 Task: Look for space in Biny Selo, Azerbaijan from 1st June, 2023 to 9th June, 2023 for 4 adults in price range Rs.6000 to Rs.12000. Place can be entire place with 2 bedrooms having 2 beds and 2 bathrooms. Property type can be house, flat, guest house. Amenities needed are: air conditioning. Booking option can be shelf check-in. Required host language is English.
Action: Mouse moved to (459, 131)
Screenshot: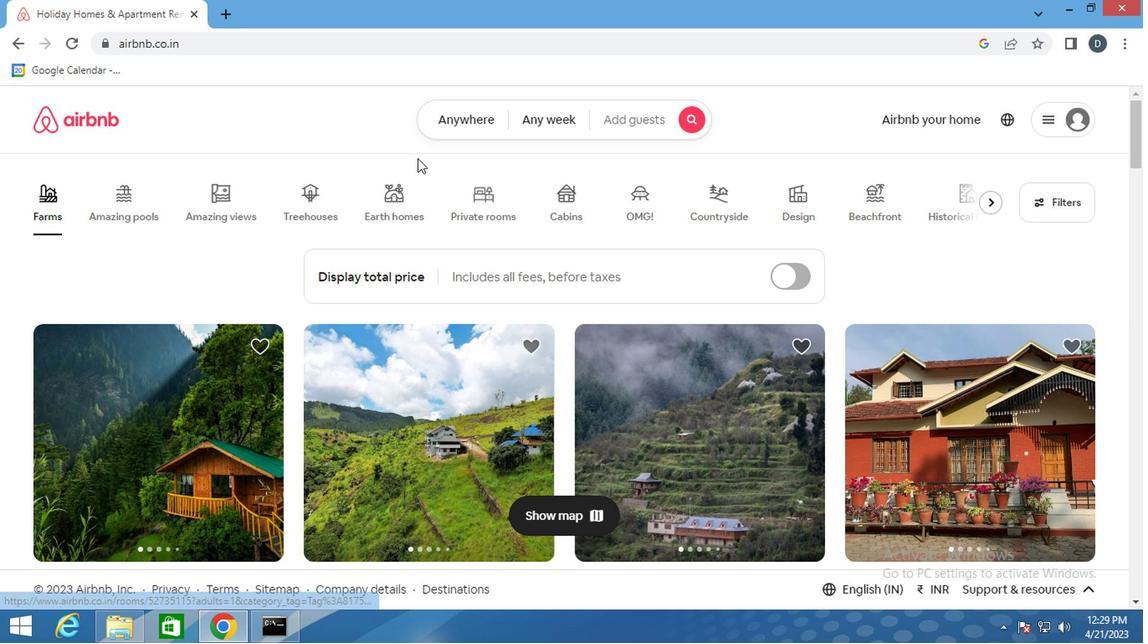 
Action: Mouse pressed left at (459, 131)
Screenshot: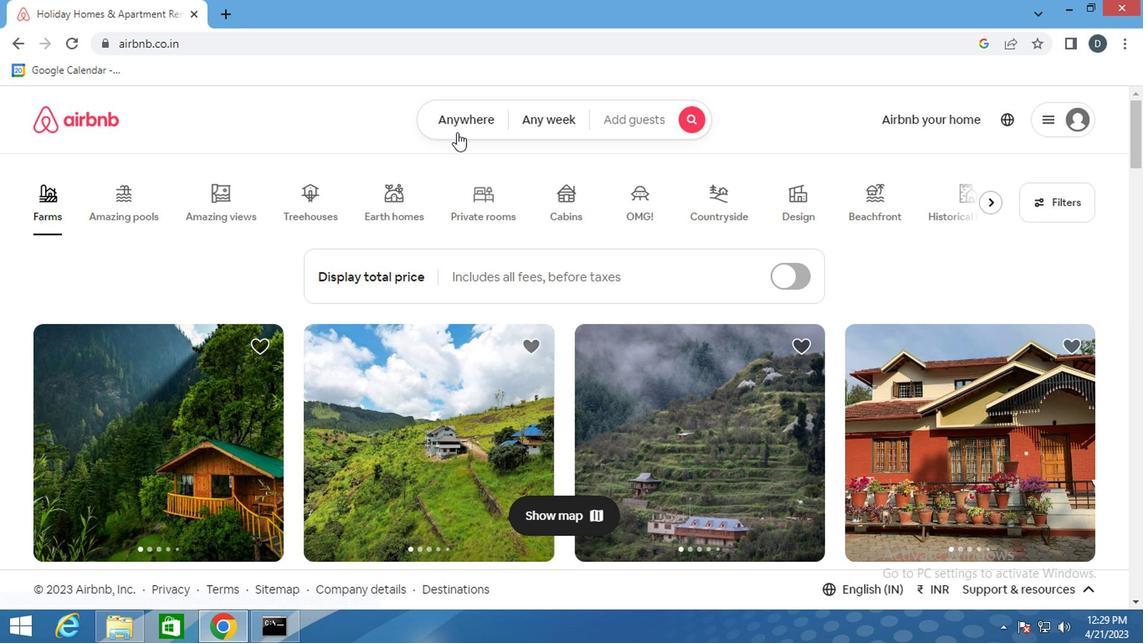 
Action: Mouse moved to (397, 188)
Screenshot: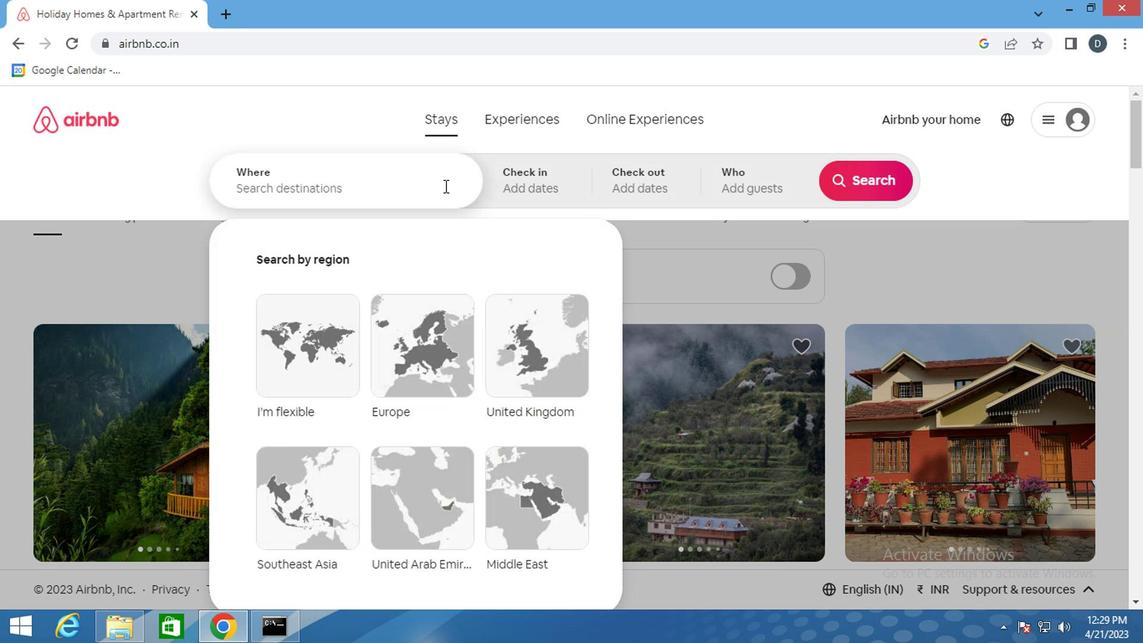 
Action: Mouse pressed left at (397, 188)
Screenshot: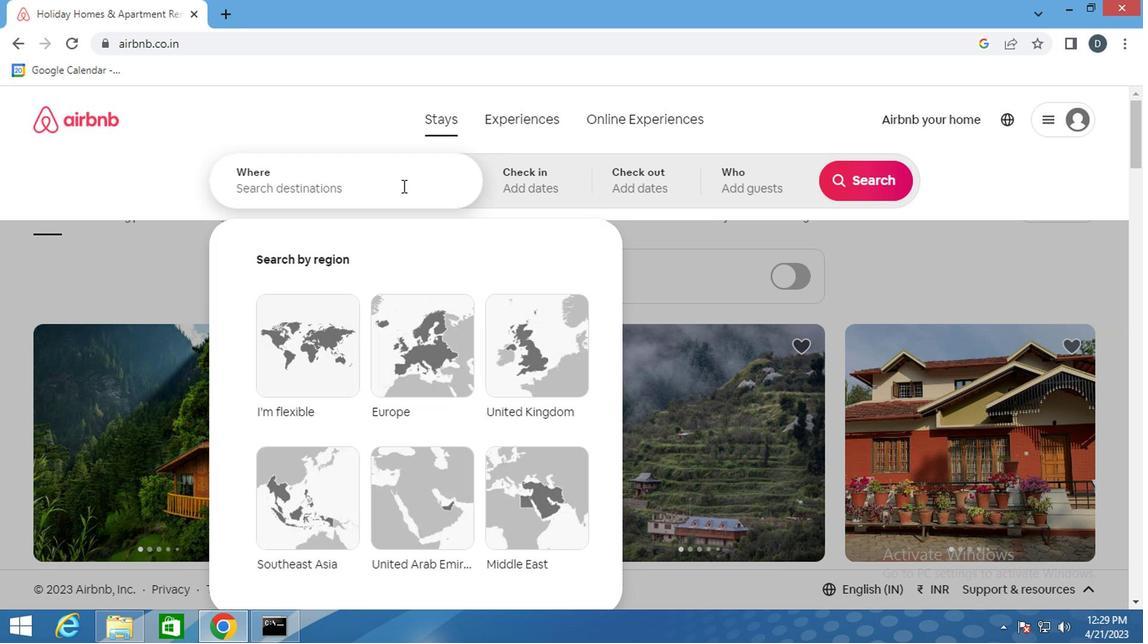 
Action: Key pressed <Key.shift>BINY,<Key.shift>S<Key.backspace><Key.backspace><Key.space>S<Key.backspace><Key.shift>SELO,<Key.down><Key.enter>
Screenshot: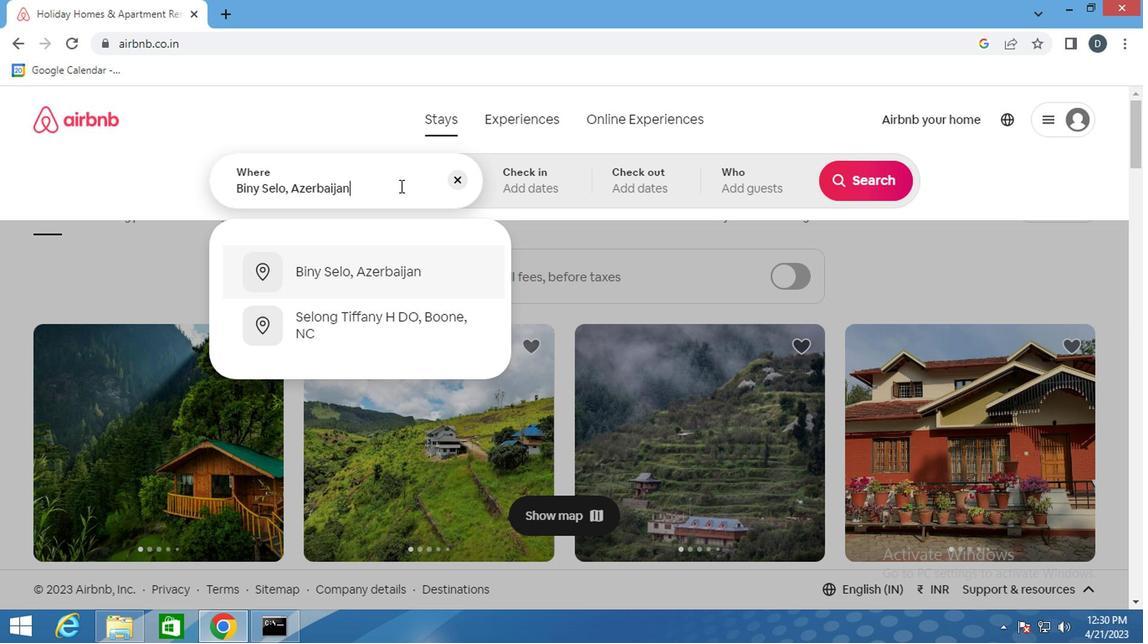 
Action: Mouse moved to (853, 316)
Screenshot: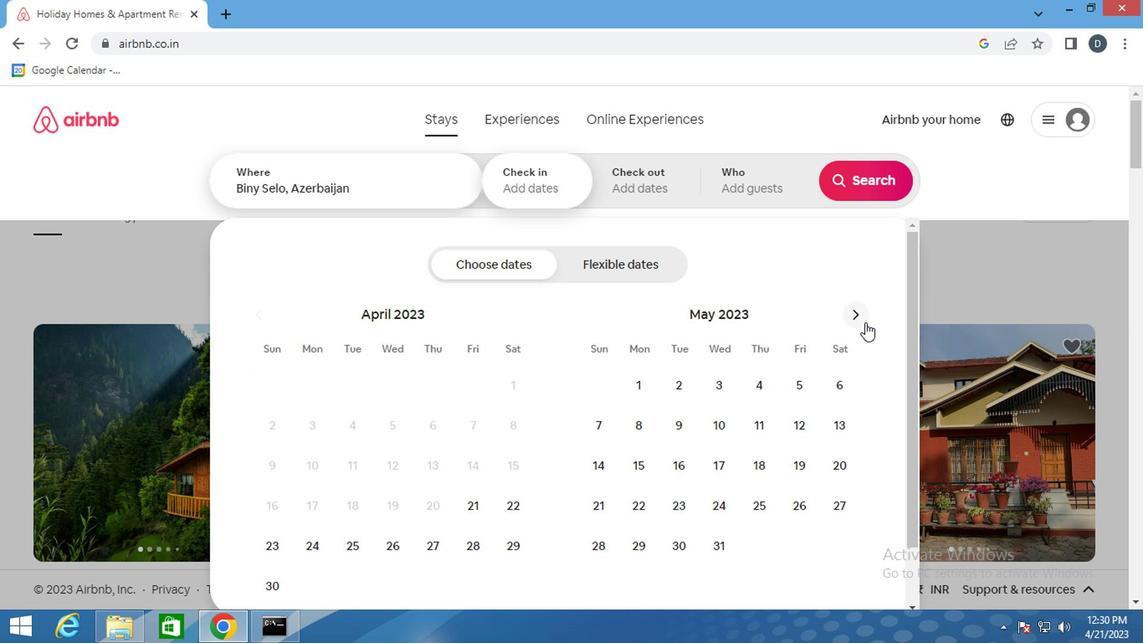 
Action: Mouse pressed left at (853, 316)
Screenshot: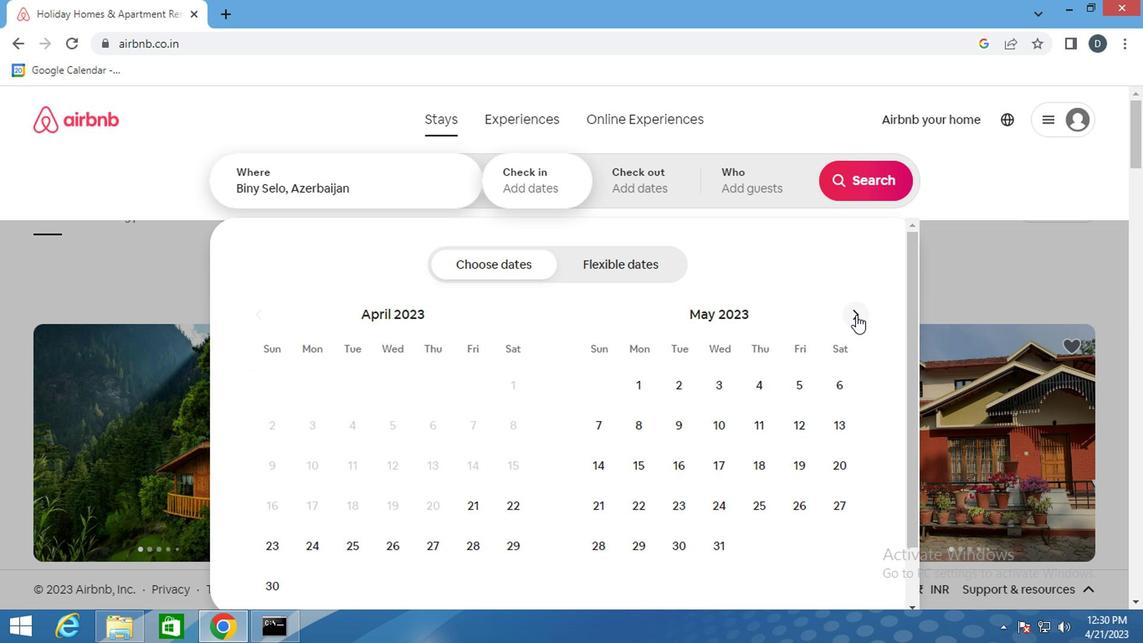 
Action: Mouse moved to (747, 384)
Screenshot: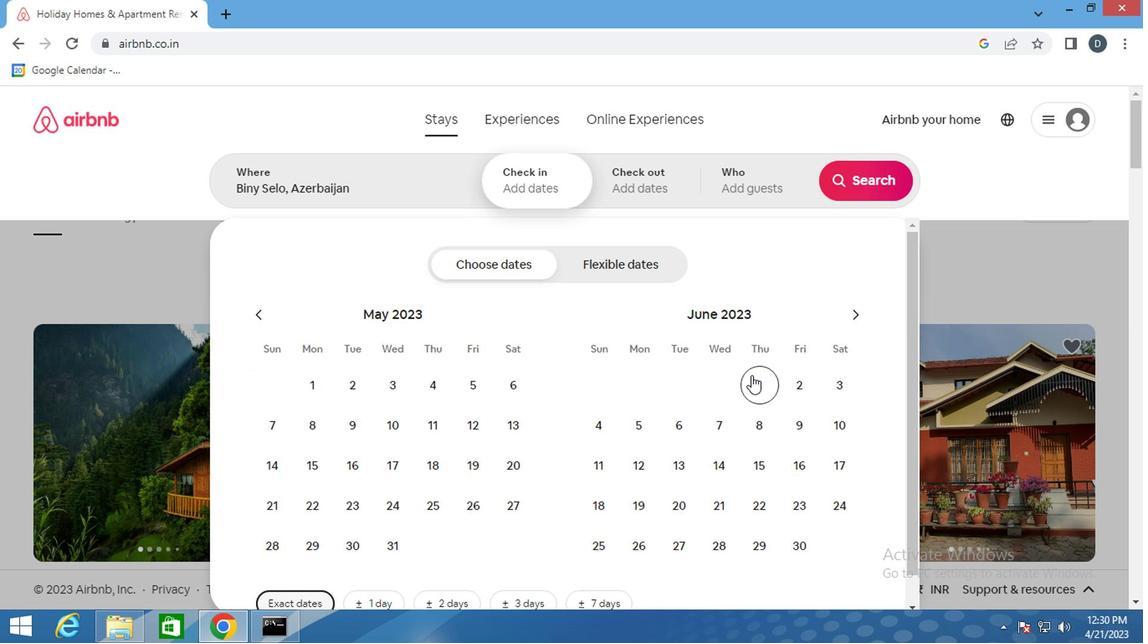 
Action: Mouse pressed left at (747, 384)
Screenshot: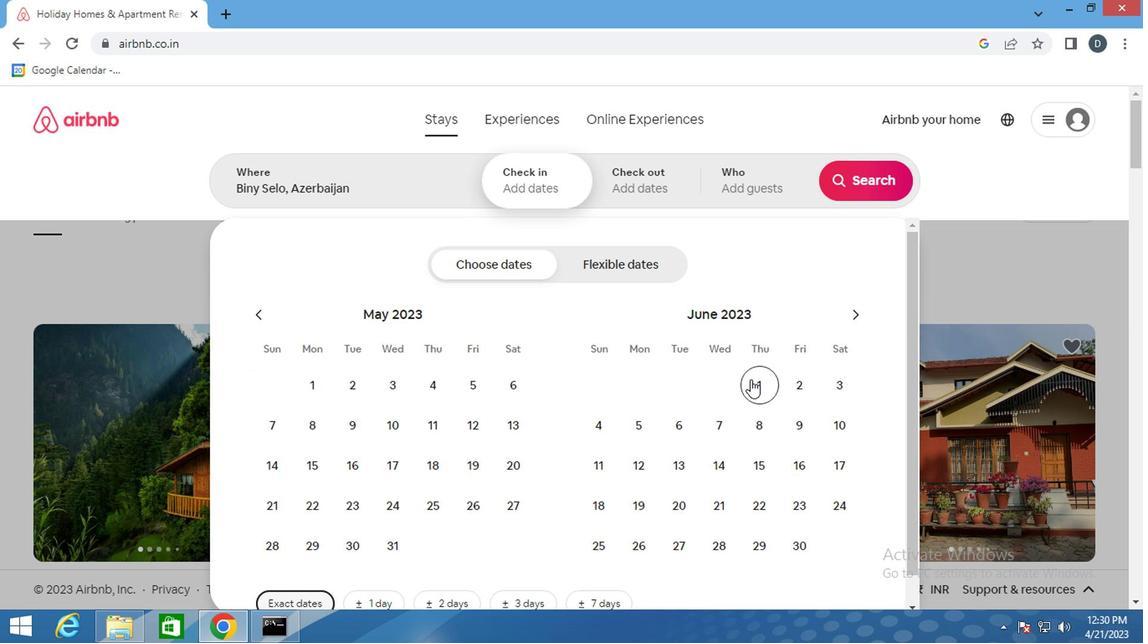 
Action: Mouse moved to (803, 429)
Screenshot: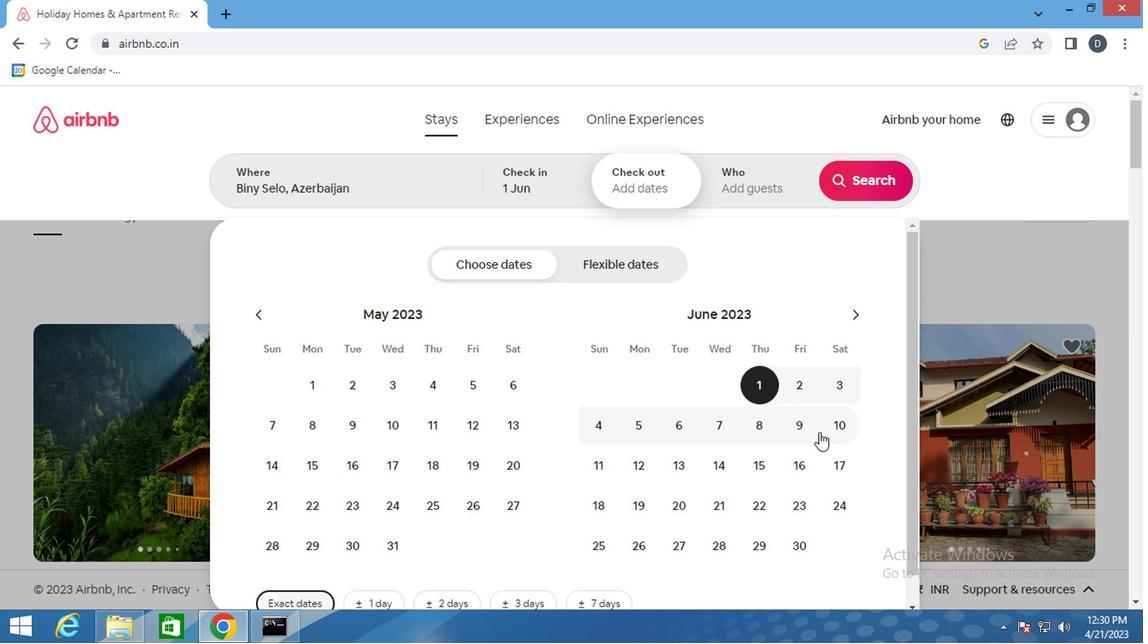 
Action: Mouse pressed left at (803, 429)
Screenshot: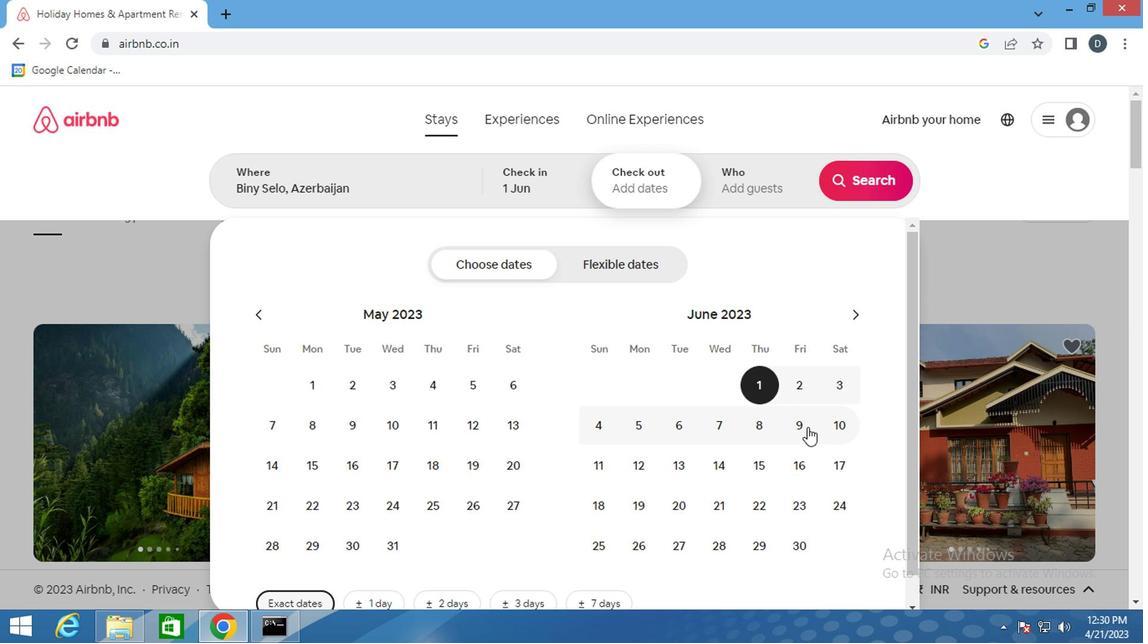 
Action: Mouse moved to (751, 166)
Screenshot: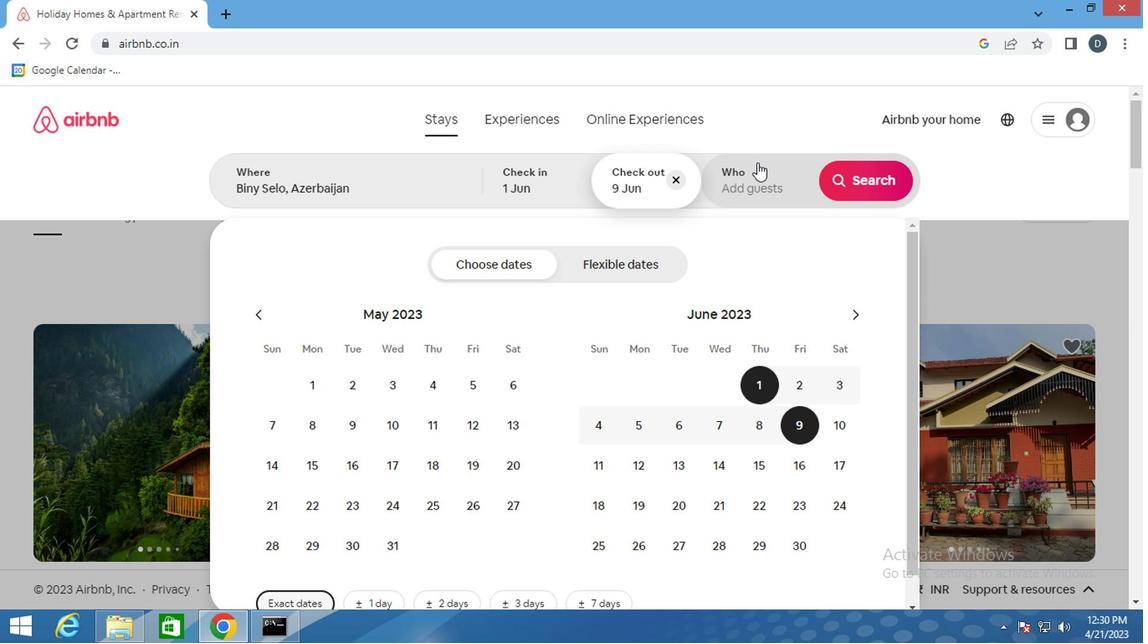 
Action: Mouse pressed left at (751, 166)
Screenshot: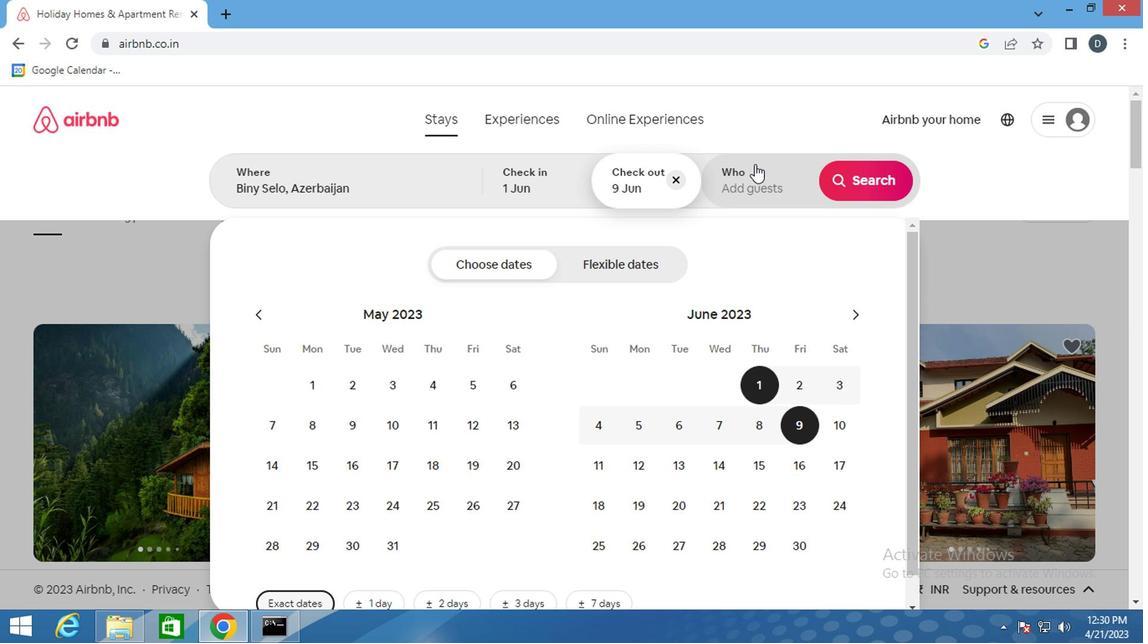 
Action: Mouse moved to (866, 268)
Screenshot: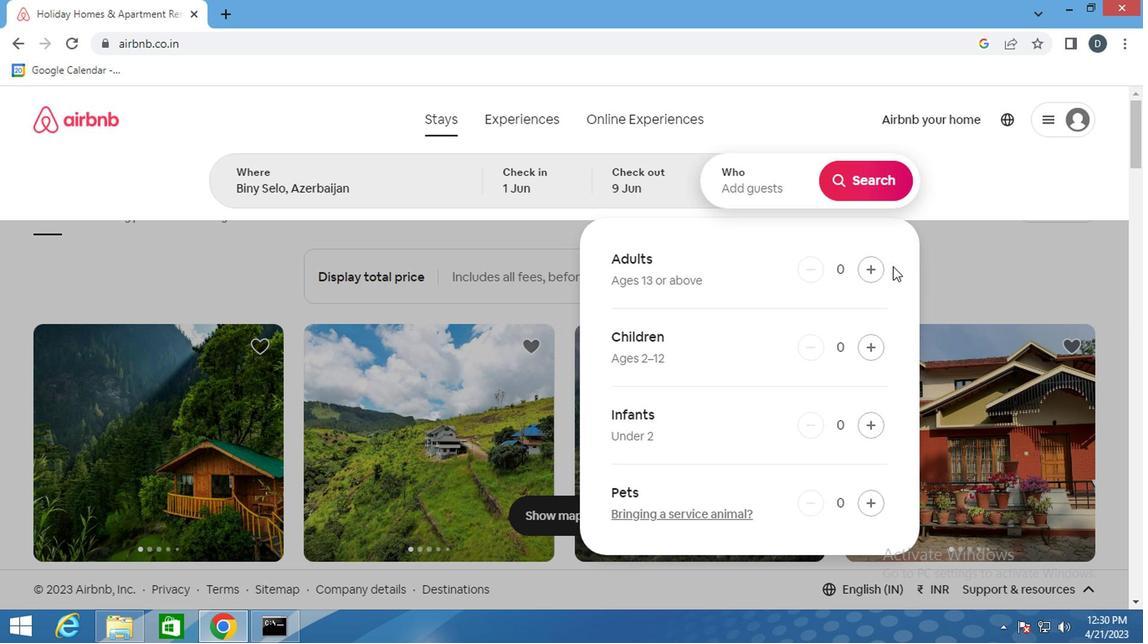 
Action: Mouse pressed left at (866, 268)
Screenshot: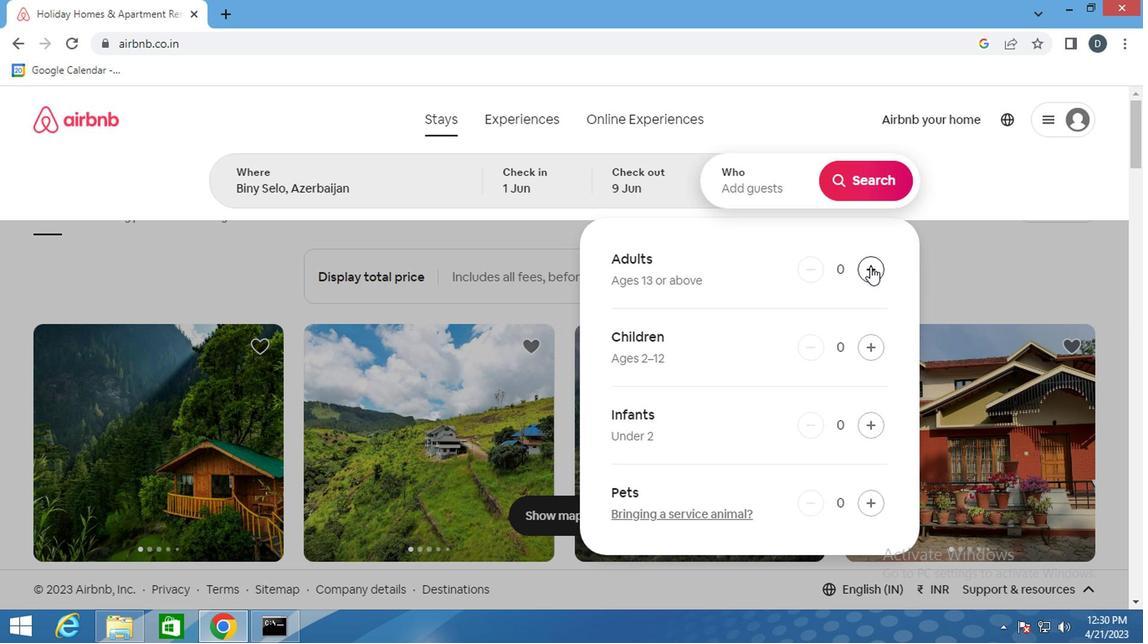 
Action: Mouse pressed left at (866, 268)
Screenshot: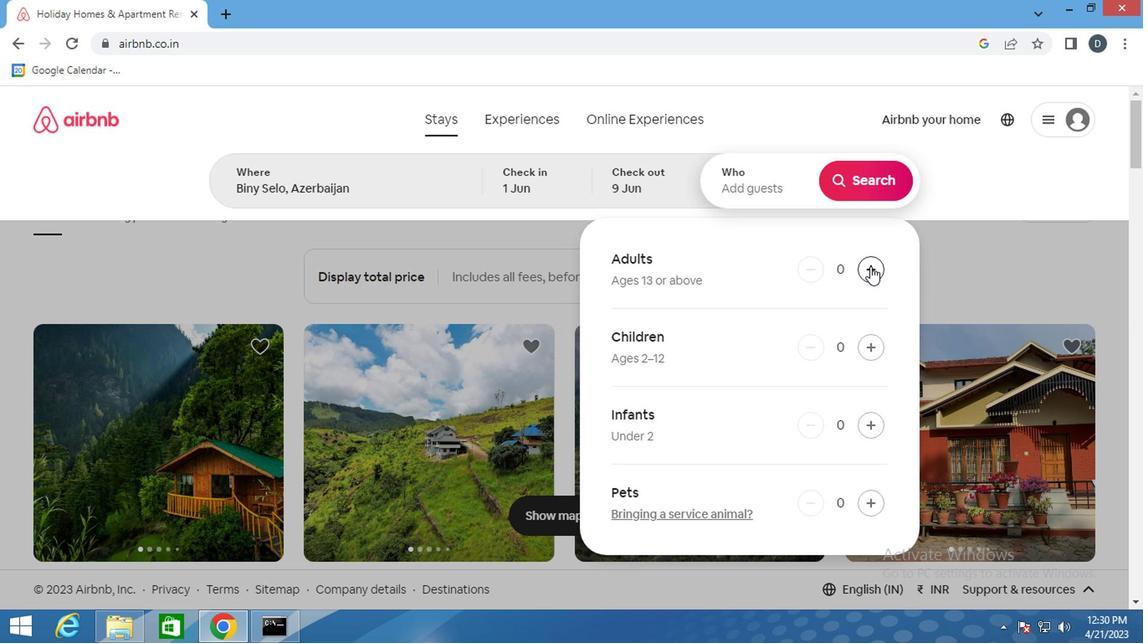 
Action: Mouse pressed left at (866, 268)
Screenshot: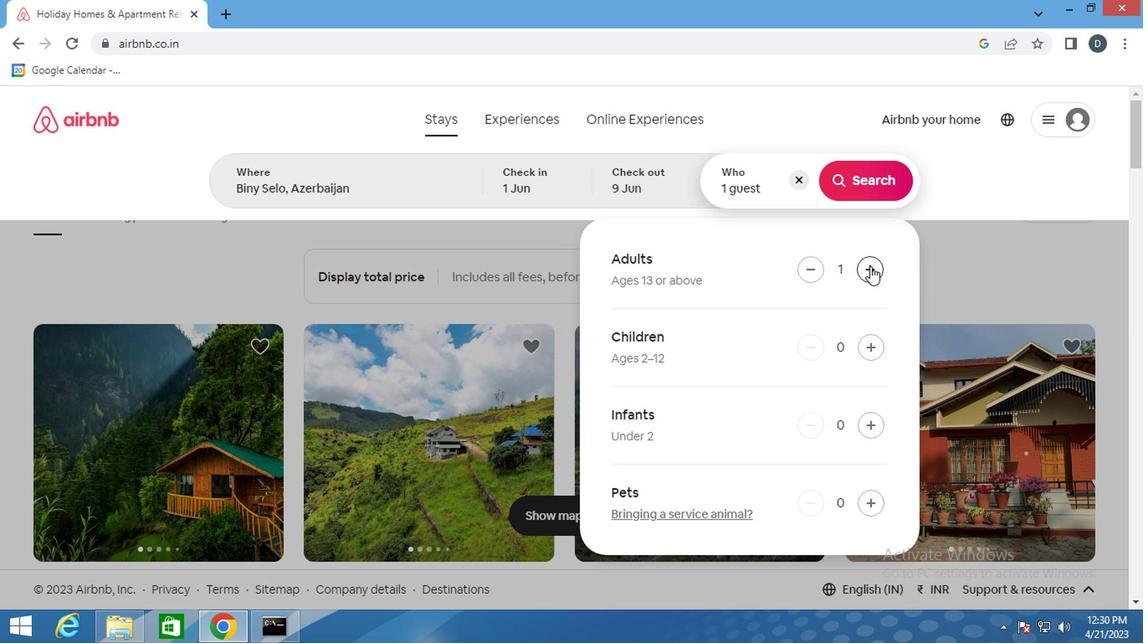 
Action: Mouse pressed left at (866, 268)
Screenshot: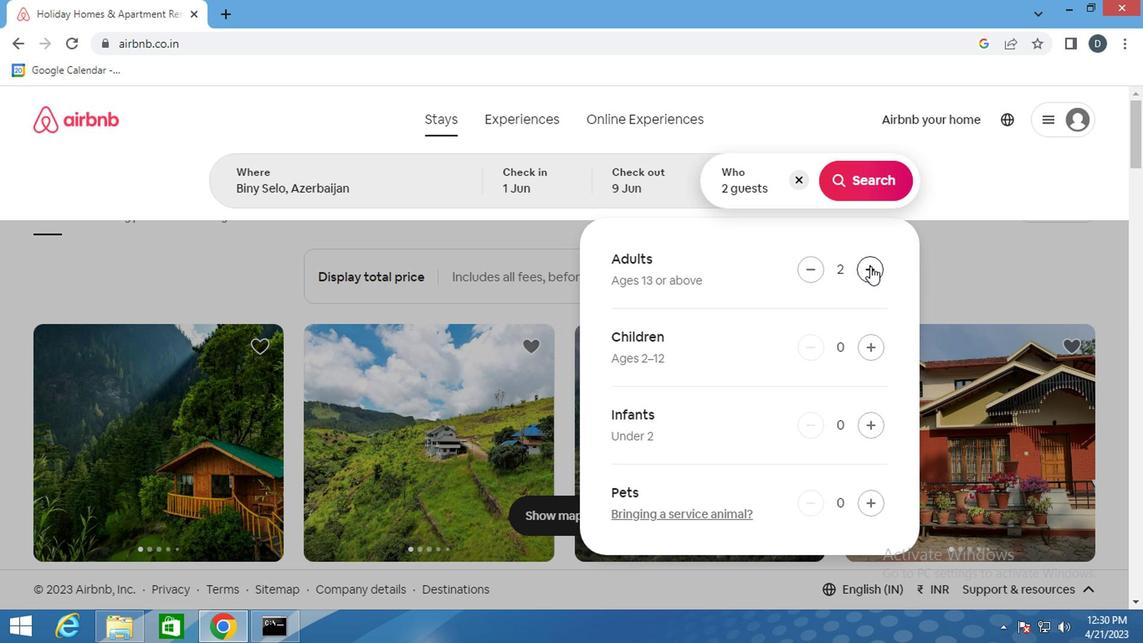 
Action: Mouse moved to (862, 191)
Screenshot: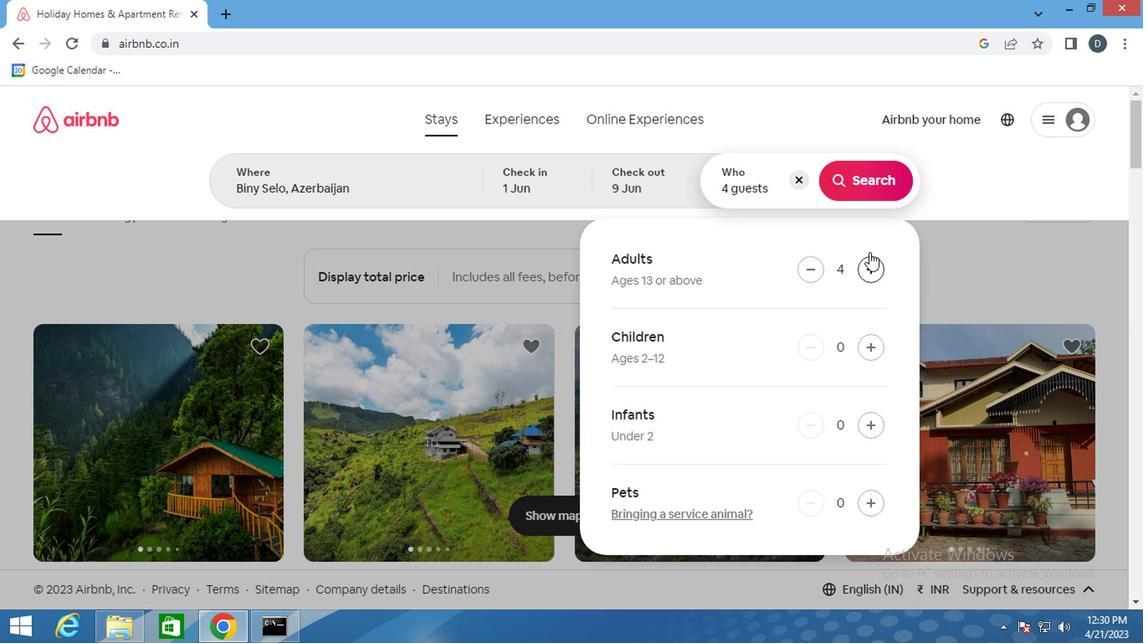 
Action: Mouse pressed left at (862, 191)
Screenshot: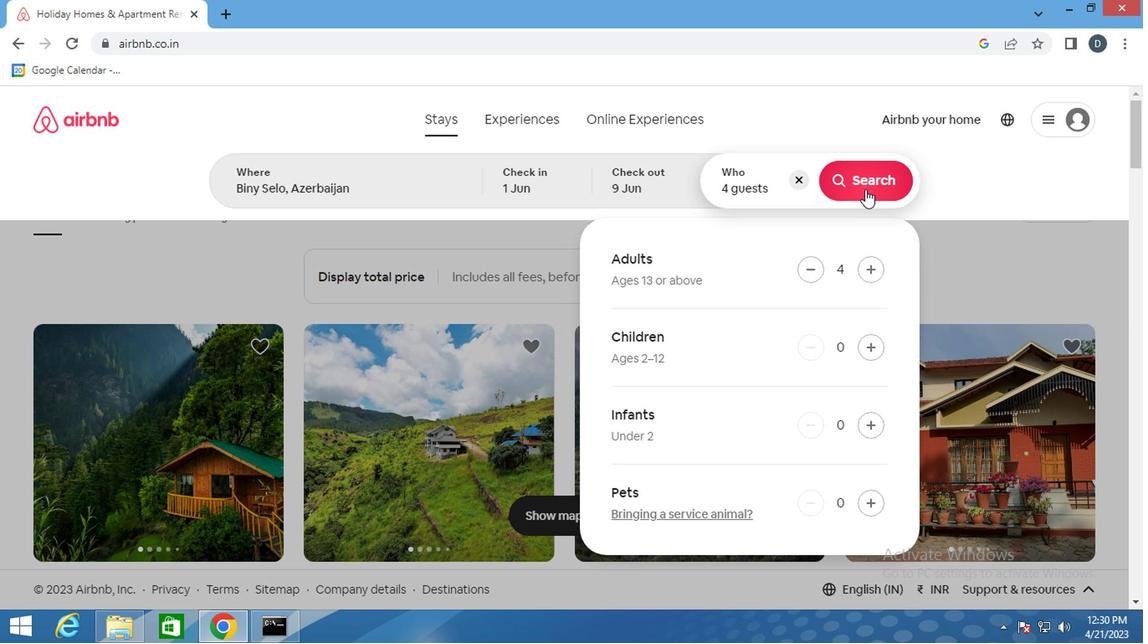 
Action: Mouse moved to (1063, 188)
Screenshot: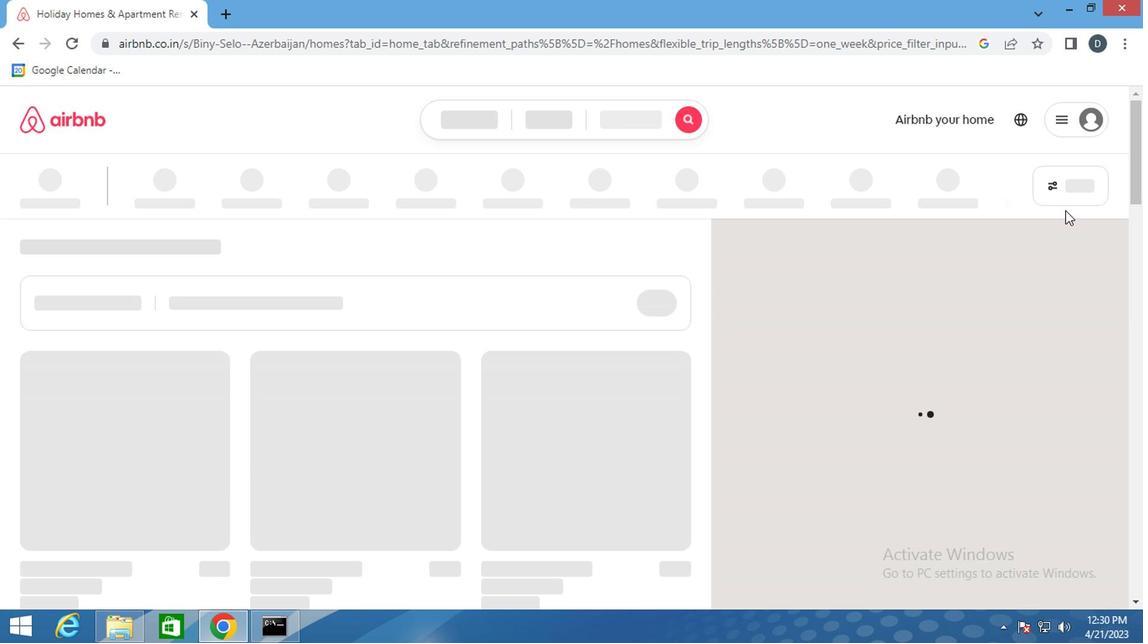 
Action: Mouse pressed left at (1063, 188)
Screenshot: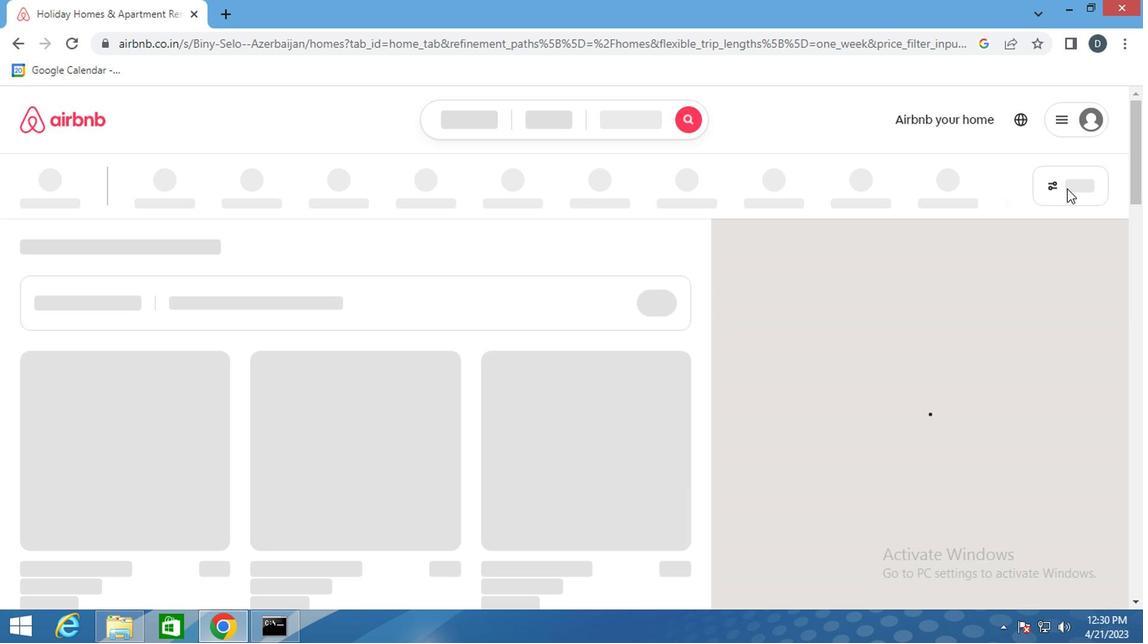
Action: Mouse moved to (1063, 183)
Screenshot: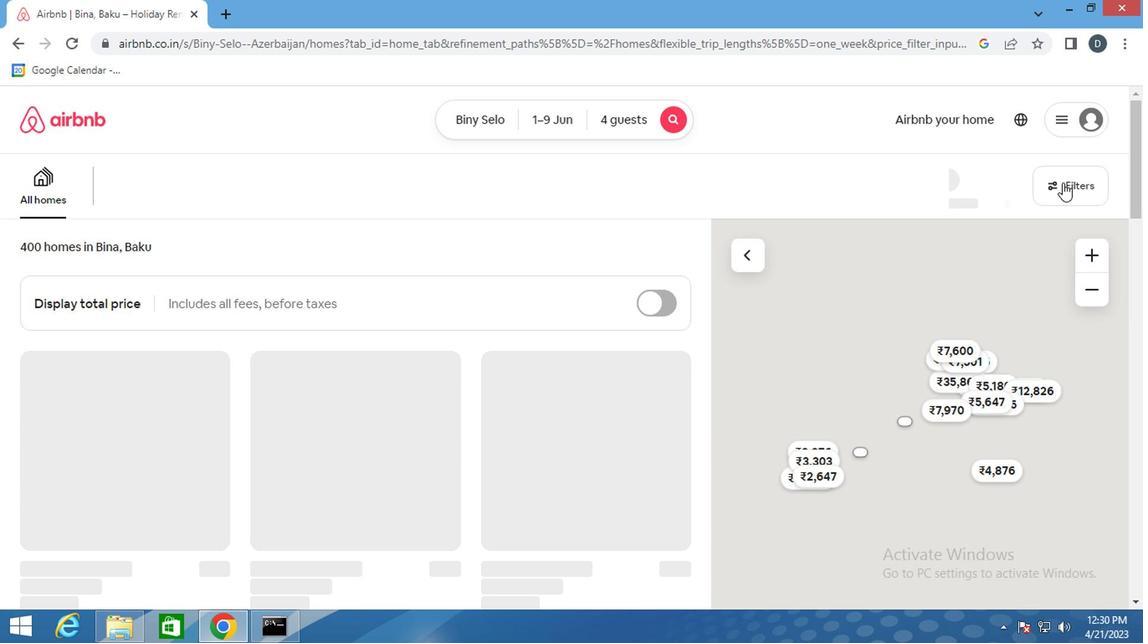 
Action: Mouse pressed left at (1063, 183)
Screenshot: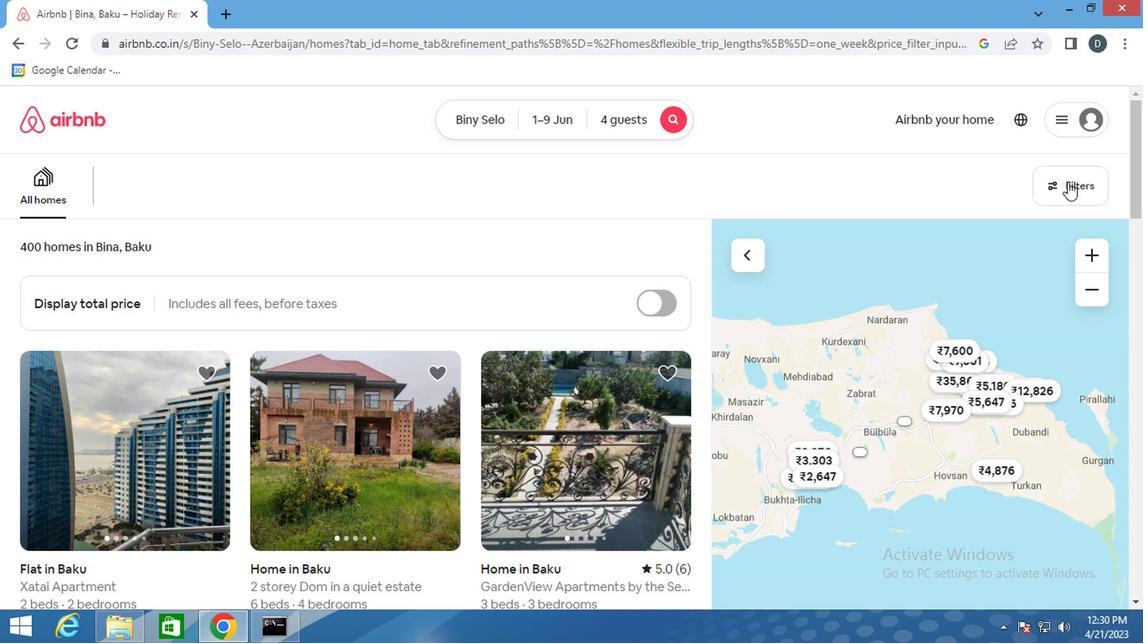 
Action: Mouse moved to (361, 388)
Screenshot: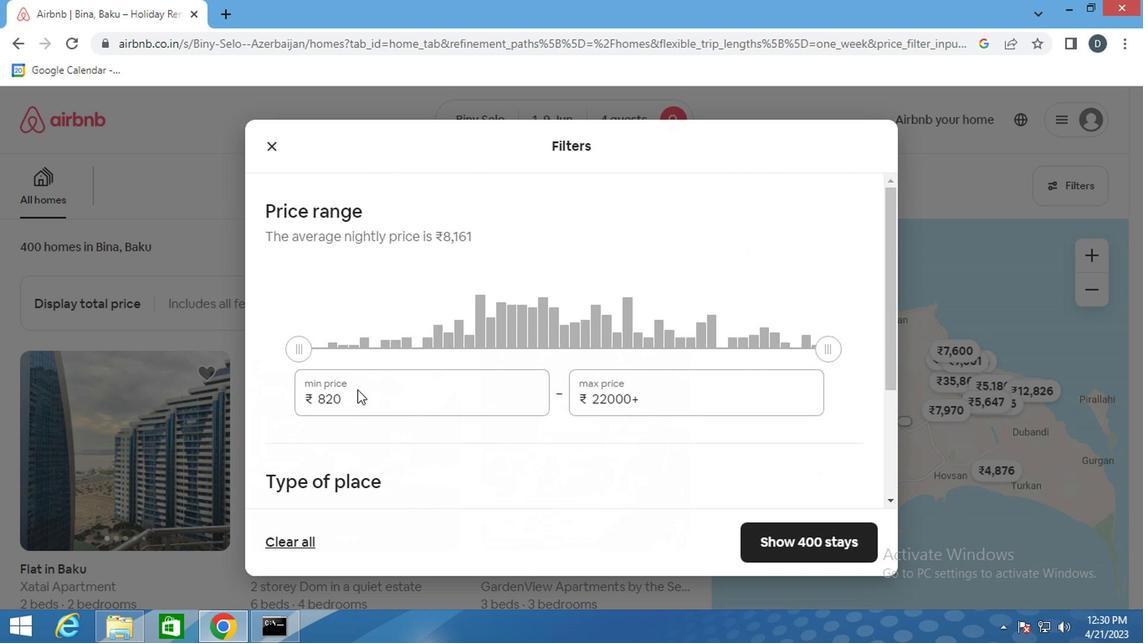 
Action: Mouse pressed left at (361, 388)
Screenshot: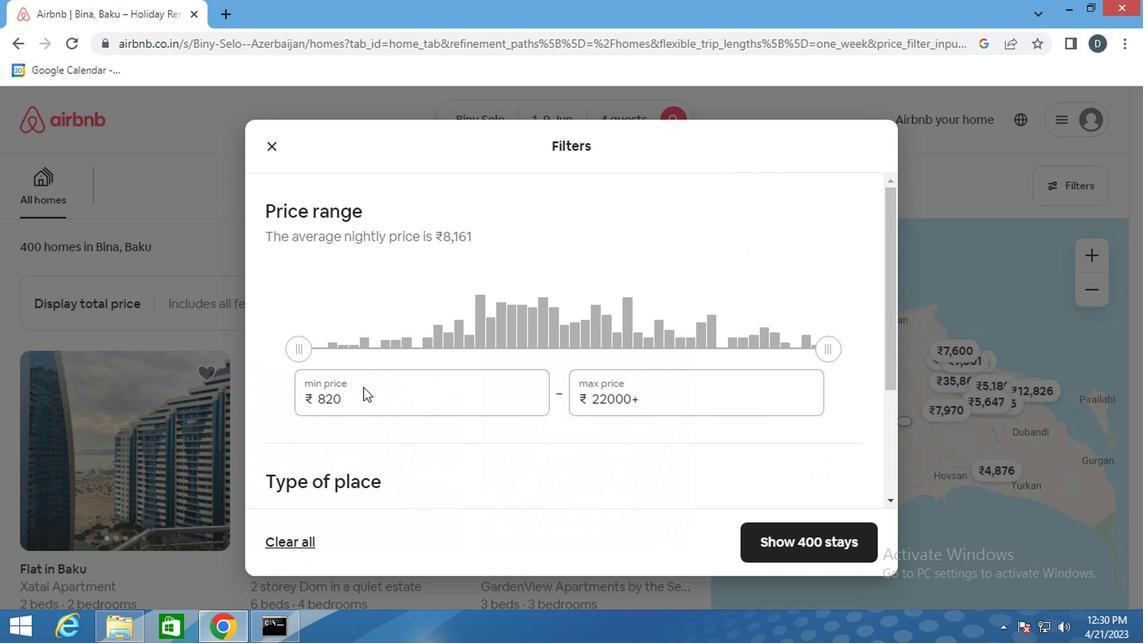 
Action: Mouse moved to (362, 405)
Screenshot: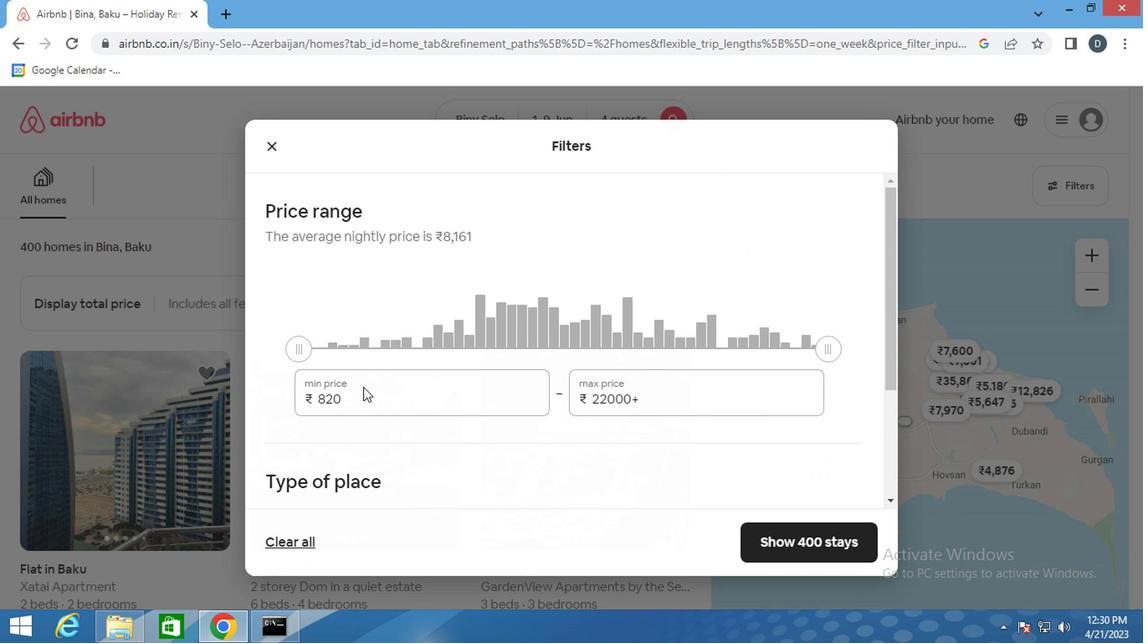 
Action: Mouse pressed left at (362, 405)
Screenshot: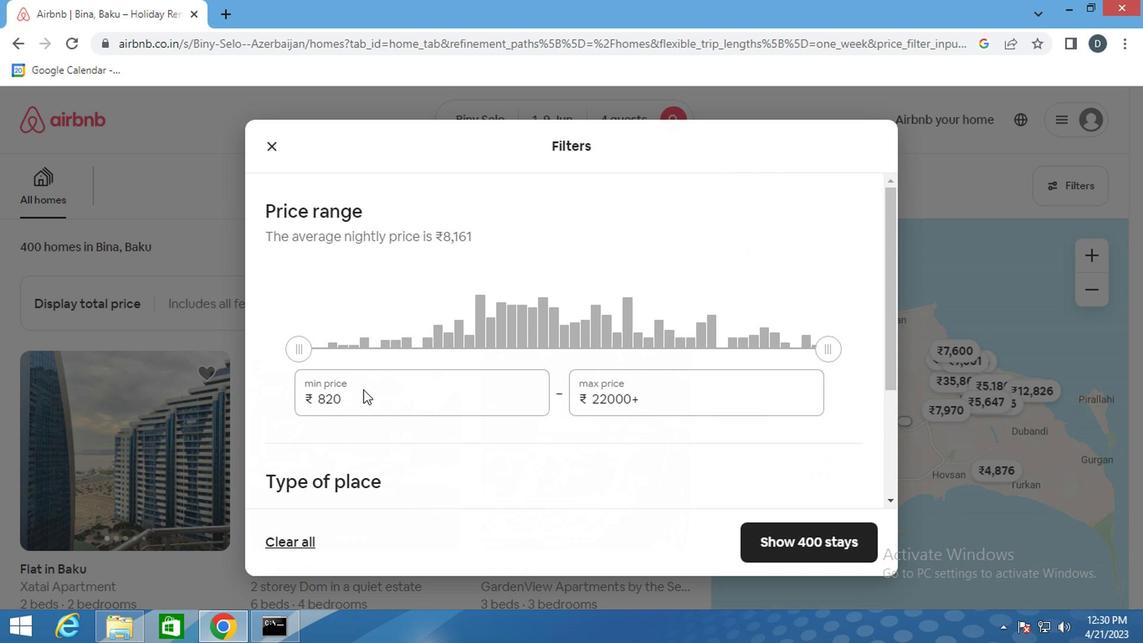 
Action: Mouse pressed left at (362, 405)
Screenshot: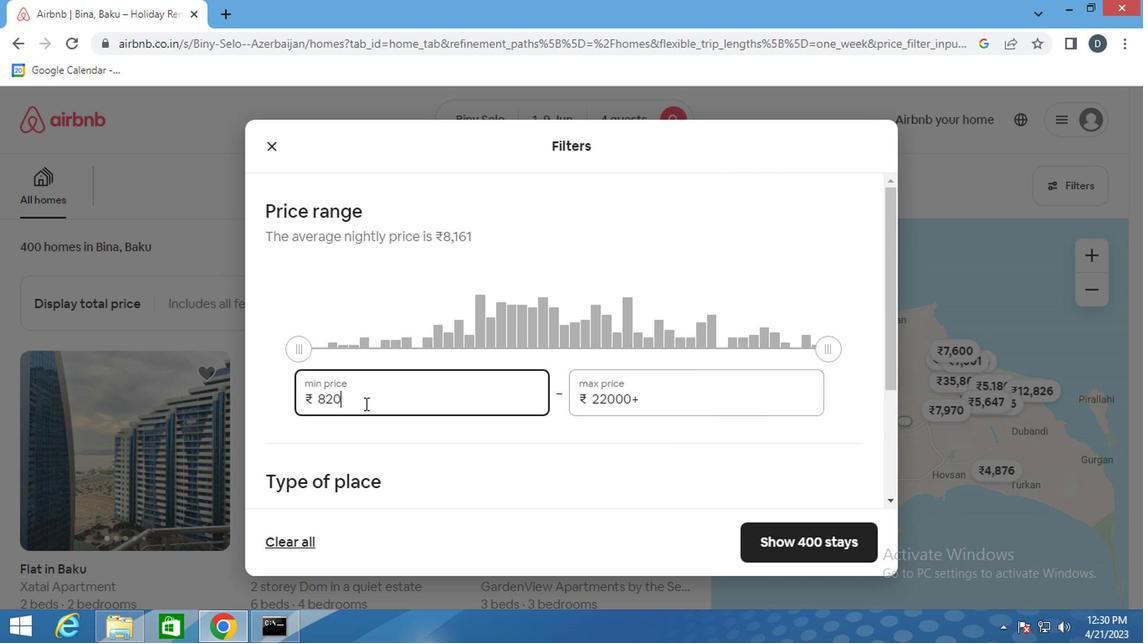 
Action: Key pressed 6000
Screenshot: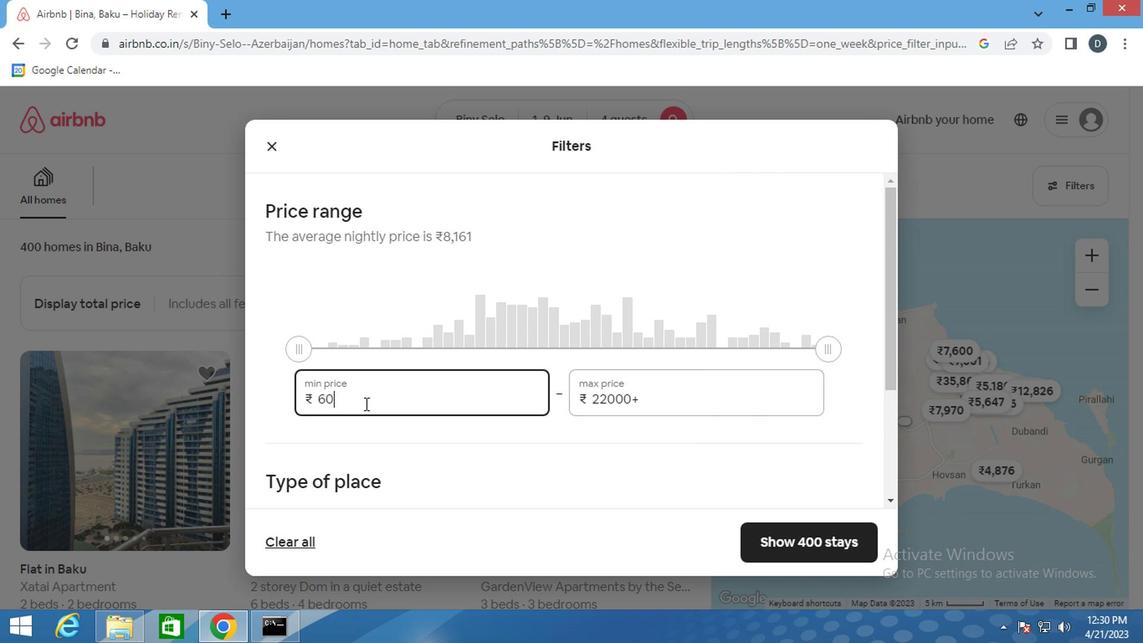 
Action: Mouse moved to (656, 394)
Screenshot: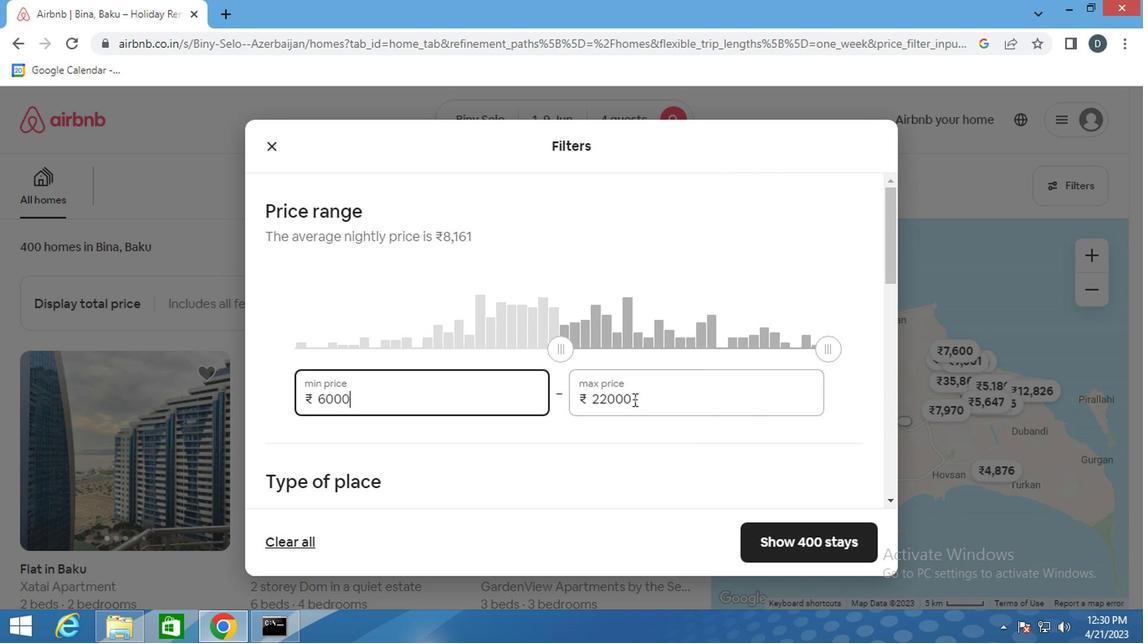 
Action: Key pressed <Key.tab>ctrl+Actrl+12000
Screenshot: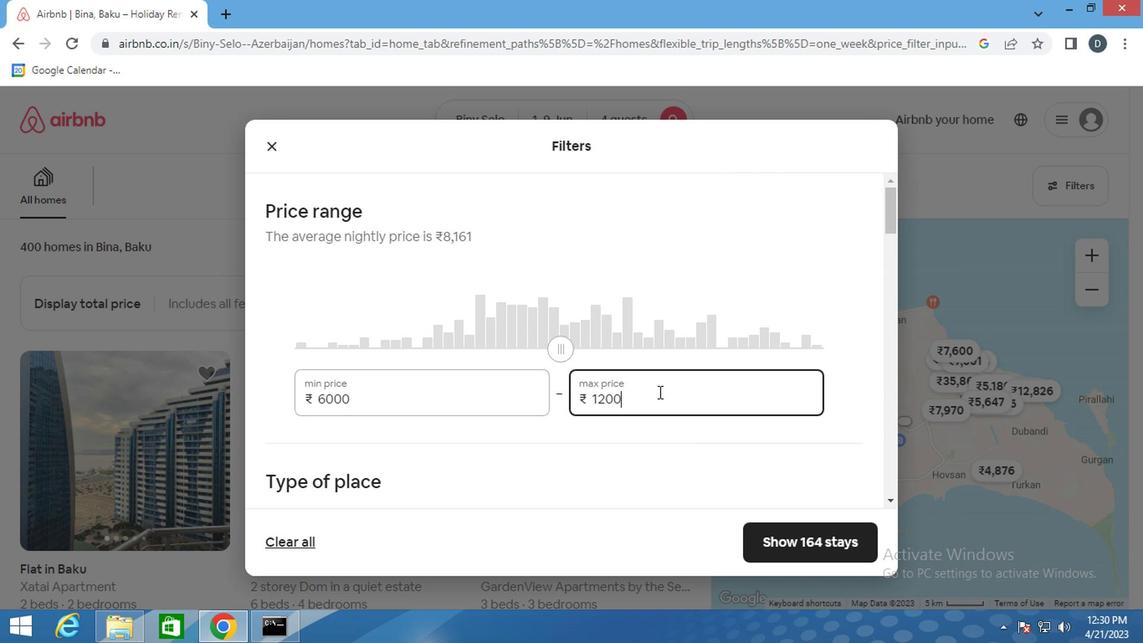 
Action: Mouse moved to (666, 444)
Screenshot: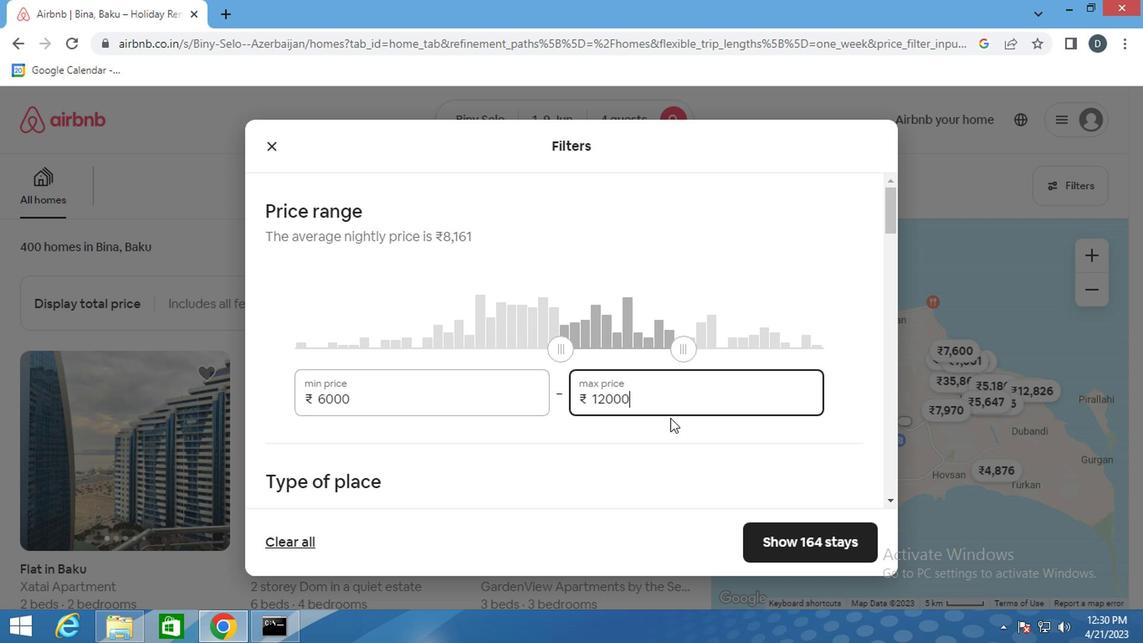 
Action: Mouse scrolled (666, 443) with delta (0, 0)
Screenshot: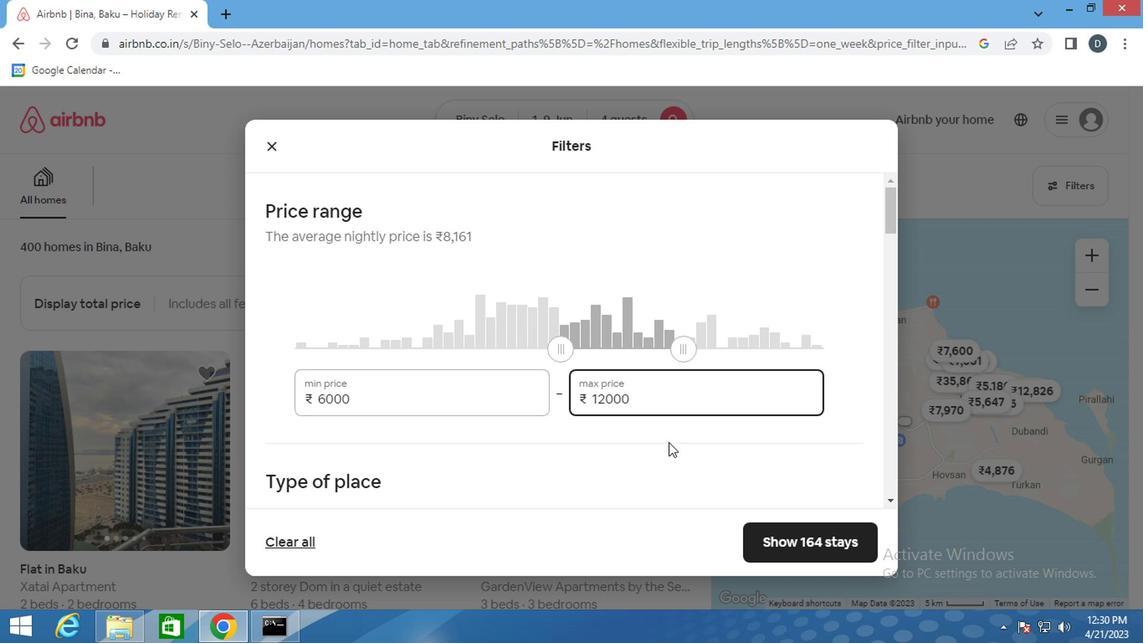 
Action: Mouse scrolled (666, 443) with delta (0, 0)
Screenshot: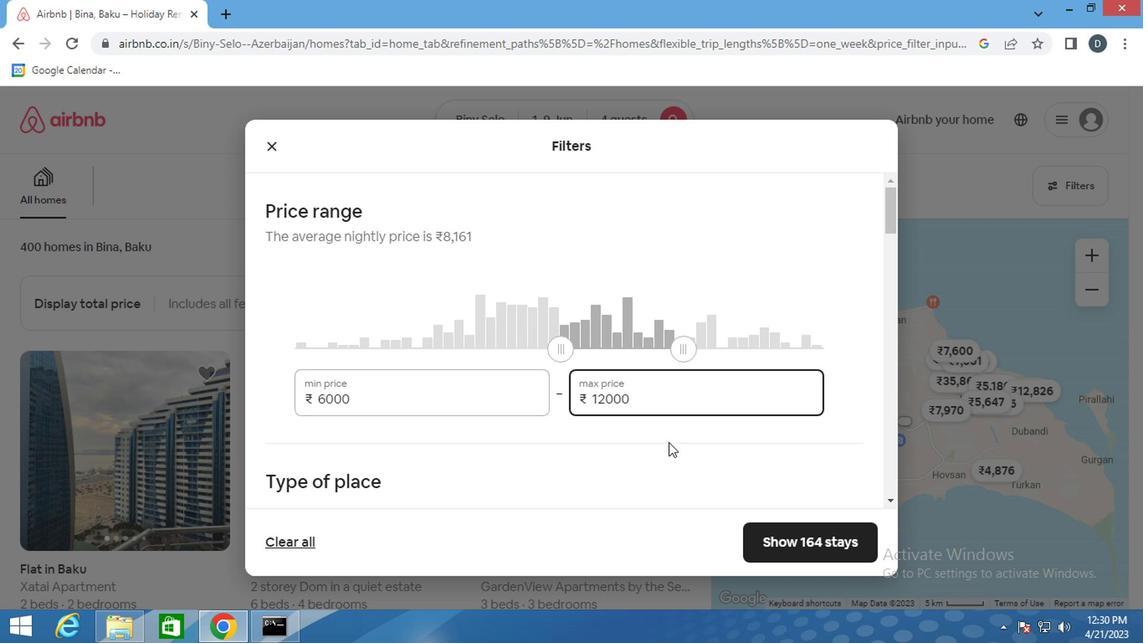 
Action: Mouse scrolled (666, 443) with delta (0, 0)
Screenshot: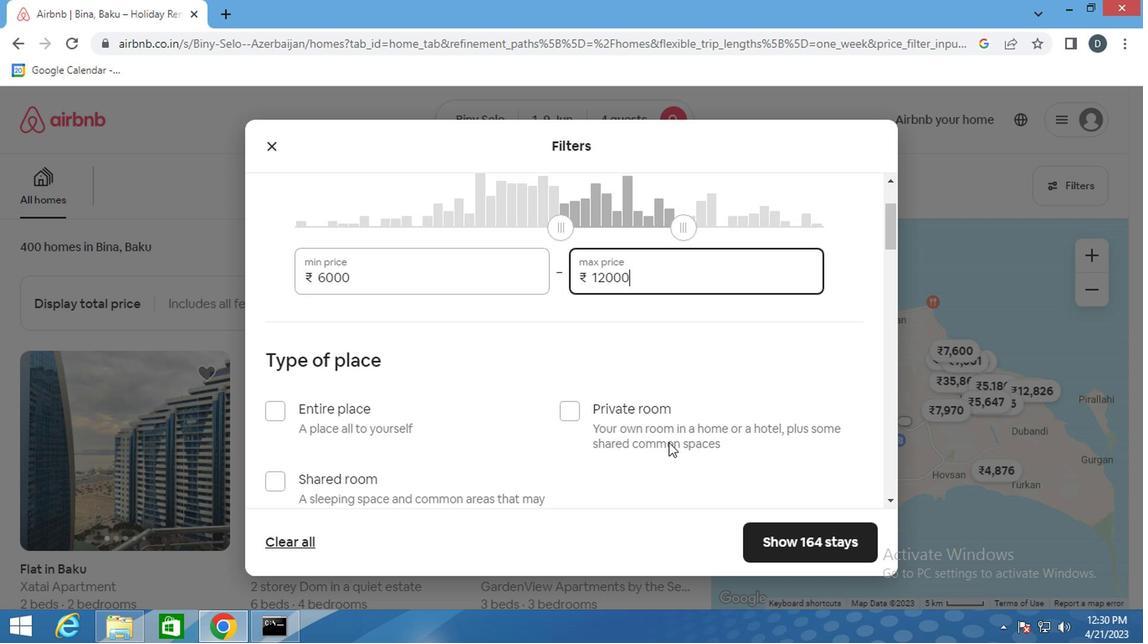 
Action: Mouse moved to (398, 291)
Screenshot: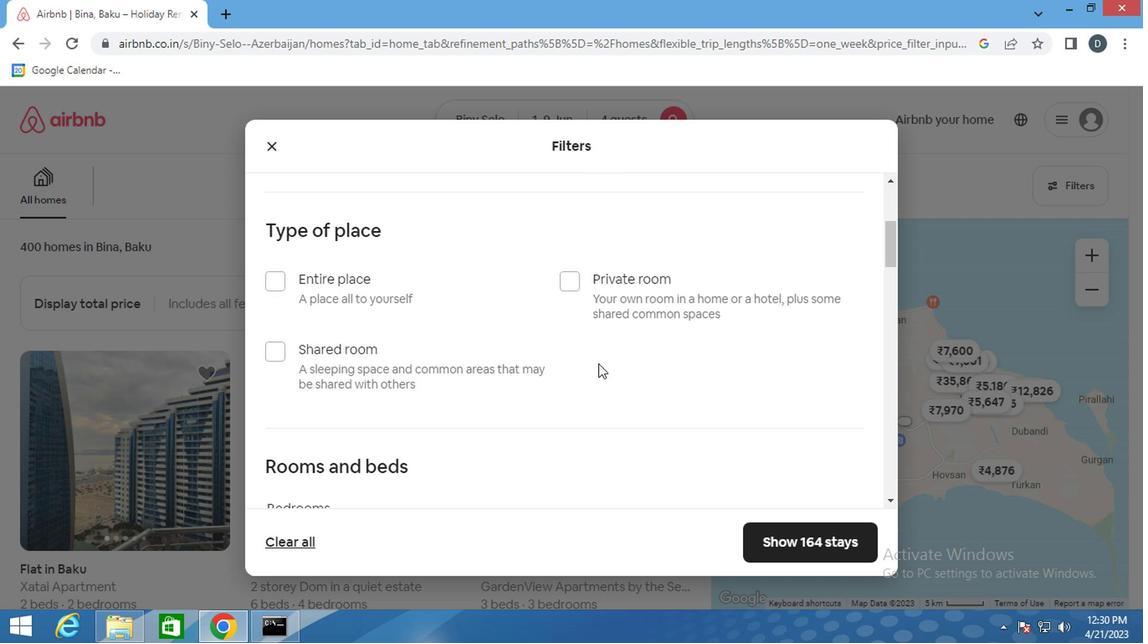 
Action: Mouse pressed left at (398, 291)
Screenshot: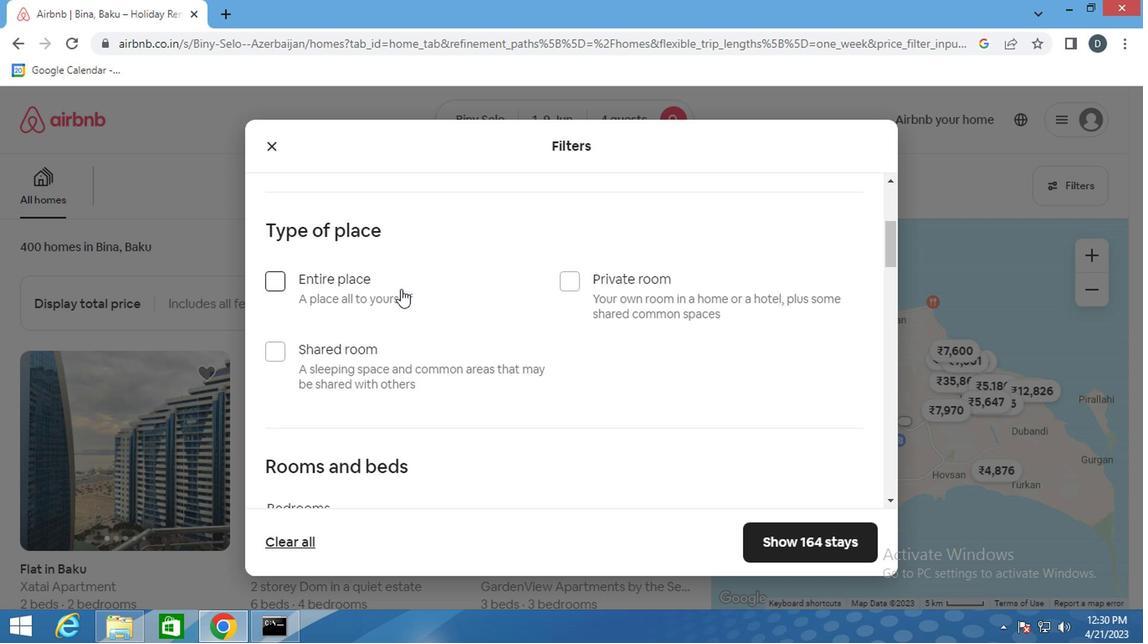 
Action: Mouse moved to (609, 342)
Screenshot: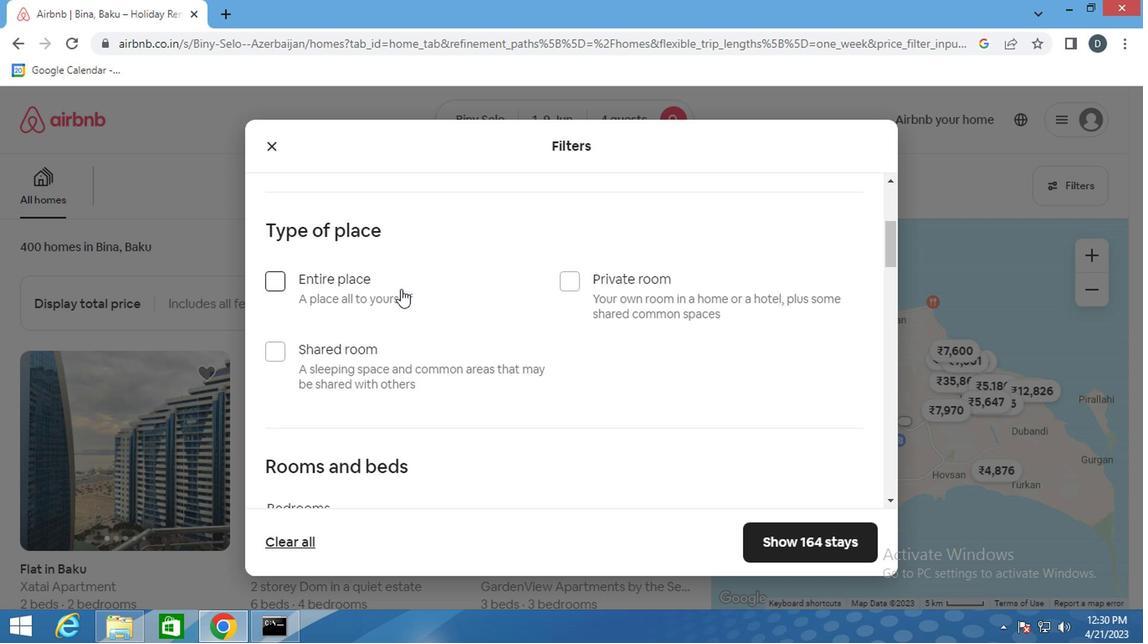
Action: Mouse scrolled (609, 341) with delta (0, -1)
Screenshot: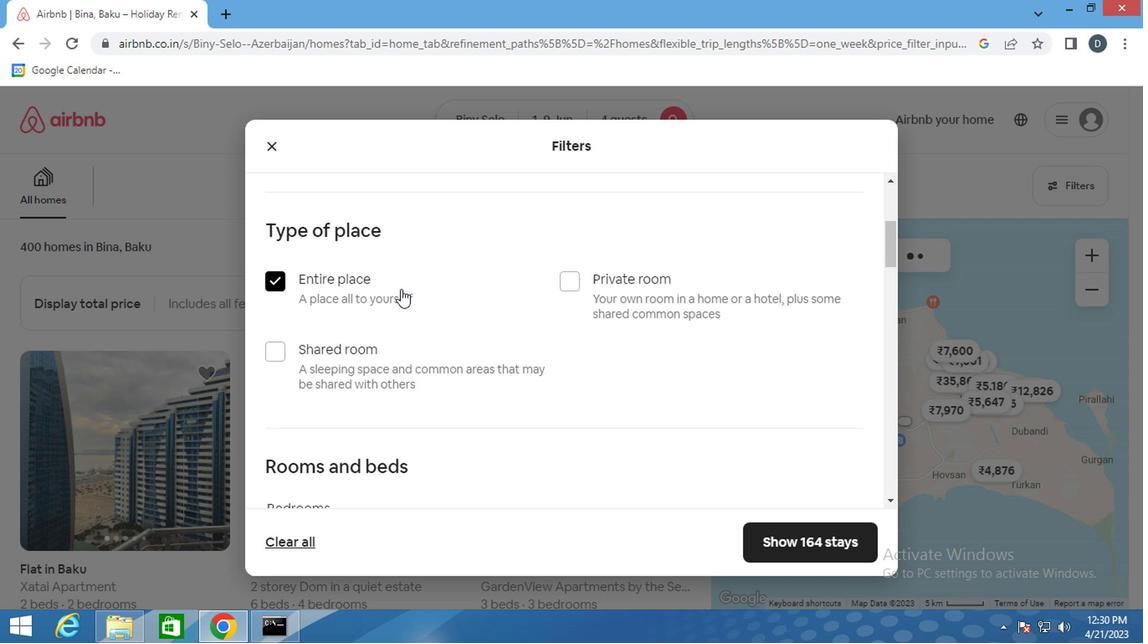 
Action: Mouse scrolled (609, 341) with delta (0, -1)
Screenshot: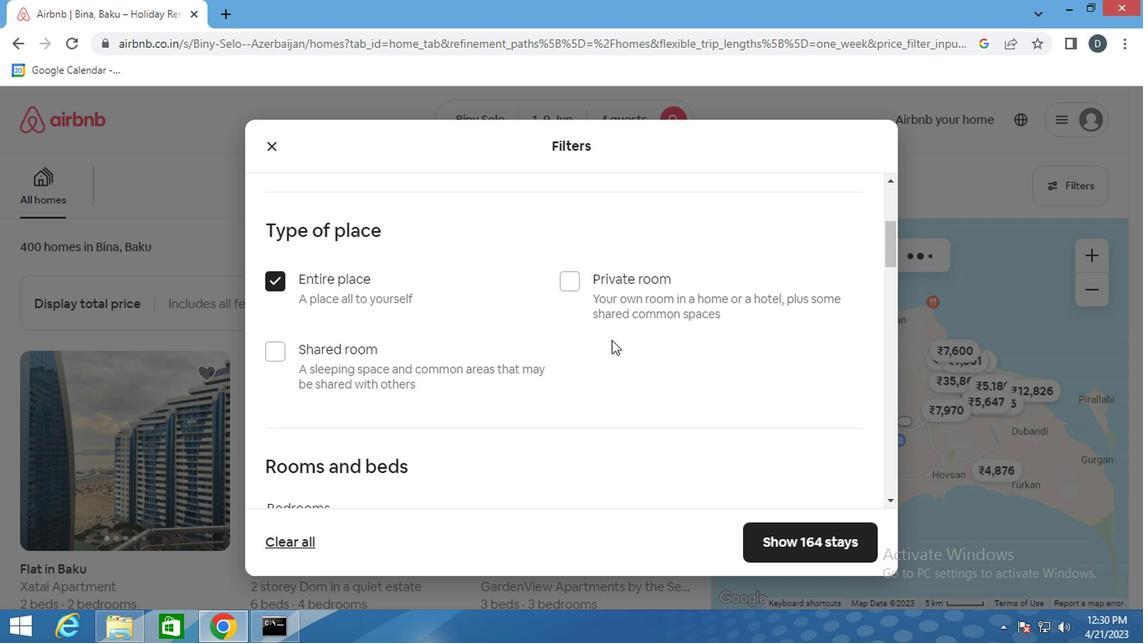 
Action: Mouse scrolled (609, 341) with delta (0, -1)
Screenshot: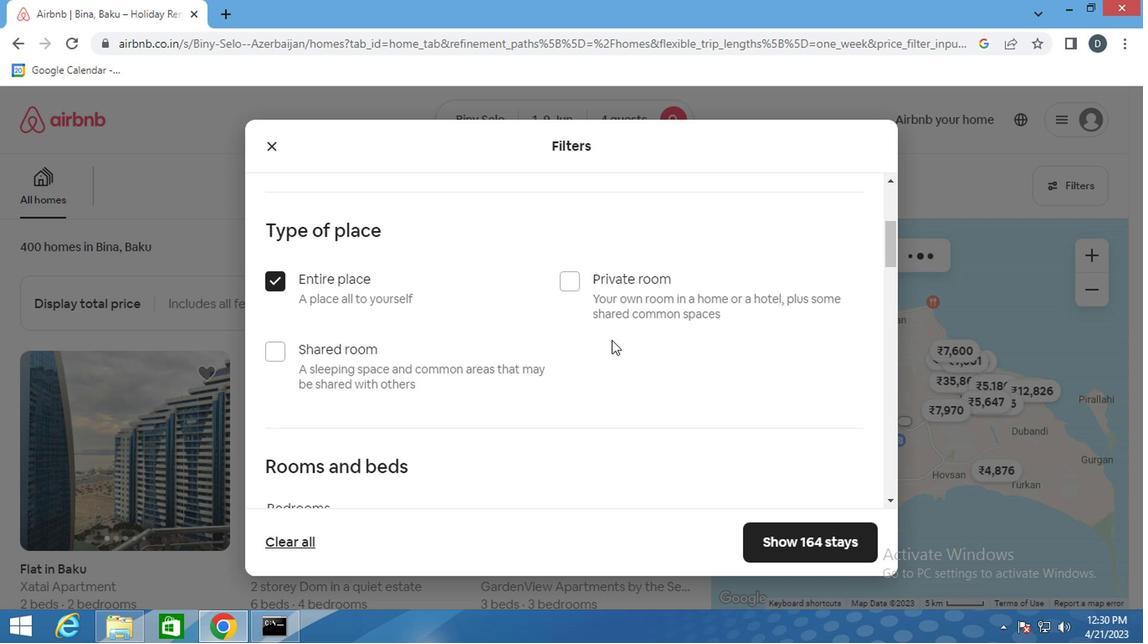 
Action: Mouse moved to (400, 307)
Screenshot: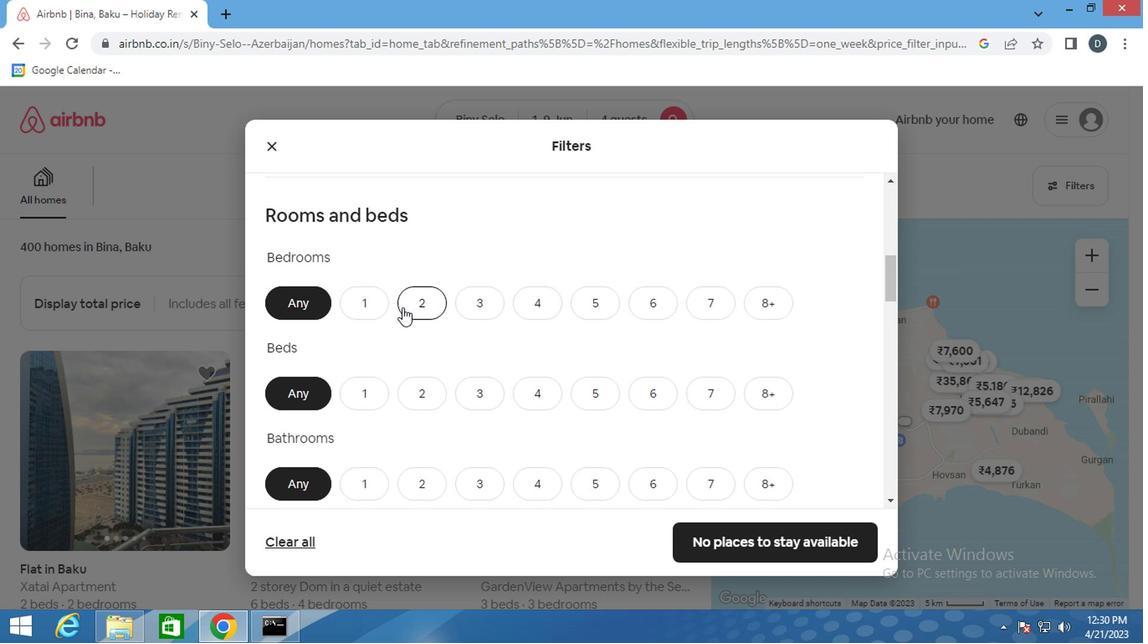 
Action: Mouse pressed left at (400, 307)
Screenshot: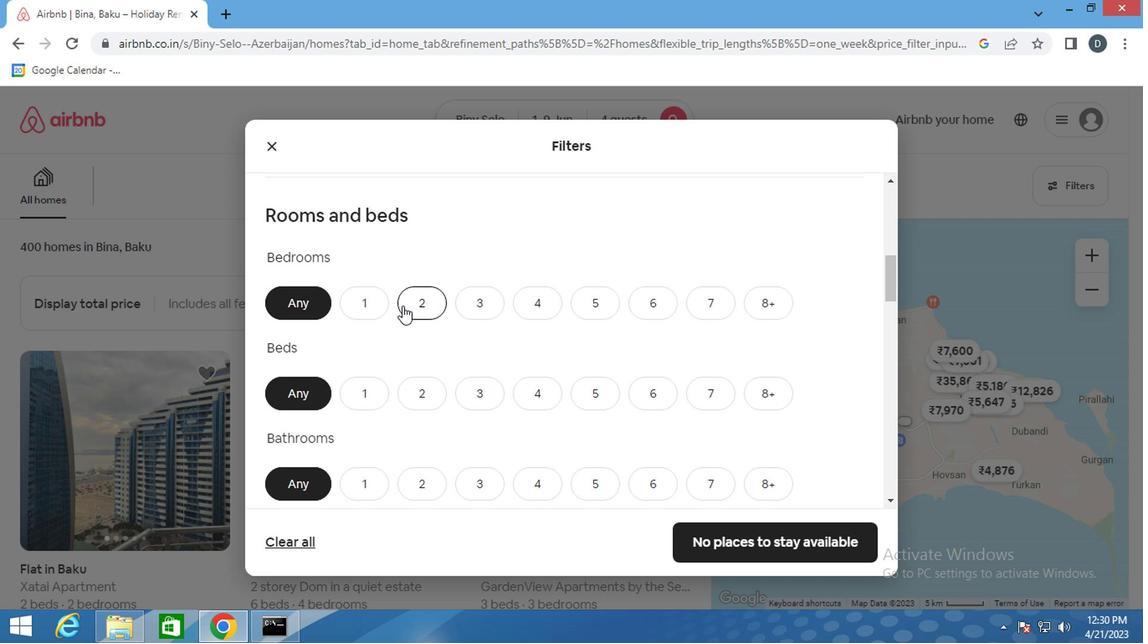 
Action: Mouse moved to (419, 389)
Screenshot: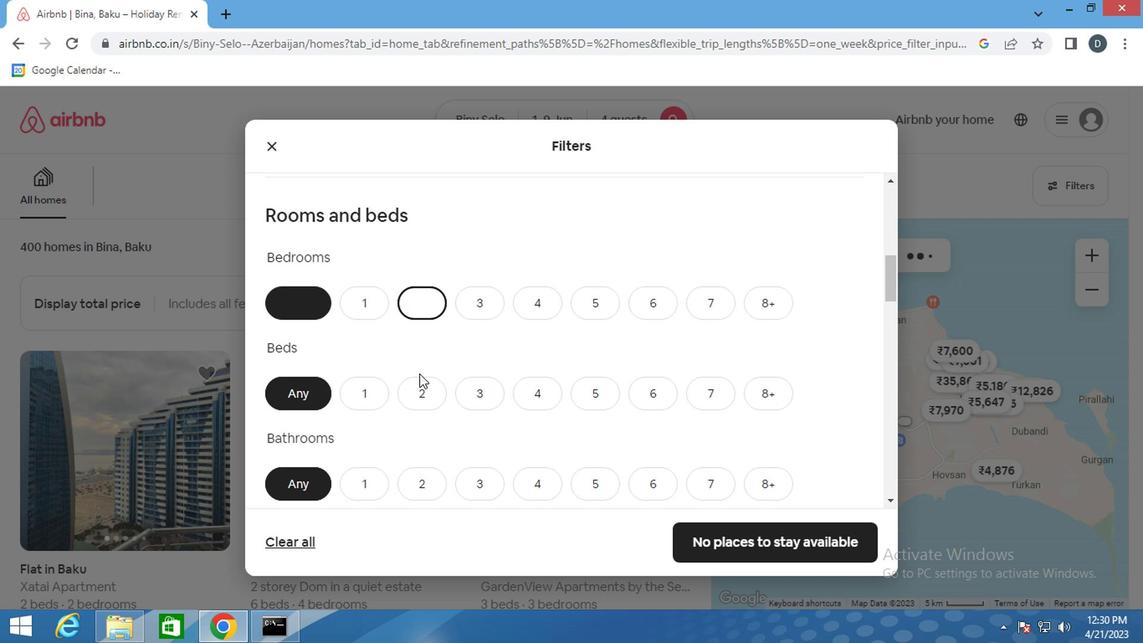 
Action: Mouse pressed left at (419, 389)
Screenshot: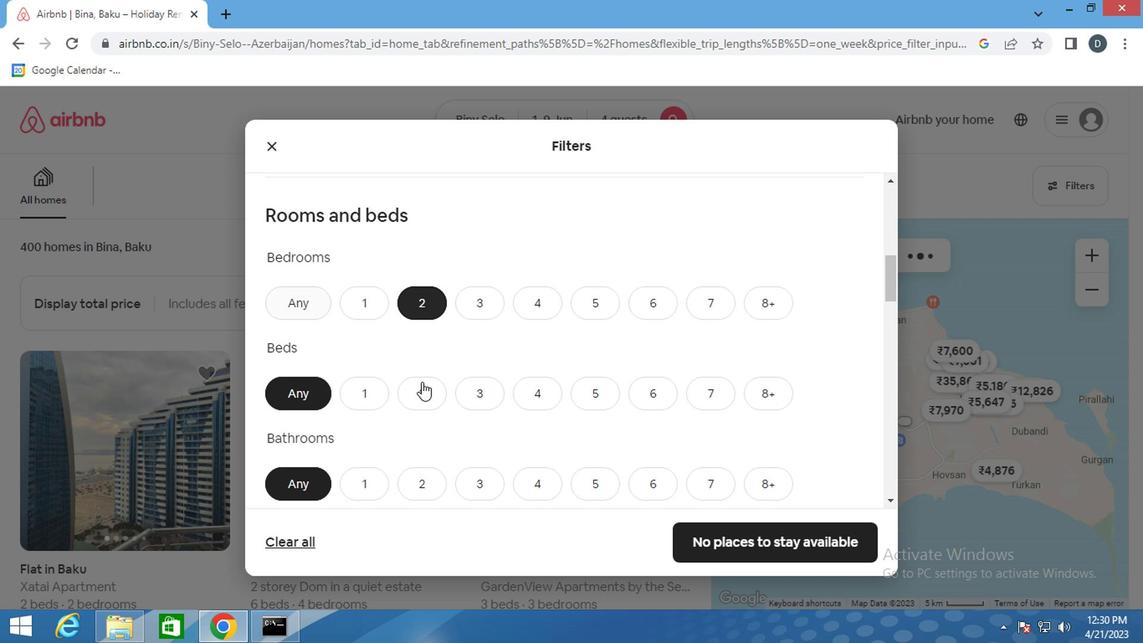 
Action: Mouse moved to (422, 479)
Screenshot: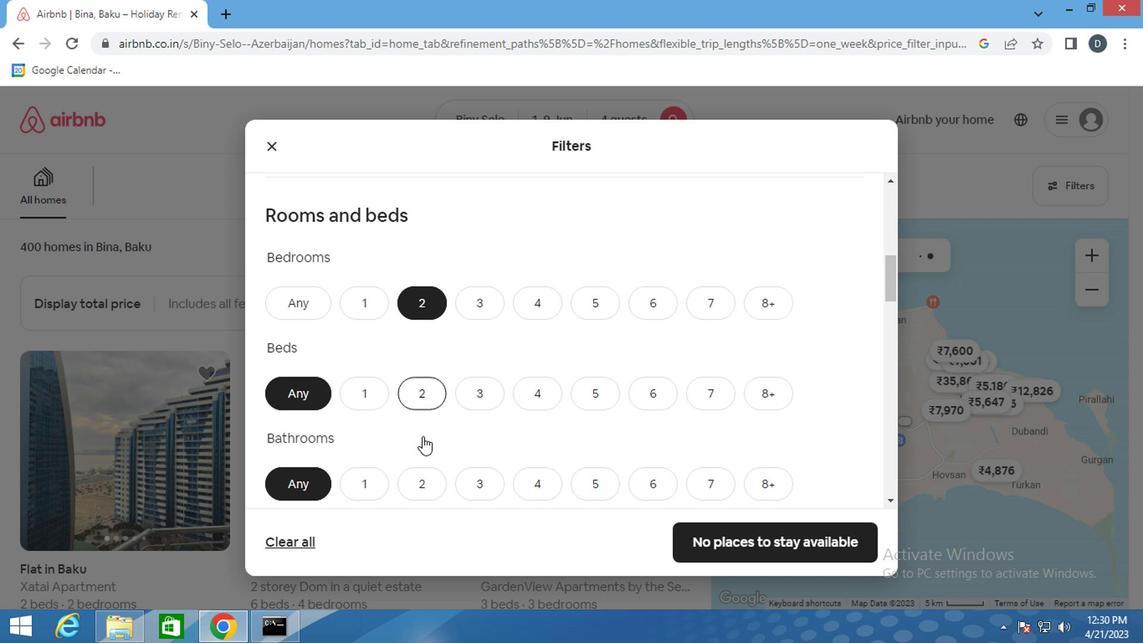 
Action: Mouse pressed left at (422, 479)
Screenshot: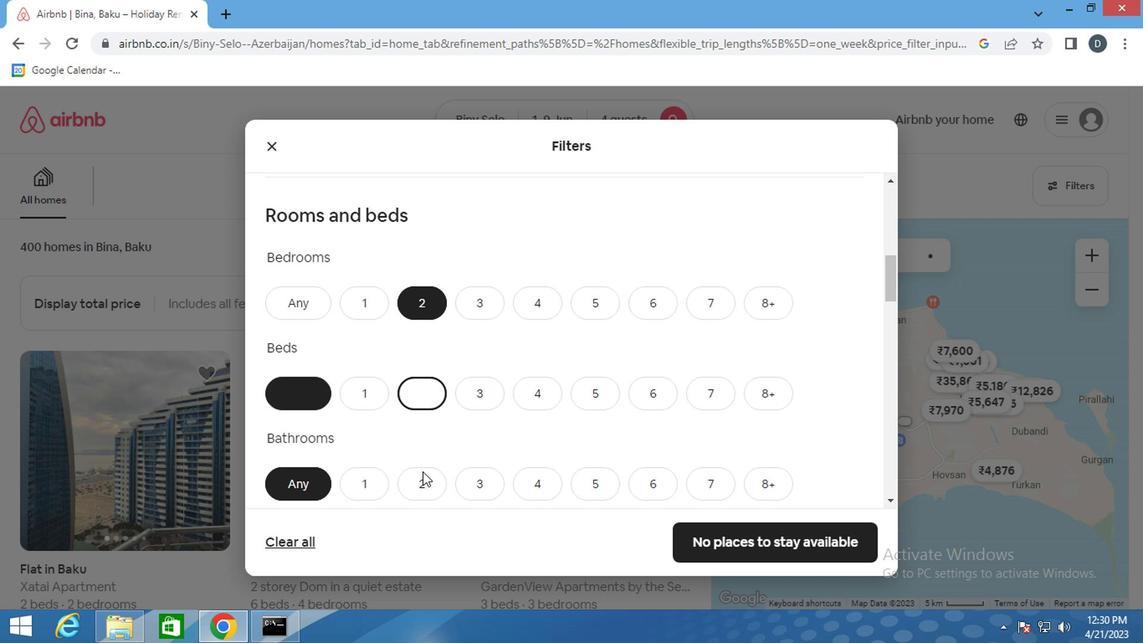 
Action: Mouse moved to (488, 447)
Screenshot: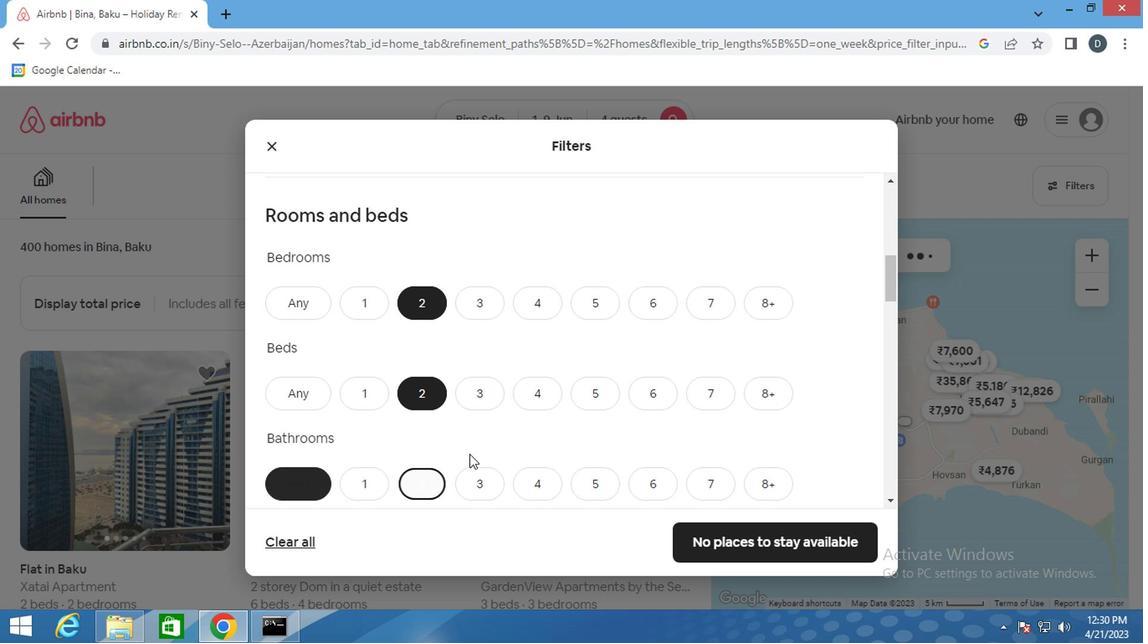 
Action: Mouse scrolled (488, 446) with delta (0, -1)
Screenshot: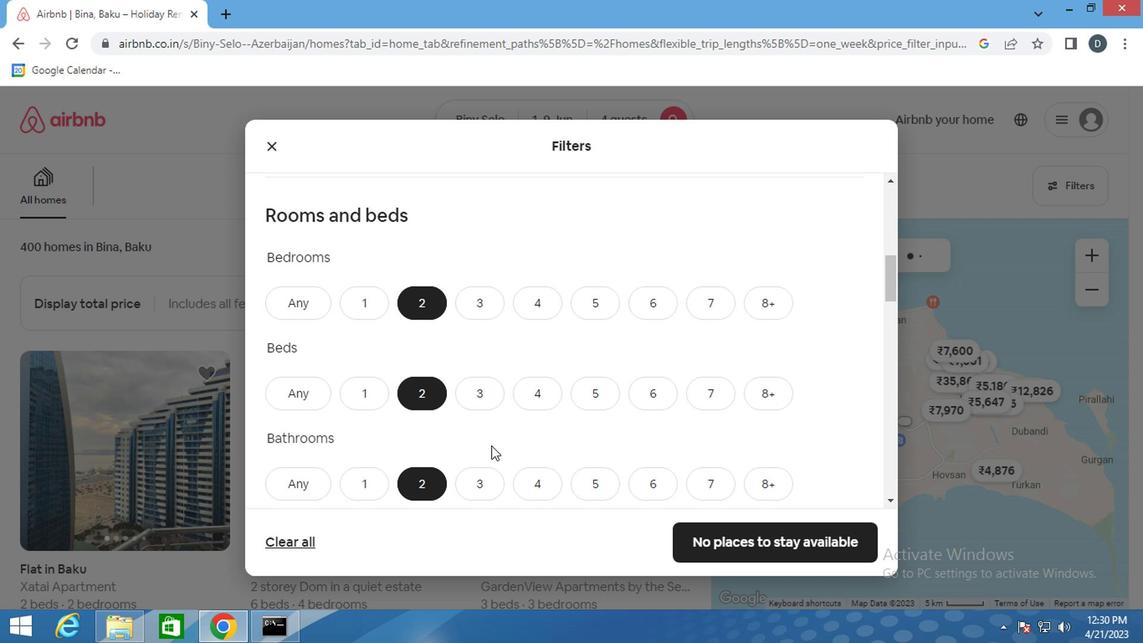 
Action: Mouse scrolled (488, 446) with delta (0, -1)
Screenshot: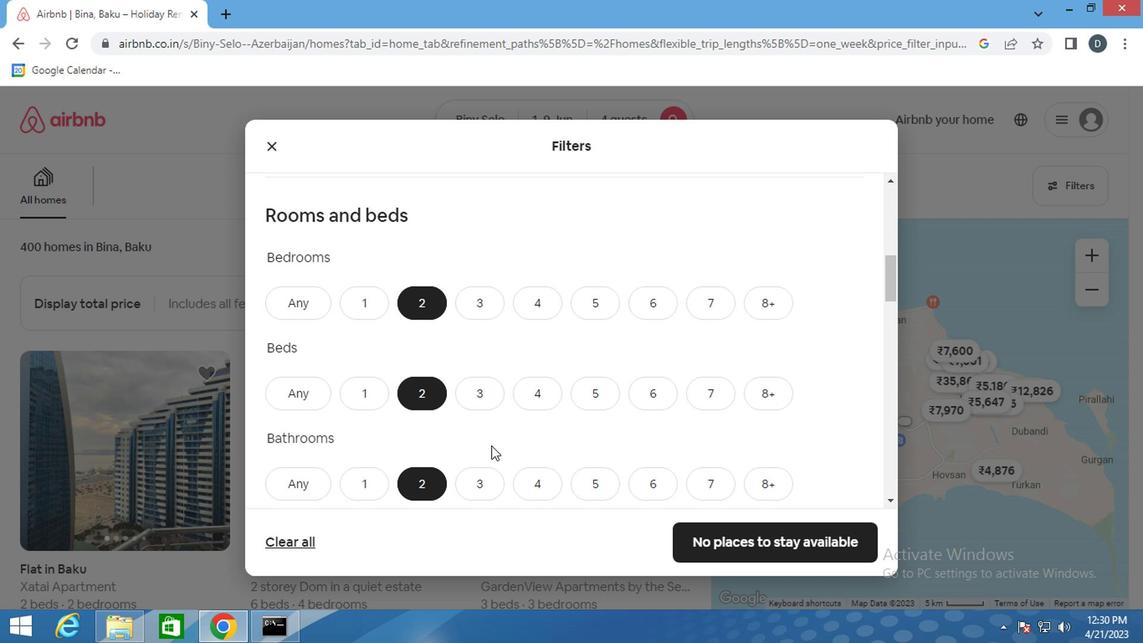 
Action: Mouse scrolled (488, 446) with delta (0, -1)
Screenshot: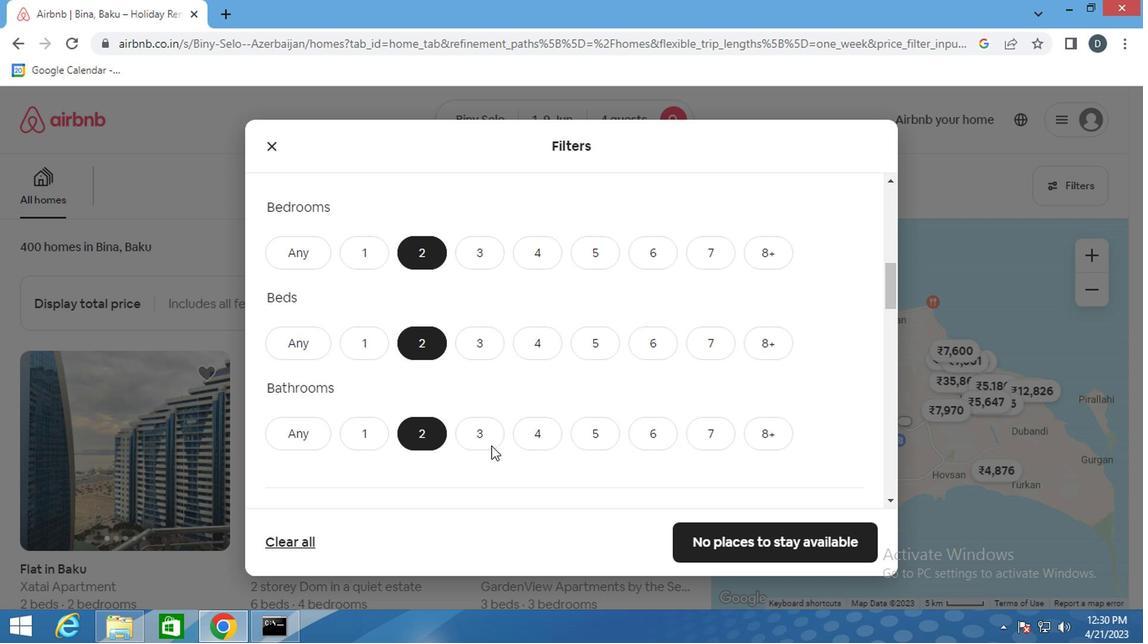 
Action: Mouse scrolled (488, 446) with delta (0, -1)
Screenshot: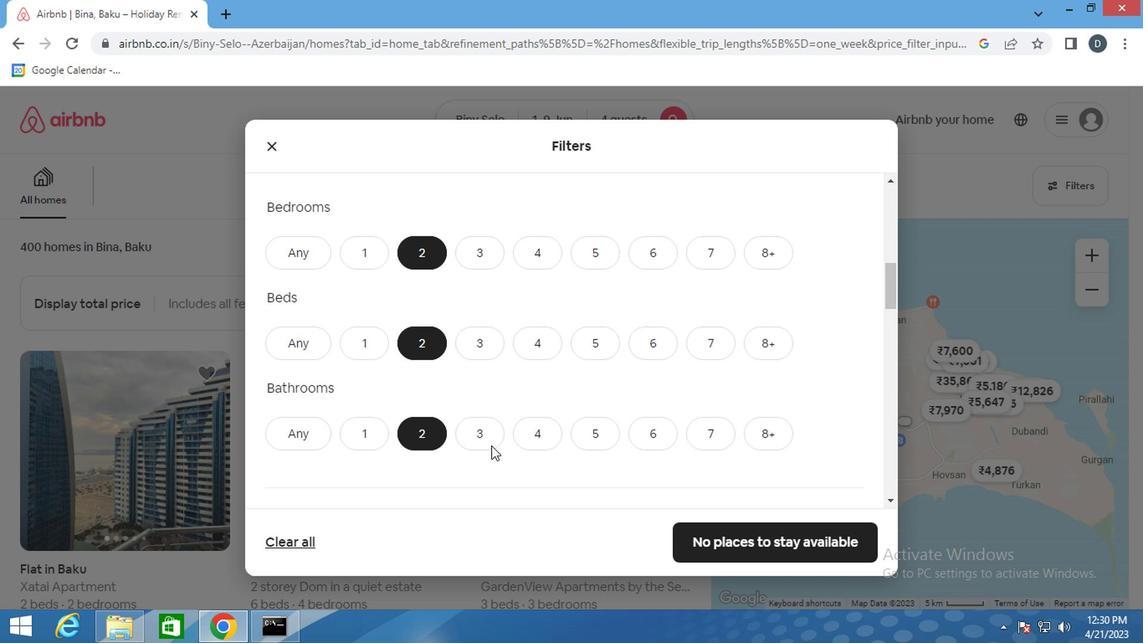 
Action: Mouse moved to (350, 333)
Screenshot: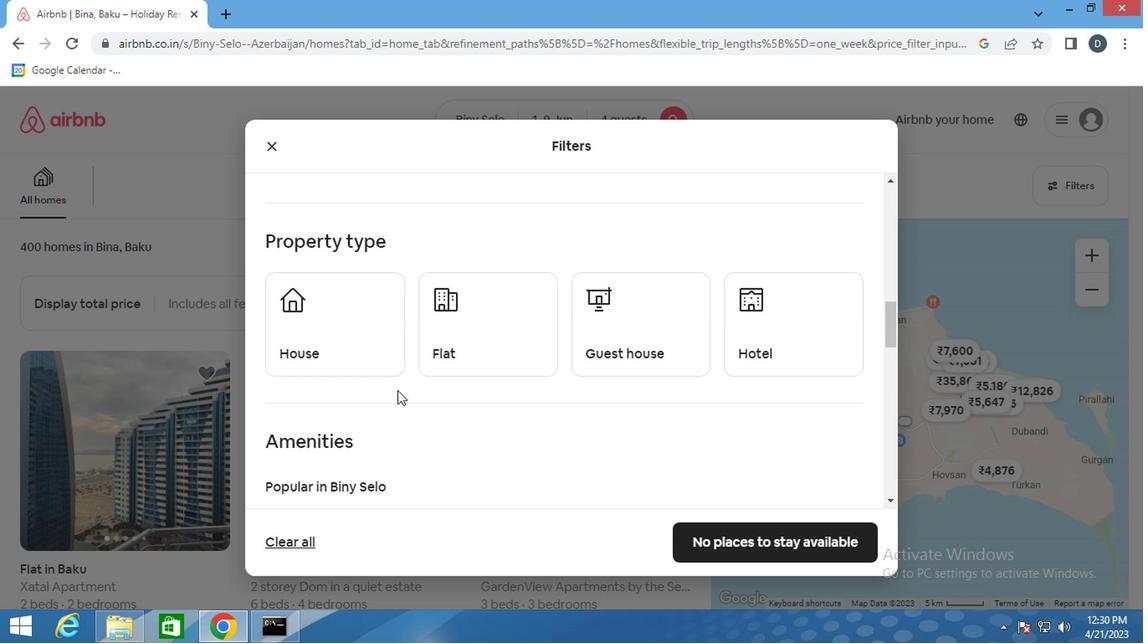
Action: Mouse pressed left at (350, 333)
Screenshot: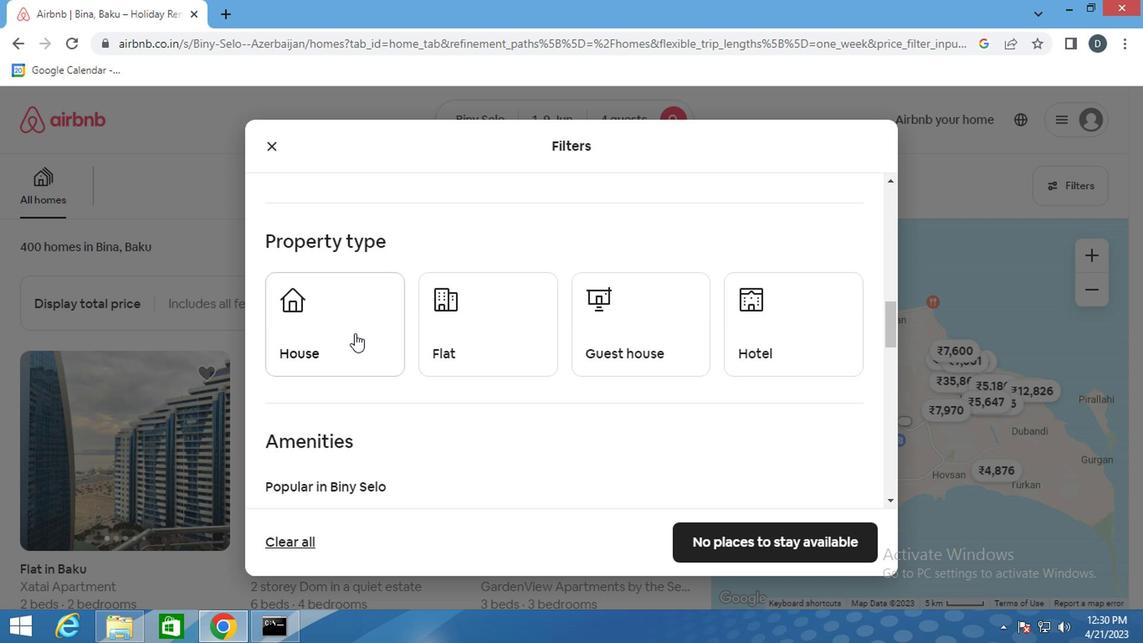 
Action: Mouse moved to (529, 342)
Screenshot: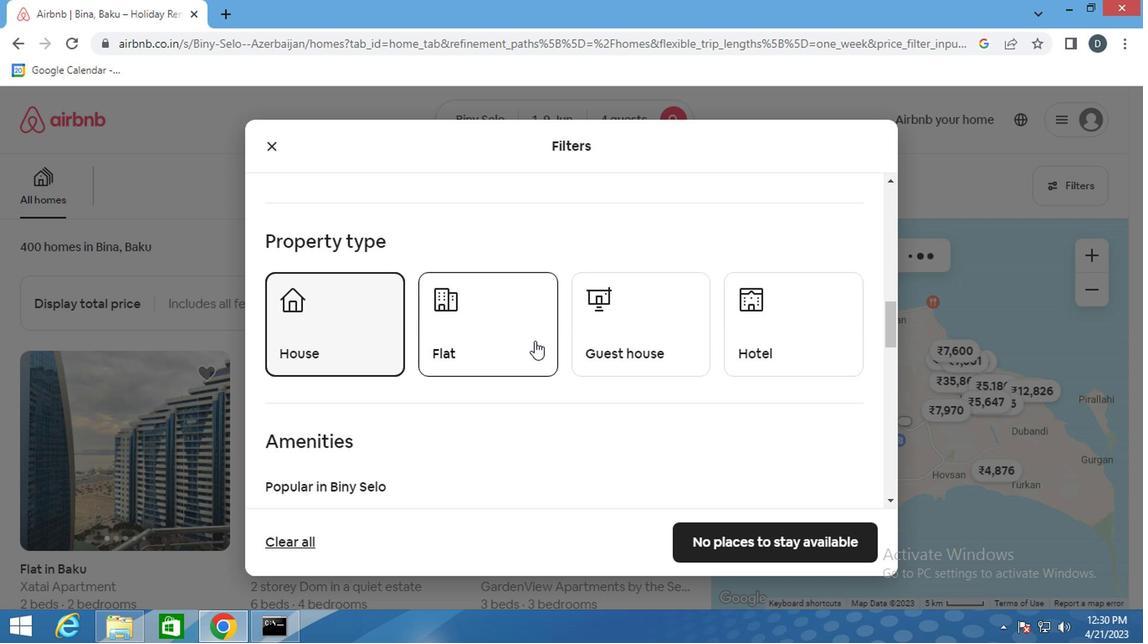 
Action: Mouse pressed left at (529, 342)
Screenshot: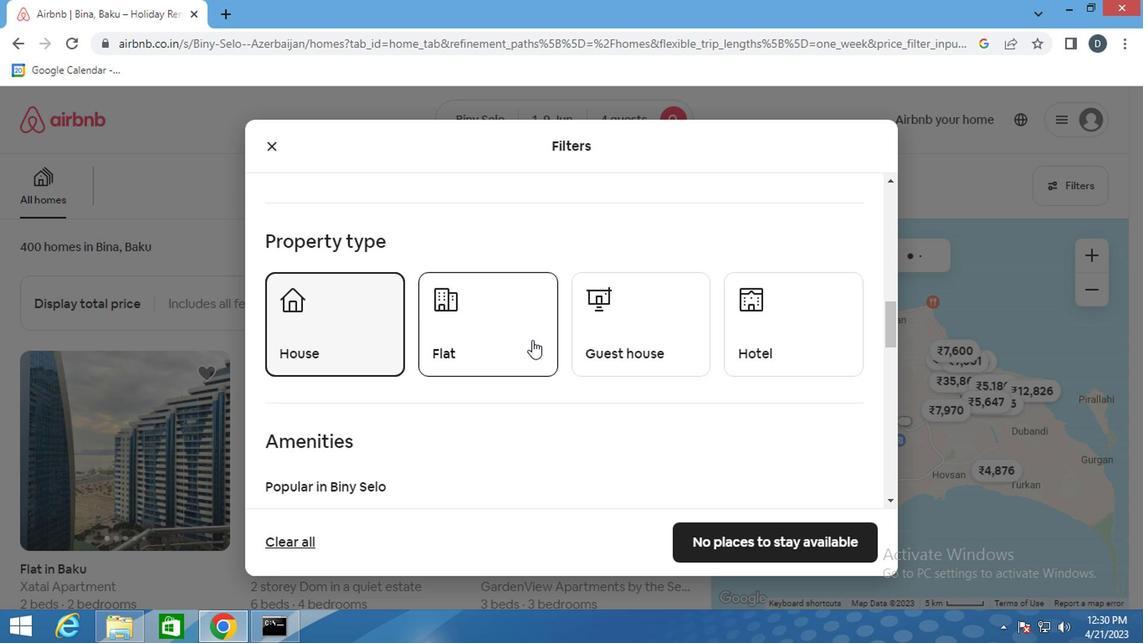 
Action: Mouse moved to (646, 338)
Screenshot: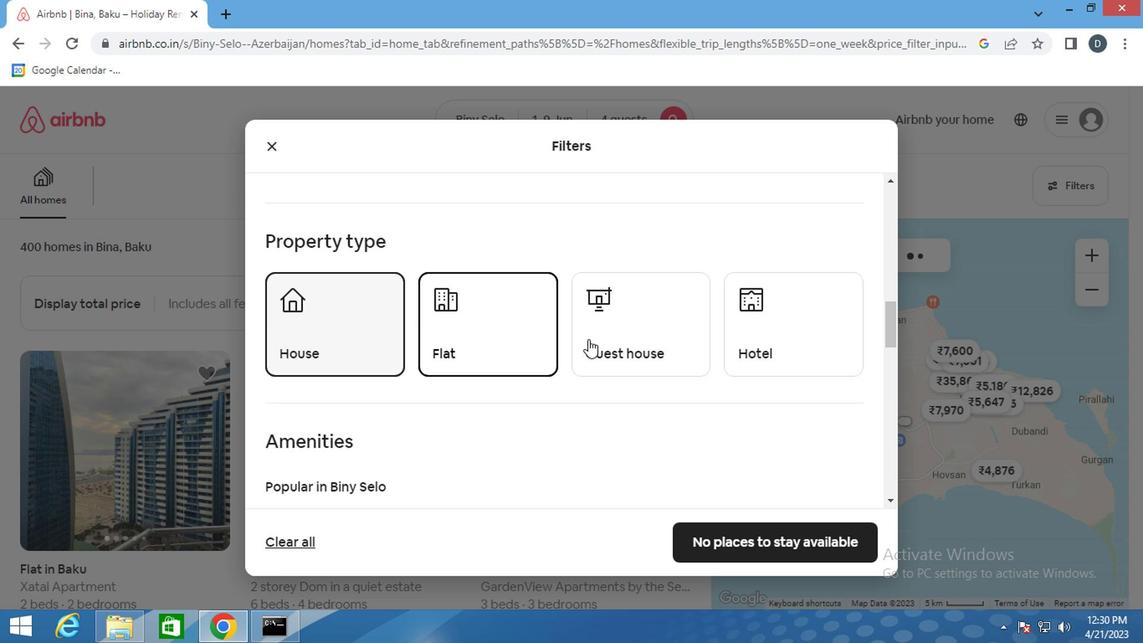 
Action: Mouse pressed left at (646, 338)
Screenshot: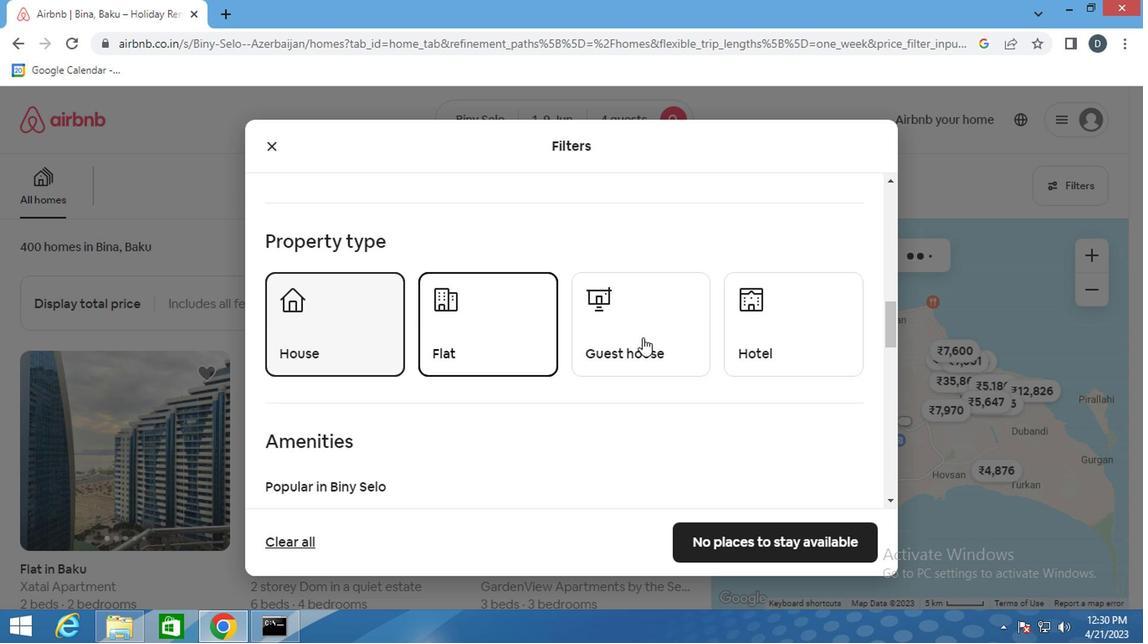 
Action: Mouse moved to (660, 402)
Screenshot: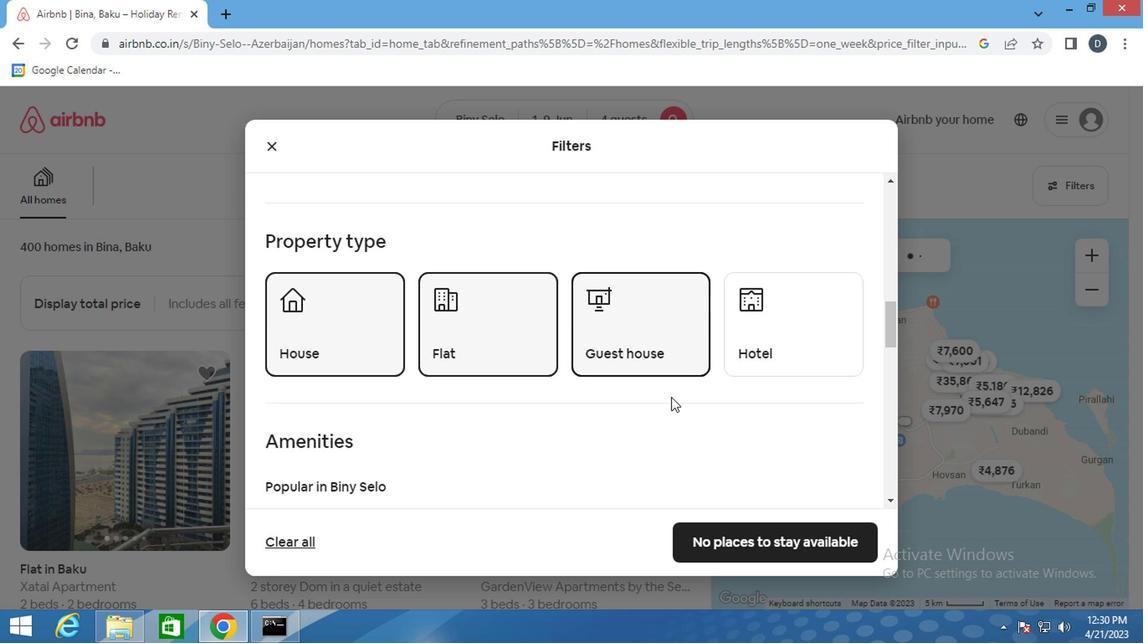 
Action: Mouse scrolled (660, 401) with delta (0, -1)
Screenshot: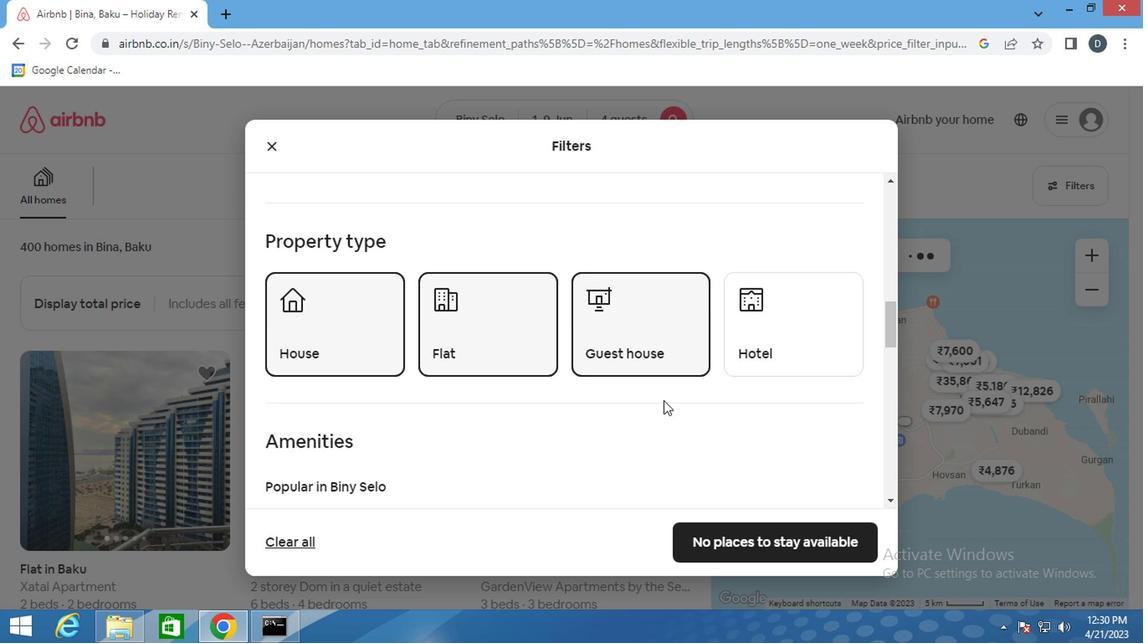 
Action: Mouse scrolled (660, 401) with delta (0, -1)
Screenshot: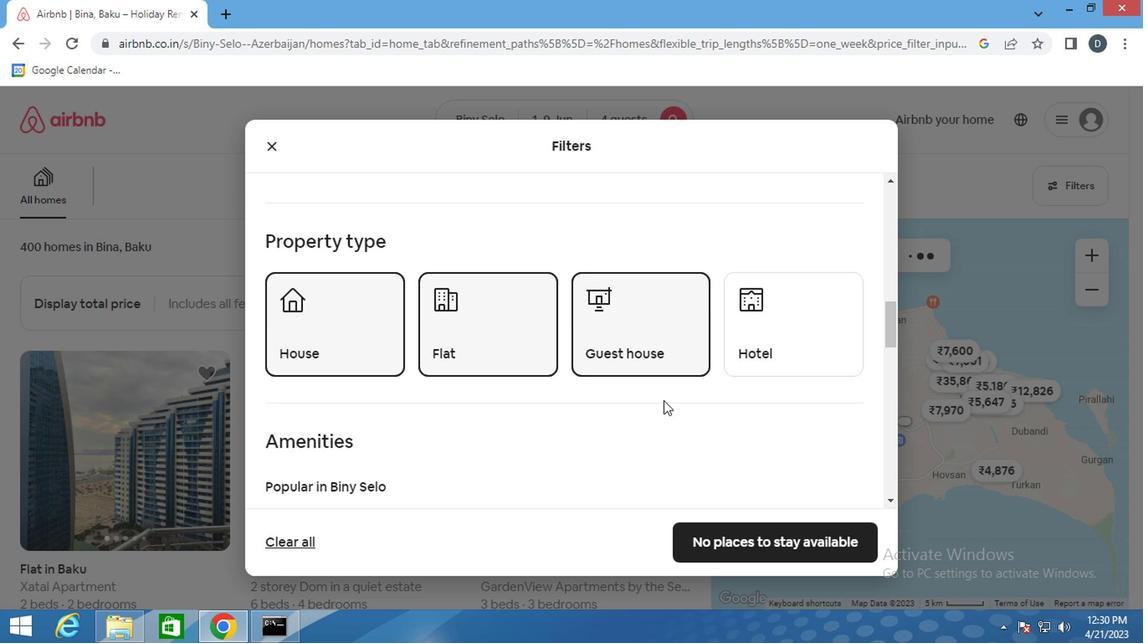 
Action: Mouse scrolled (660, 401) with delta (0, -1)
Screenshot: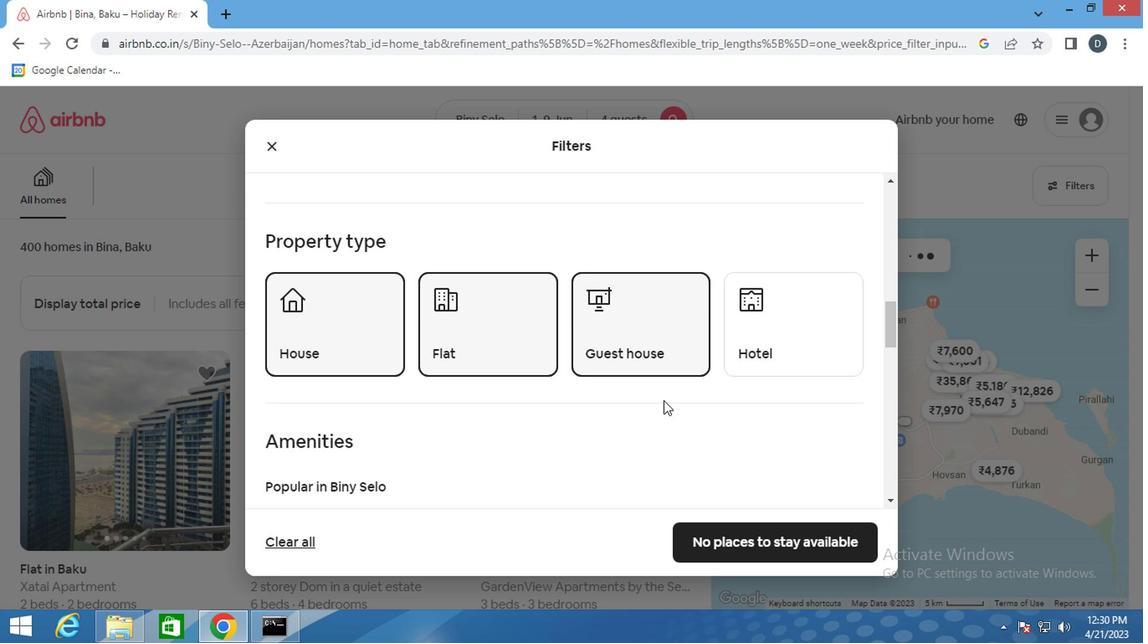 
Action: Mouse moved to (299, 394)
Screenshot: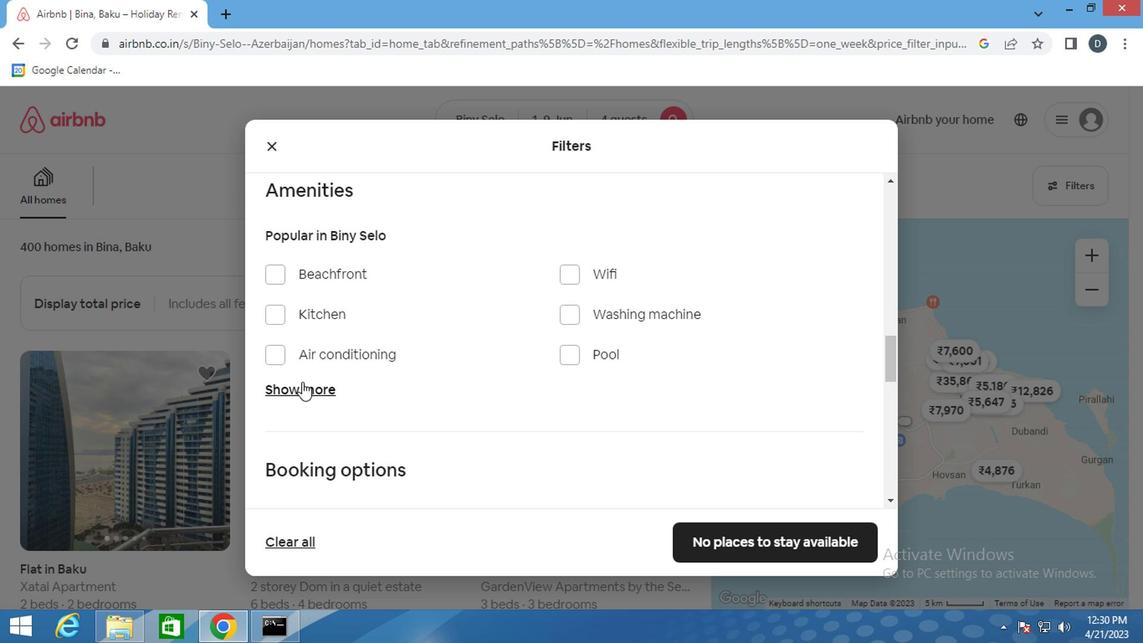 
Action: Mouse pressed left at (299, 394)
Screenshot: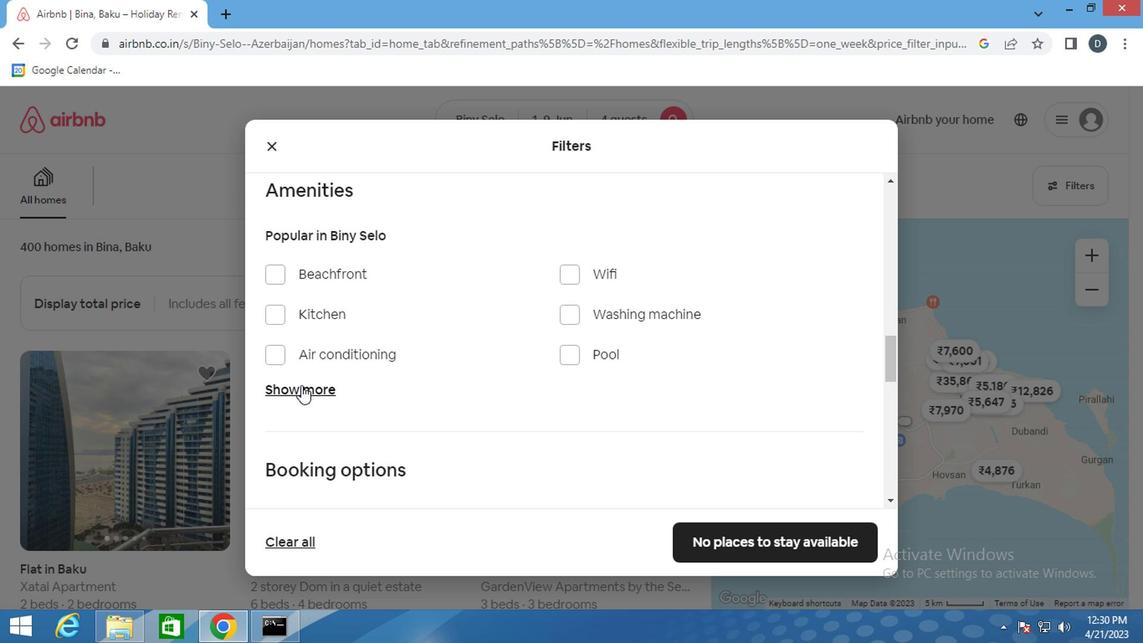 
Action: Mouse moved to (322, 359)
Screenshot: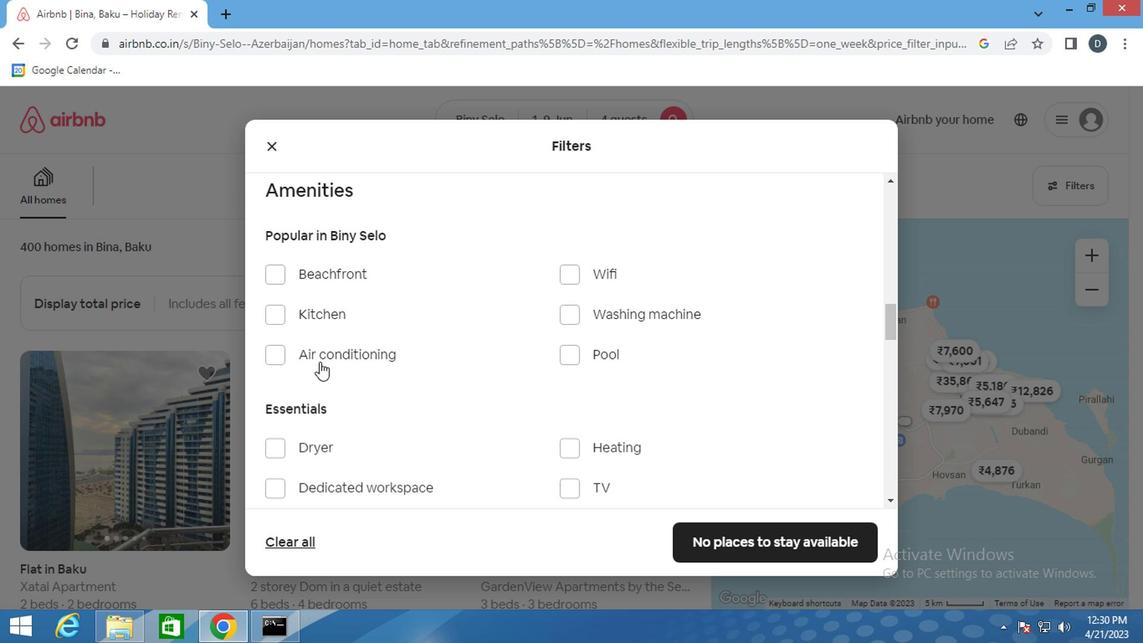 
Action: Mouse pressed left at (322, 359)
Screenshot: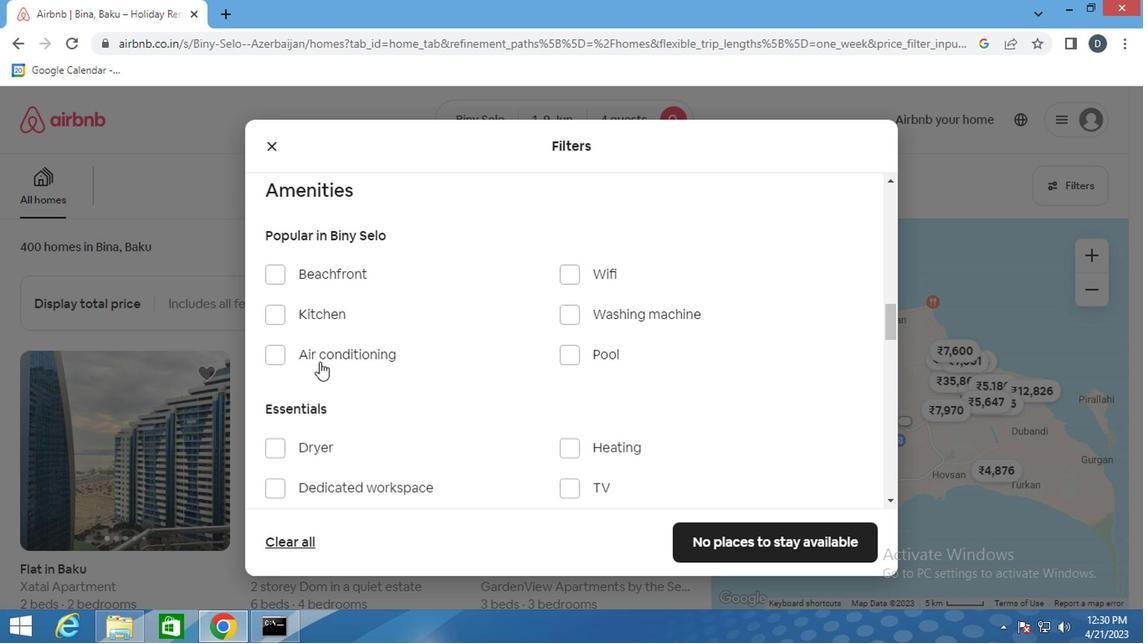 
Action: Mouse moved to (632, 397)
Screenshot: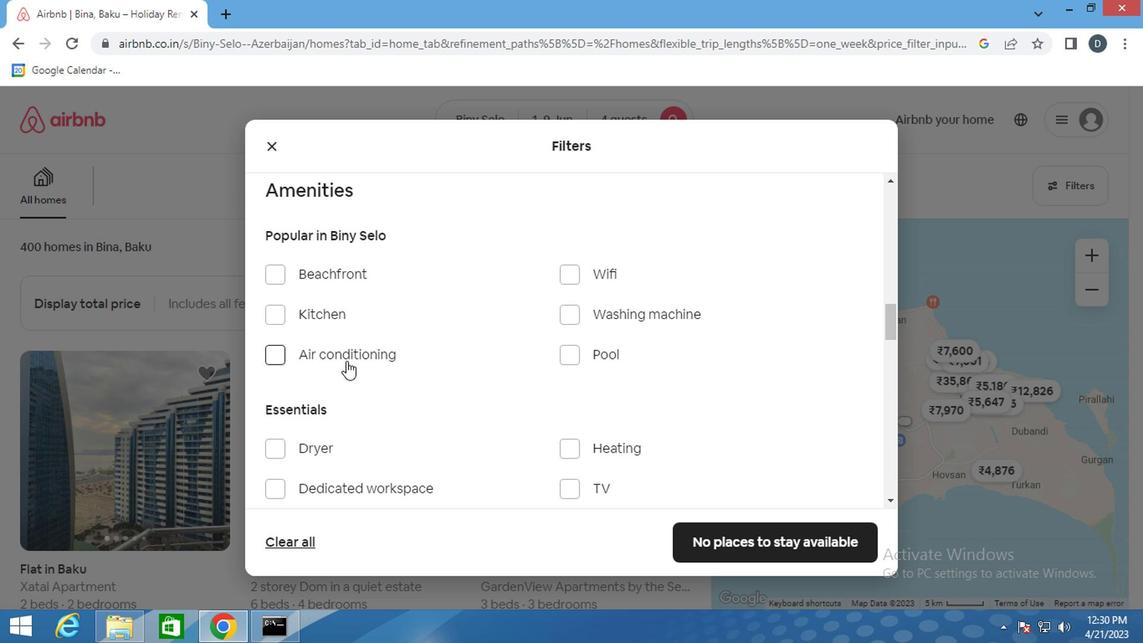 
Action: Mouse scrolled (632, 396) with delta (0, 0)
Screenshot: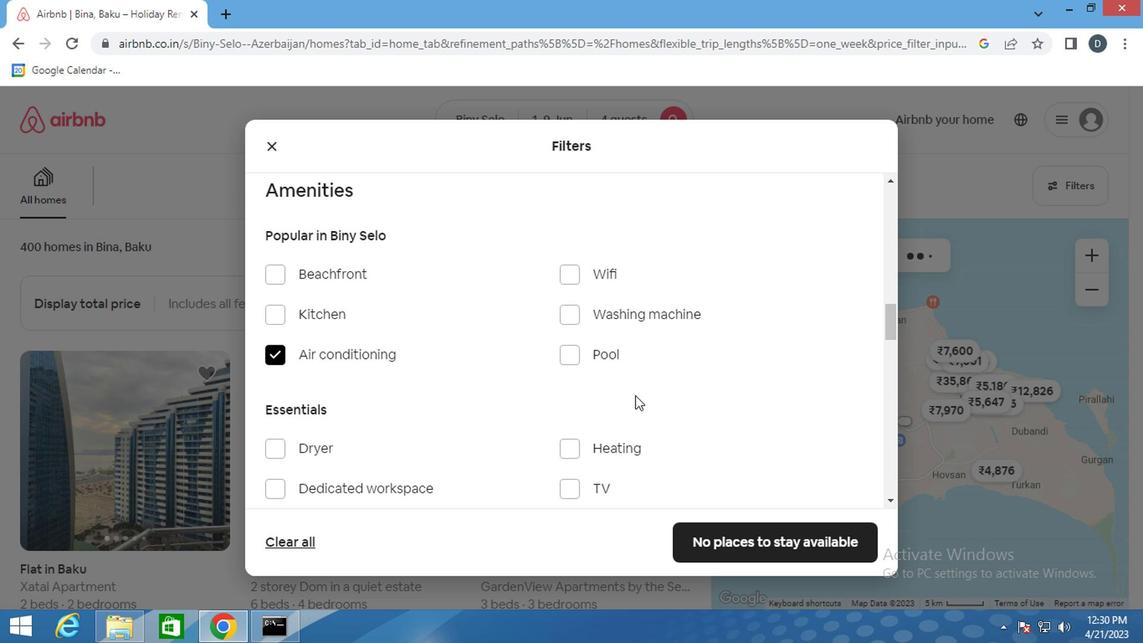 
Action: Mouse scrolled (632, 396) with delta (0, 0)
Screenshot: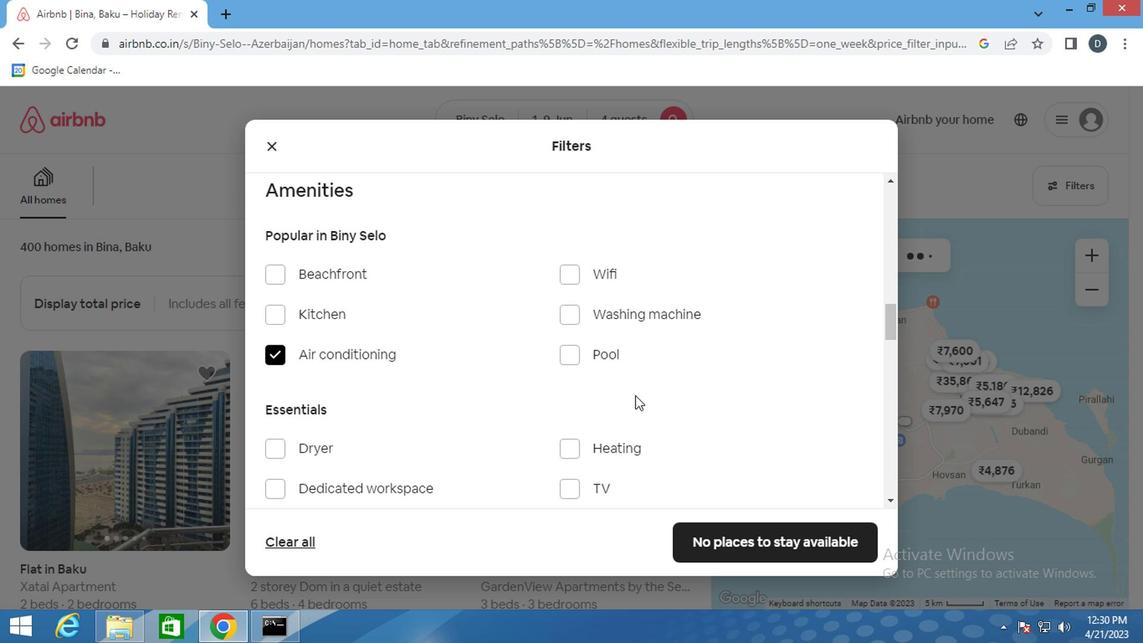 
Action: Mouse scrolled (632, 396) with delta (0, 0)
Screenshot: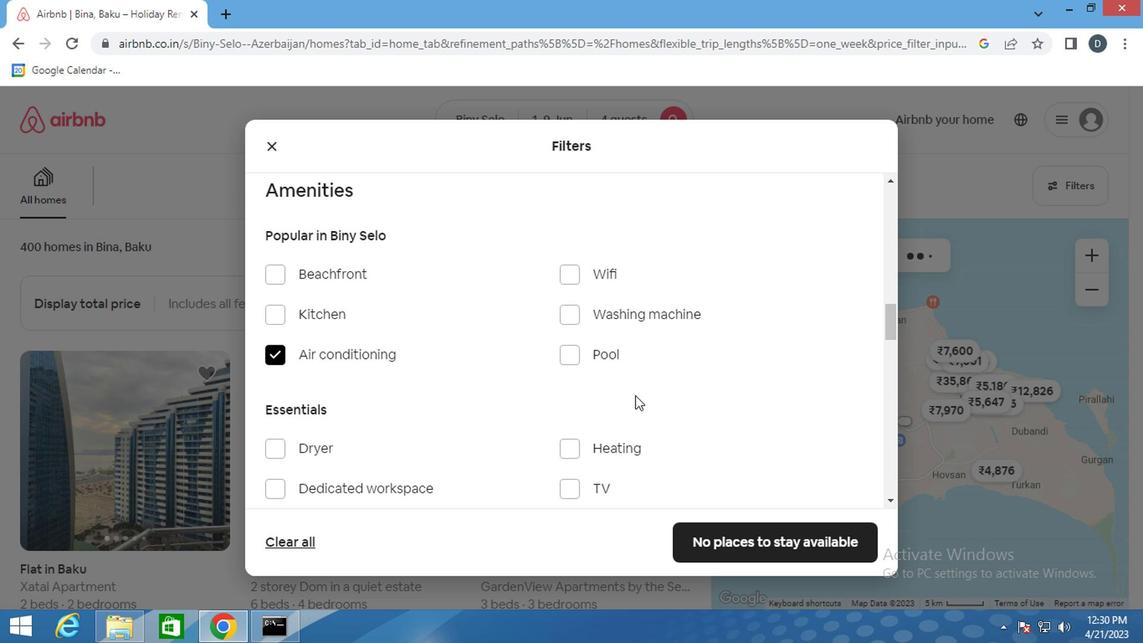 
Action: Mouse scrolled (632, 396) with delta (0, 0)
Screenshot: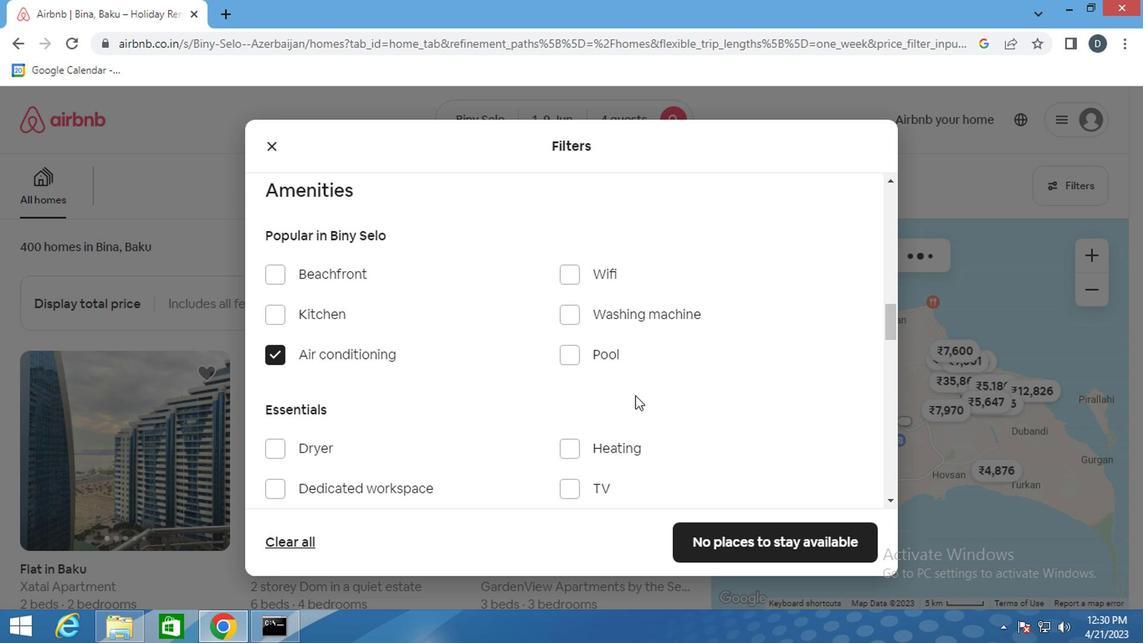 
Action: Mouse scrolled (632, 396) with delta (0, 0)
Screenshot: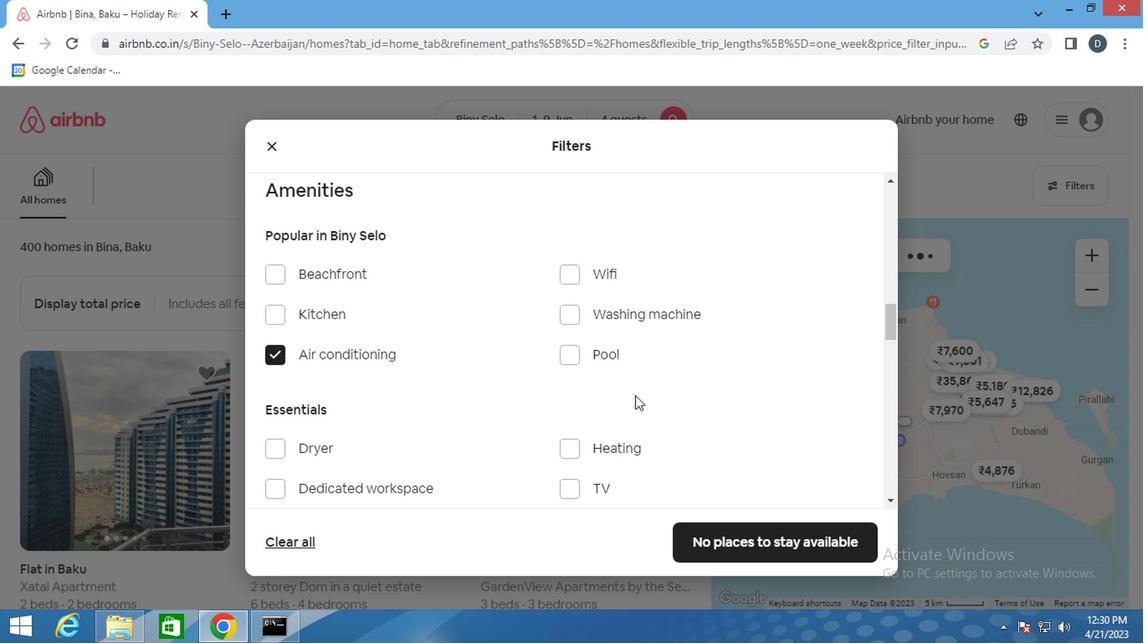 
Action: Mouse scrolled (632, 396) with delta (0, 0)
Screenshot: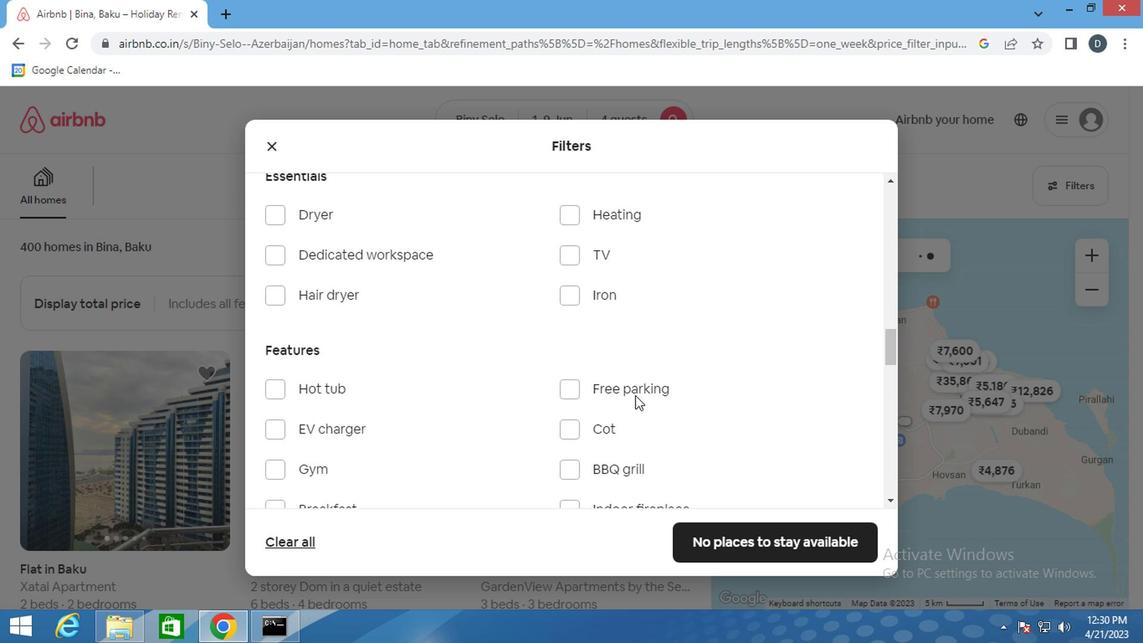 
Action: Mouse scrolled (632, 396) with delta (0, 0)
Screenshot: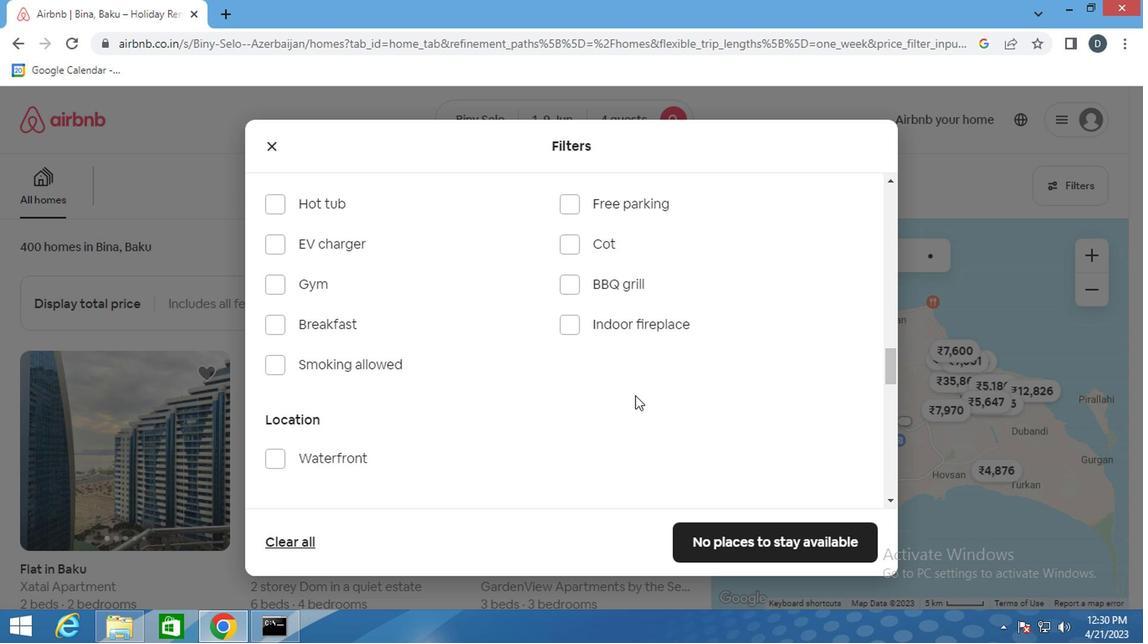 
Action: Mouse scrolled (632, 396) with delta (0, 0)
Screenshot: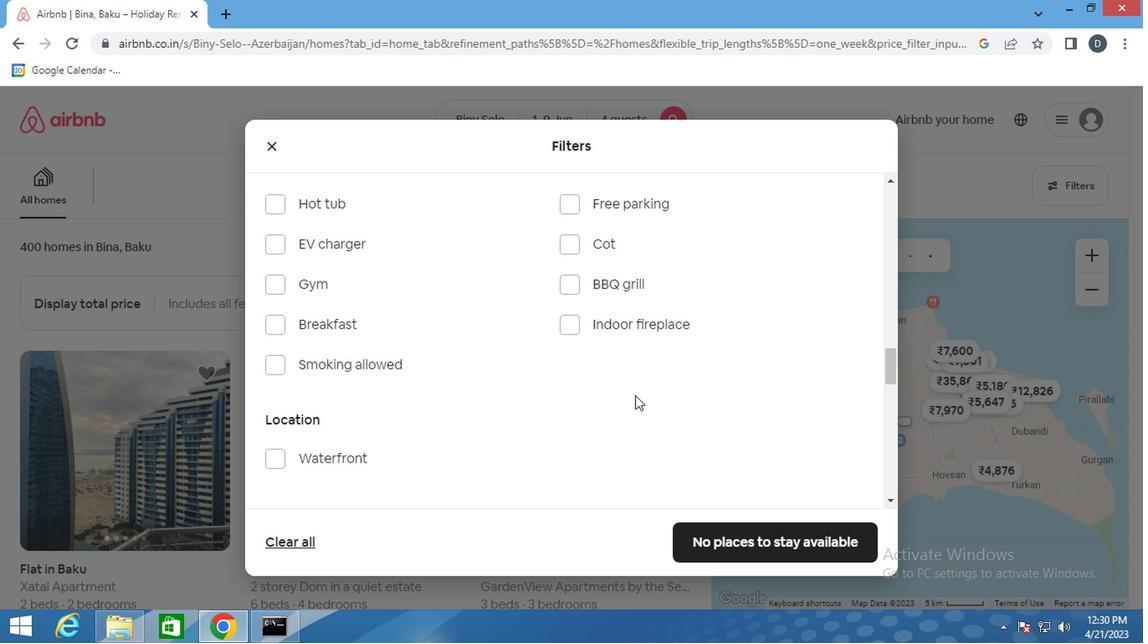 
Action: Mouse moved to (651, 394)
Screenshot: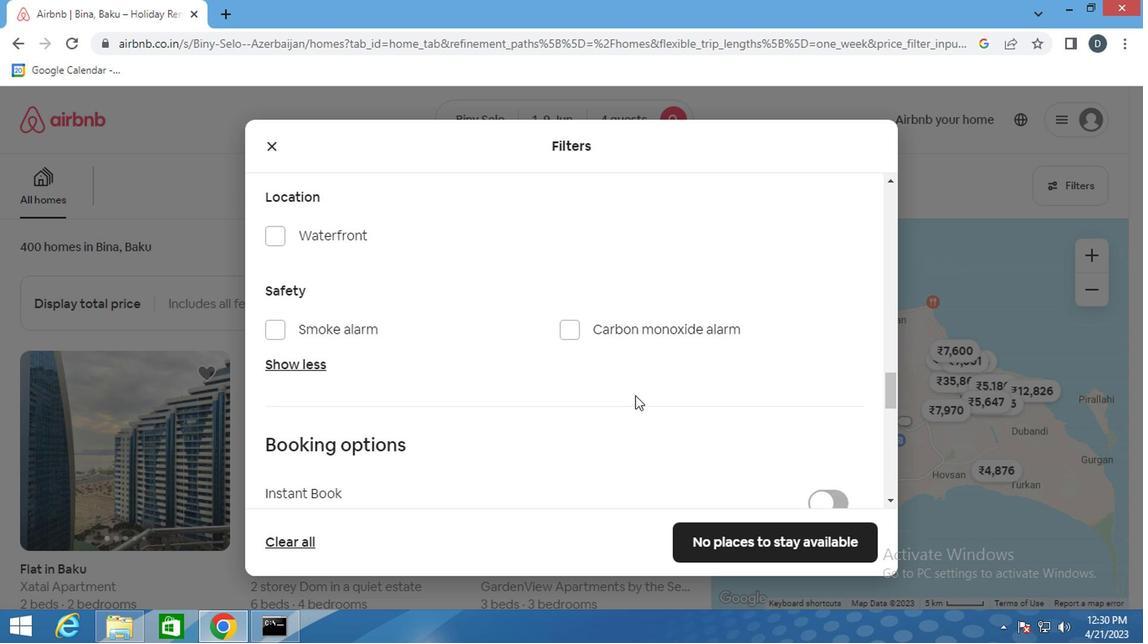 
Action: Mouse scrolled (651, 392) with delta (0, -1)
Screenshot: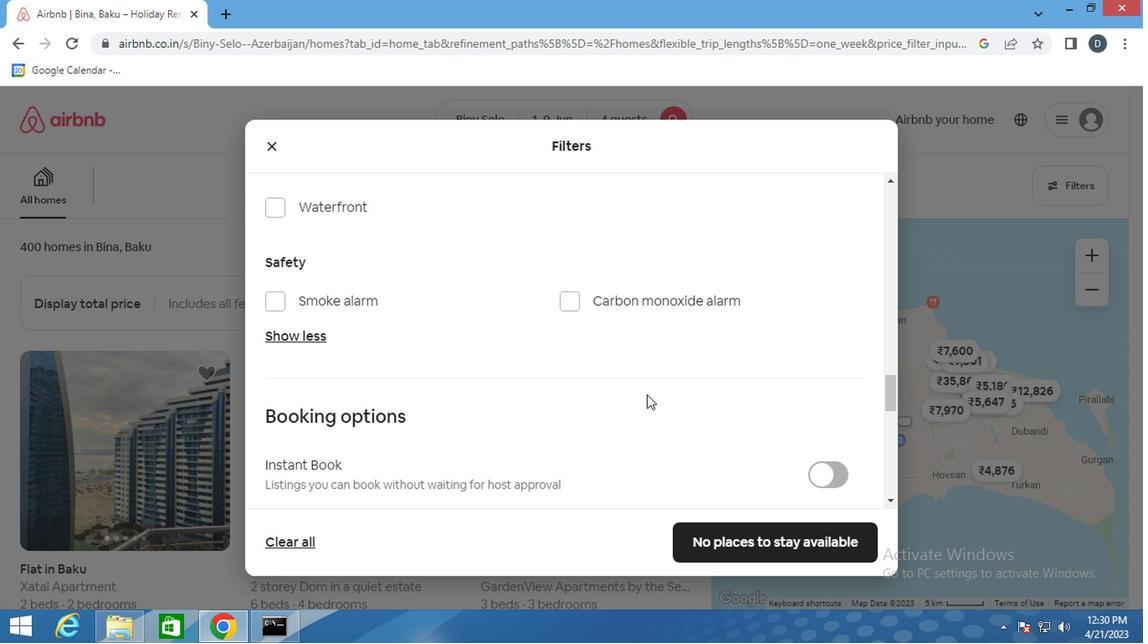 
Action: Mouse scrolled (651, 392) with delta (0, -1)
Screenshot: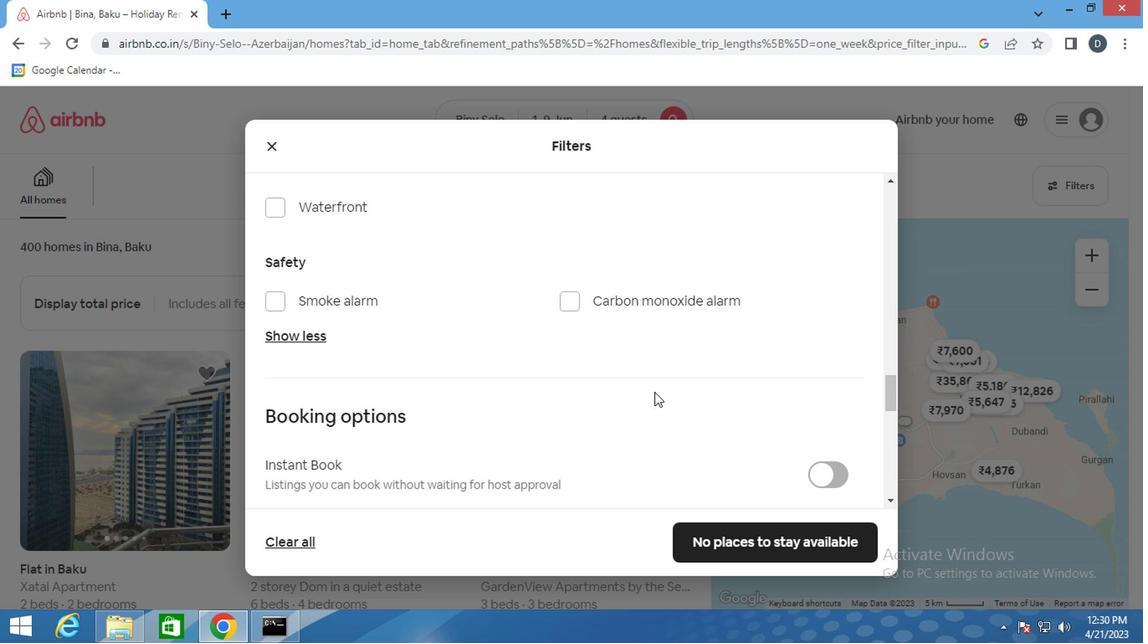 
Action: Mouse moved to (828, 363)
Screenshot: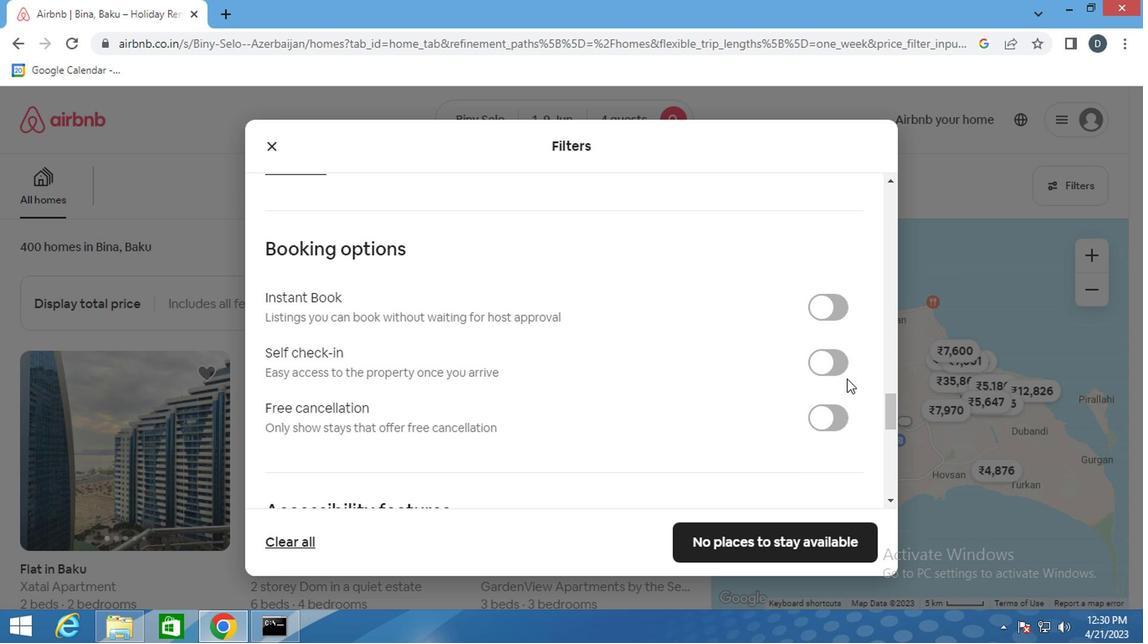 
Action: Mouse pressed left at (828, 363)
Screenshot: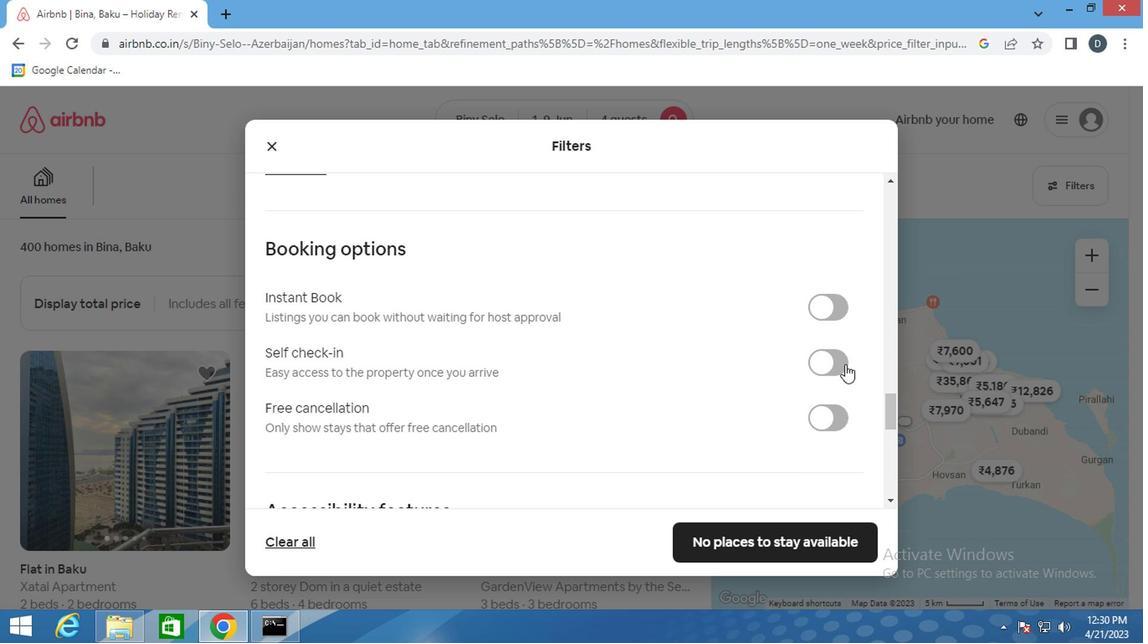 
Action: Mouse moved to (757, 382)
Screenshot: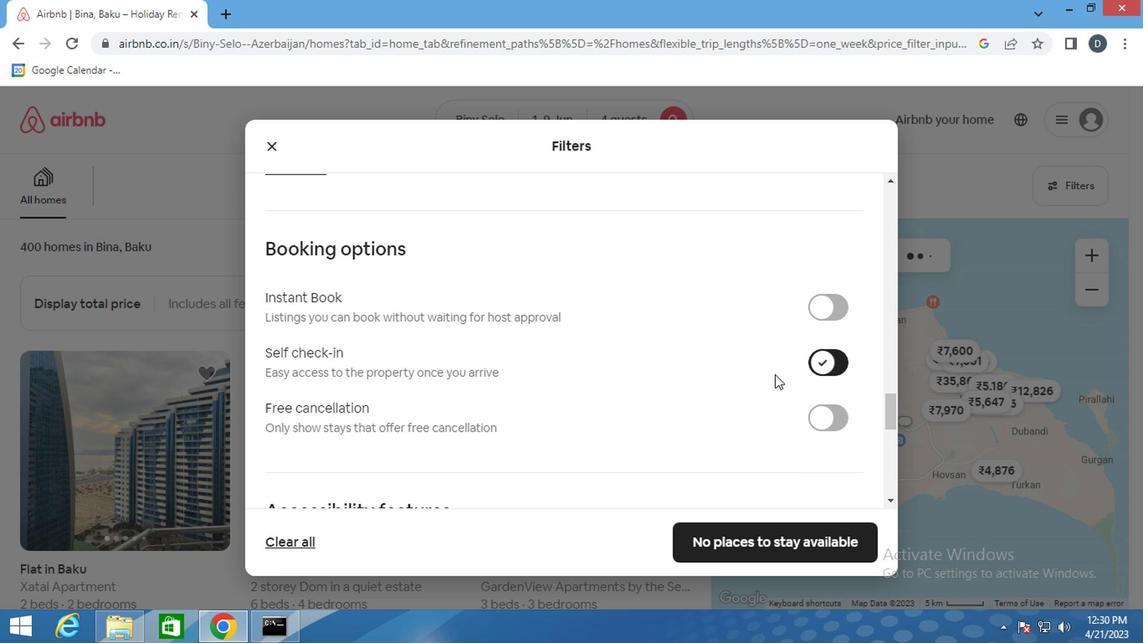 
Action: Mouse scrolled (757, 381) with delta (0, 0)
Screenshot: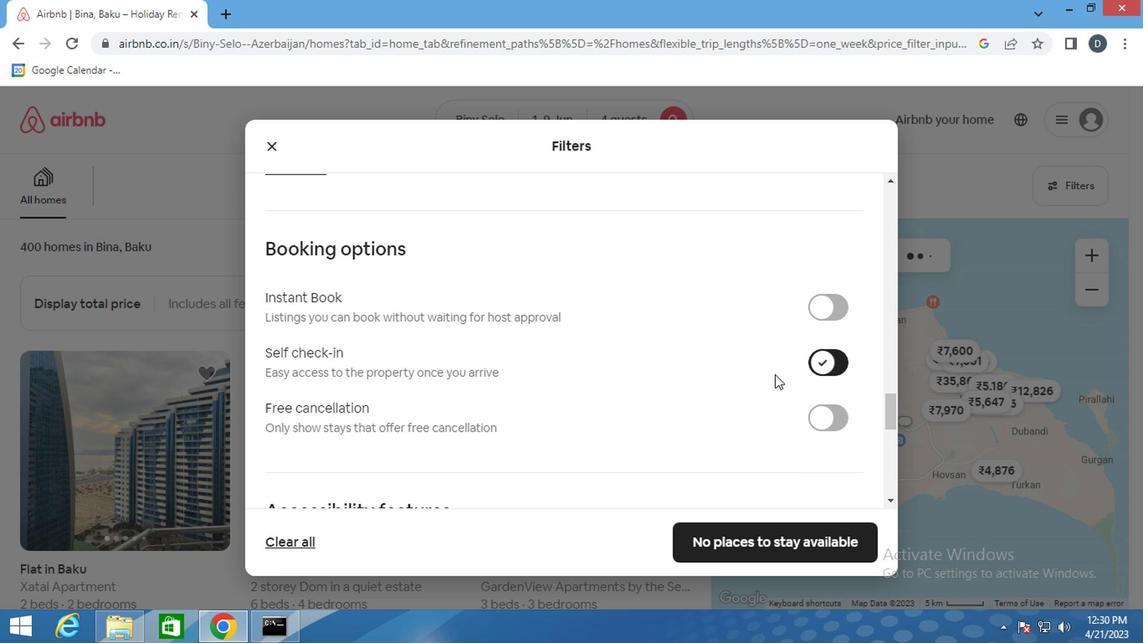 
Action: Mouse moved to (756, 382)
Screenshot: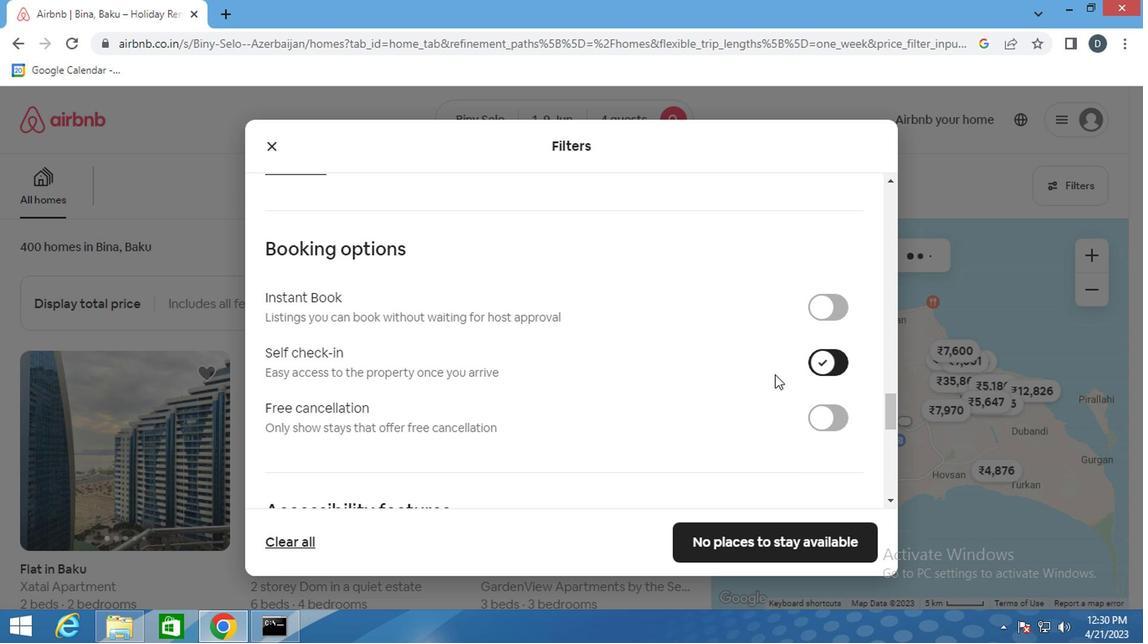 
Action: Mouse scrolled (756, 382) with delta (0, 0)
Screenshot: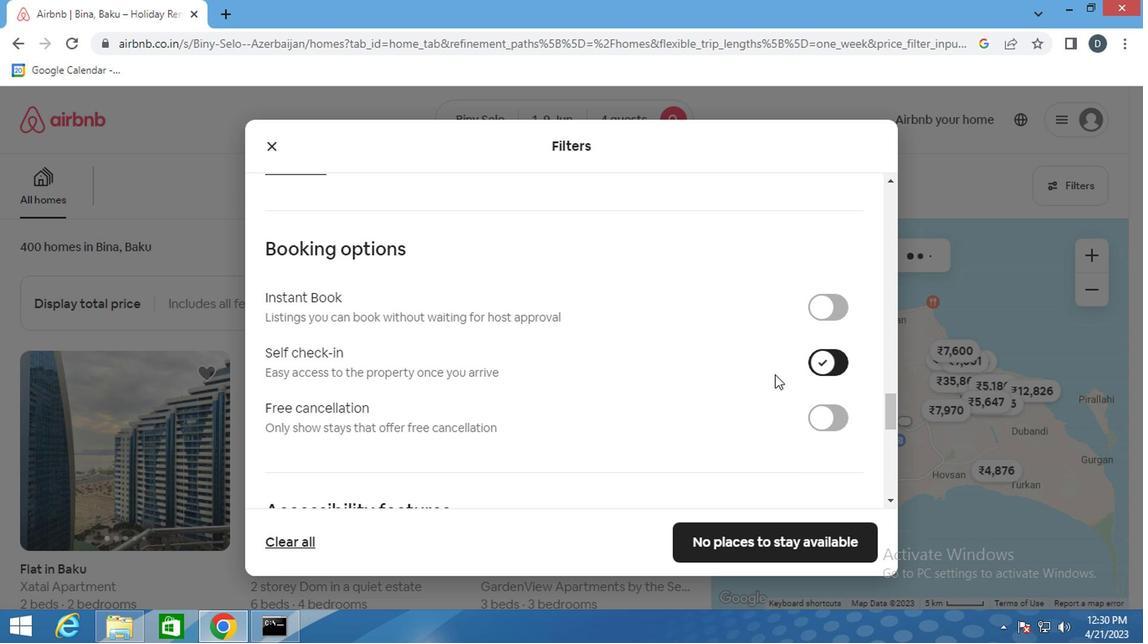 
Action: Mouse scrolled (756, 382) with delta (0, 0)
Screenshot: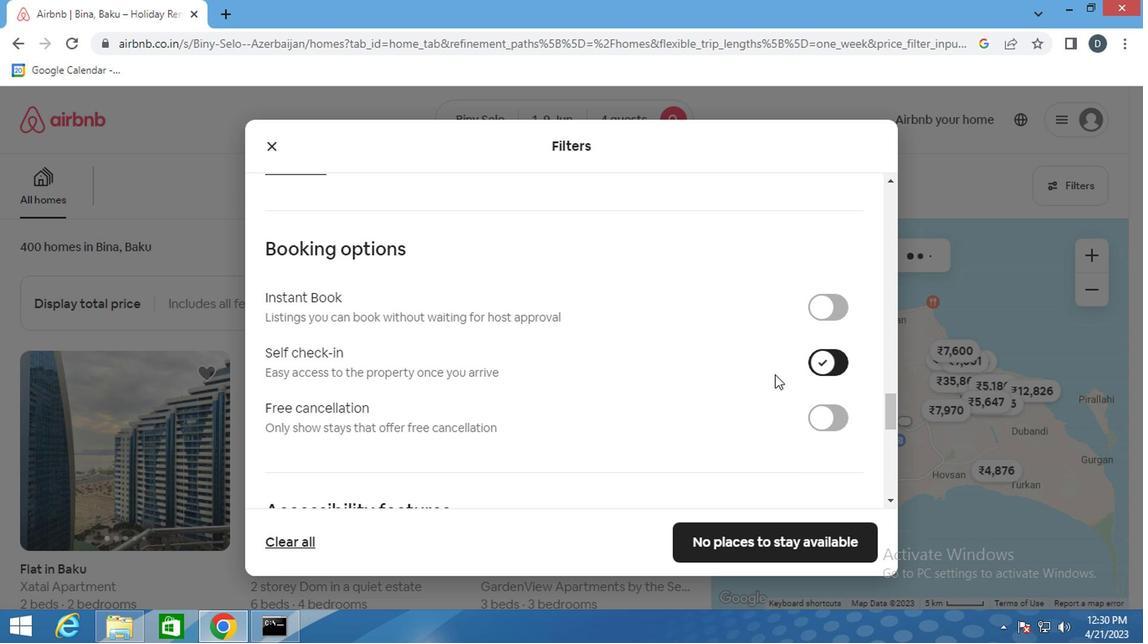 
Action: Mouse scrolled (756, 382) with delta (0, 0)
Screenshot: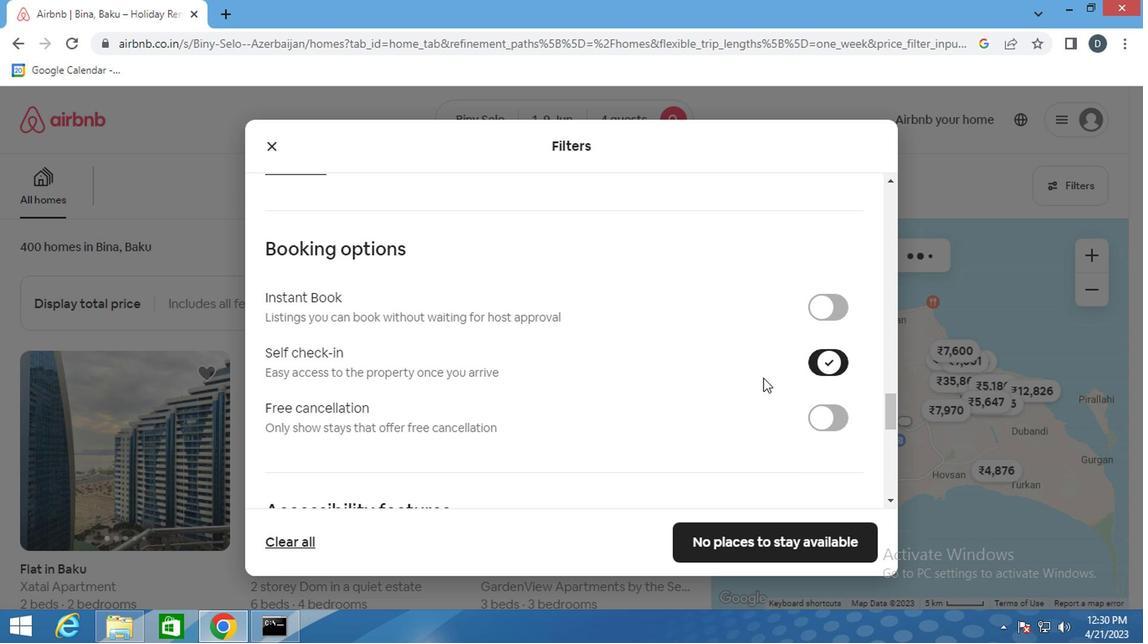 
Action: Mouse scrolled (756, 382) with delta (0, 0)
Screenshot: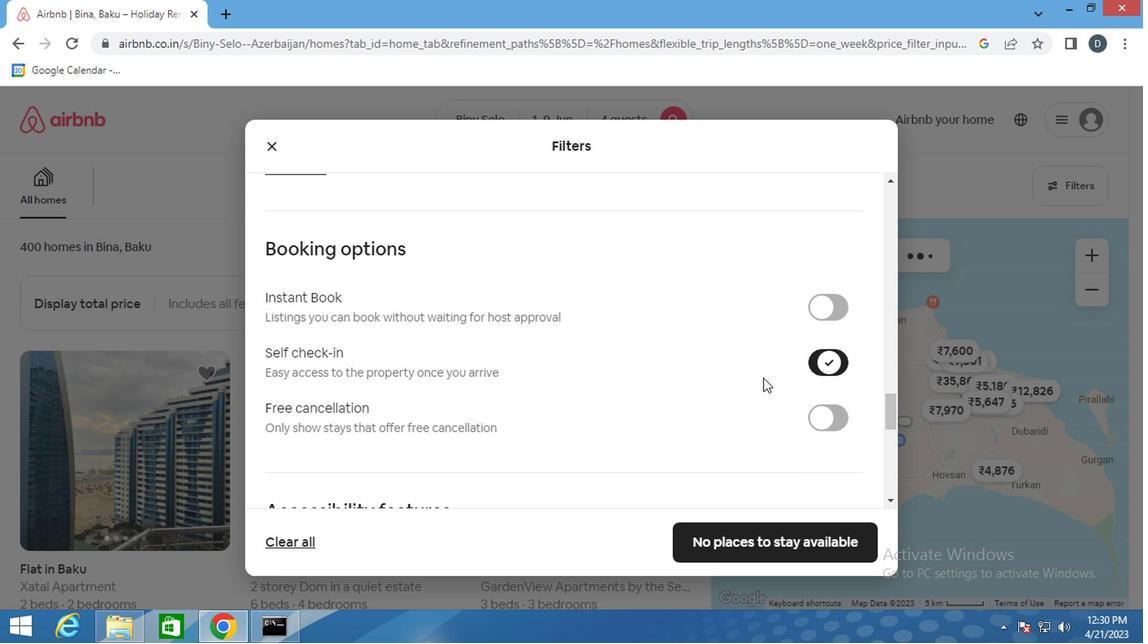 
Action: Mouse scrolled (756, 382) with delta (0, 0)
Screenshot: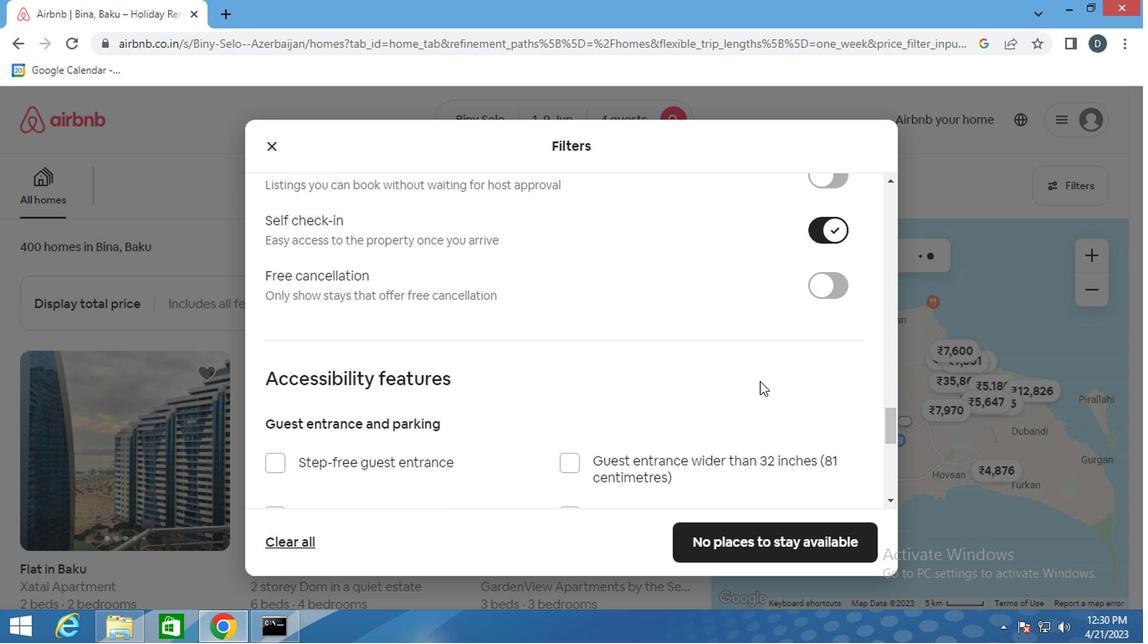 
Action: Mouse scrolled (756, 382) with delta (0, 0)
Screenshot: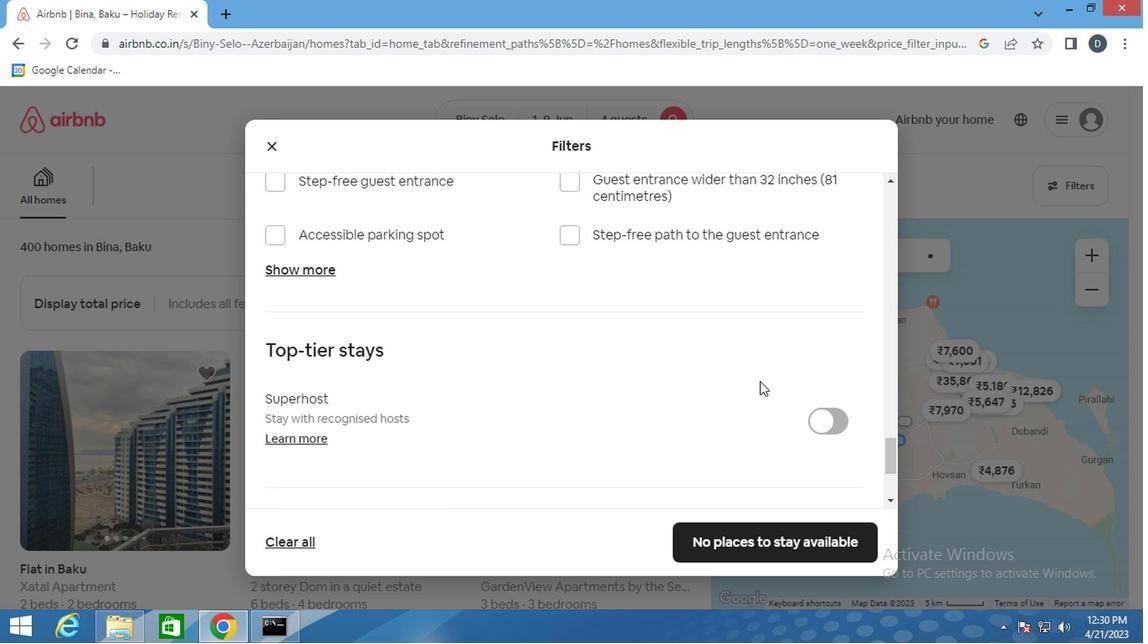 
Action: Mouse scrolled (756, 382) with delta (0, 0)
Screenshot: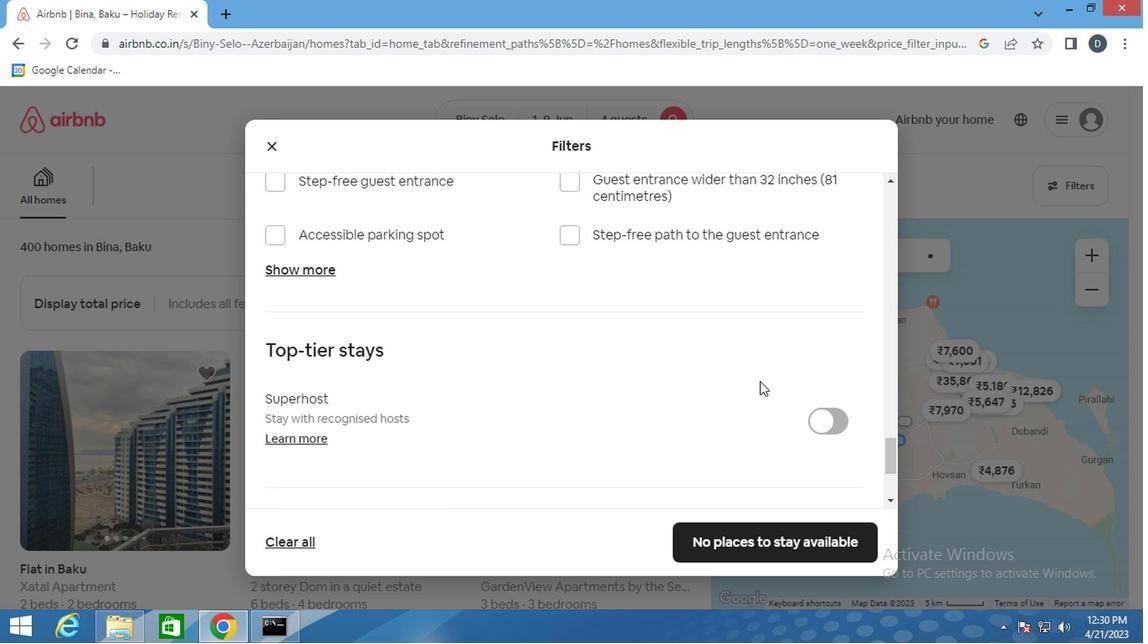 
Action: Mouse scrolled (756, 382) with delta (0, 0)
Screenshot: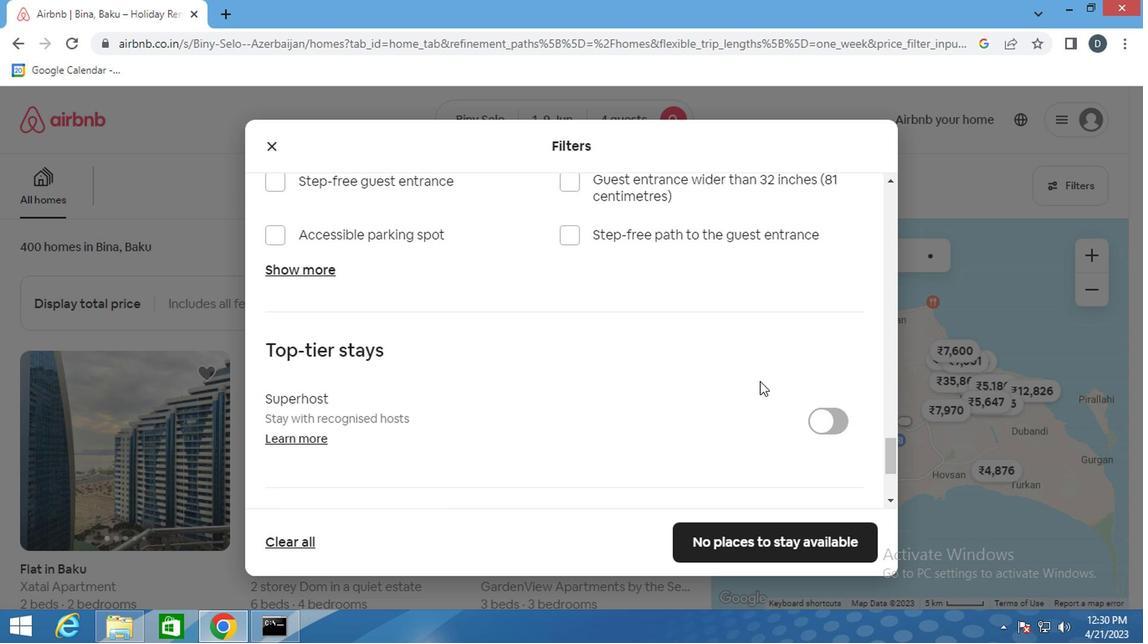 
Action: Mouse moved to (325, 388)
Screenshot: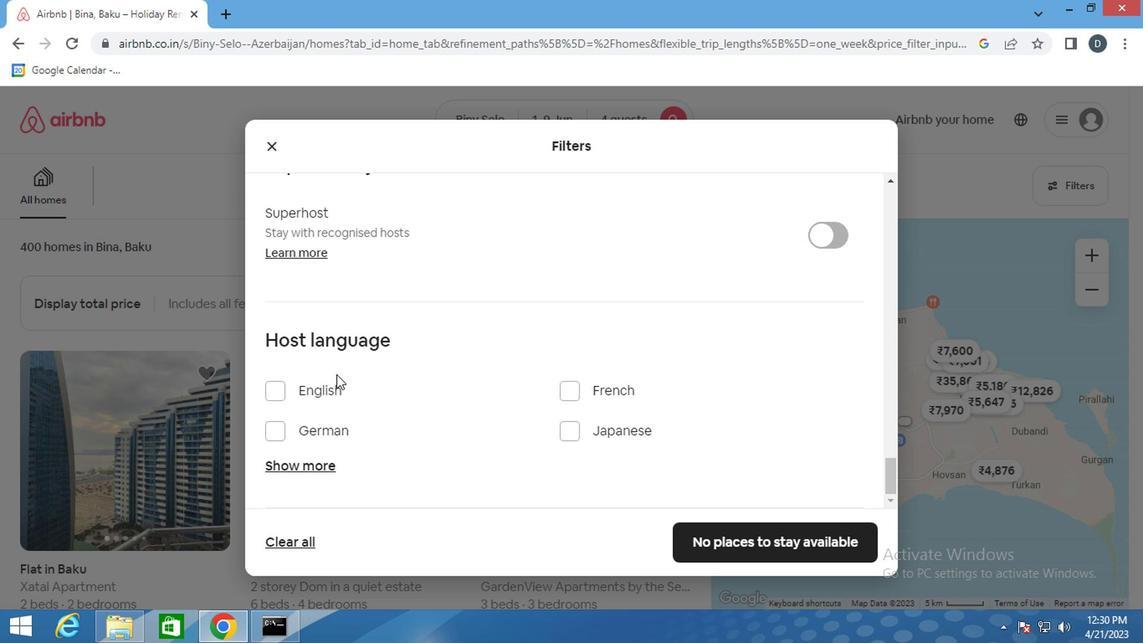 
Action: Mouse pressed left at (325, 388)
Screenshot: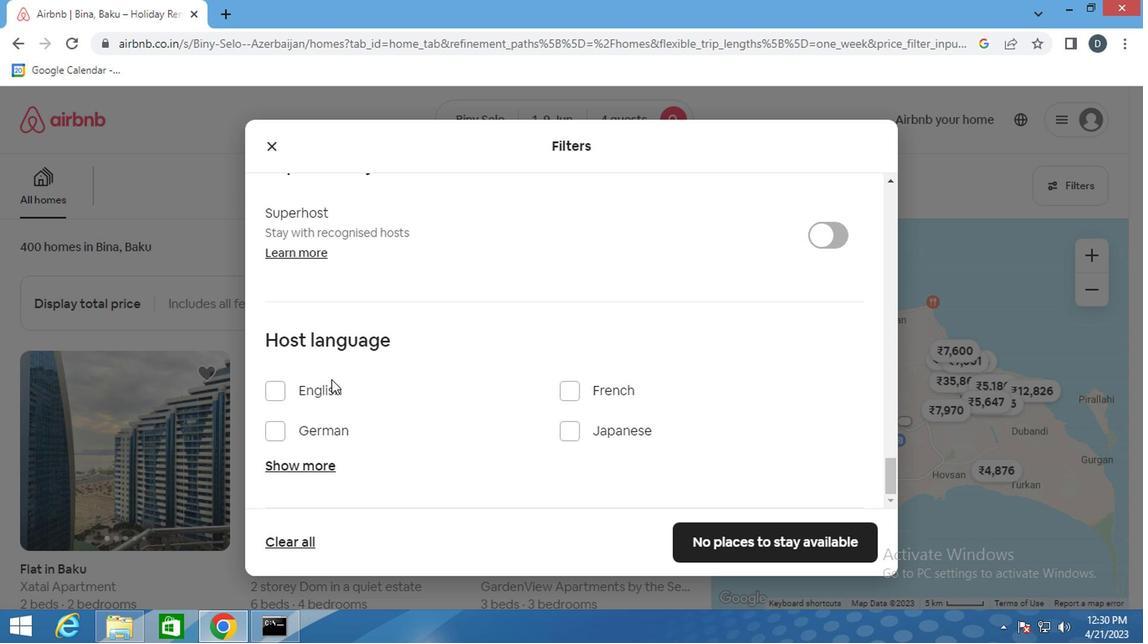 
Action: Mouse moved to (793, 530)
Screenshot: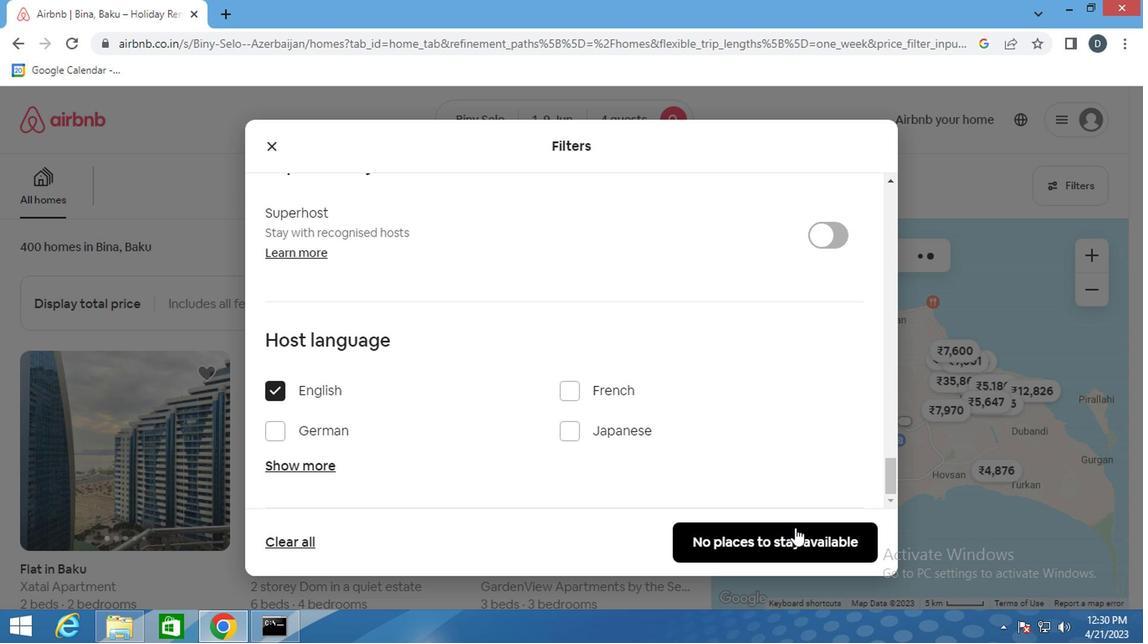 
Action: Mouse pressed left at (793, 530)
Screenshot: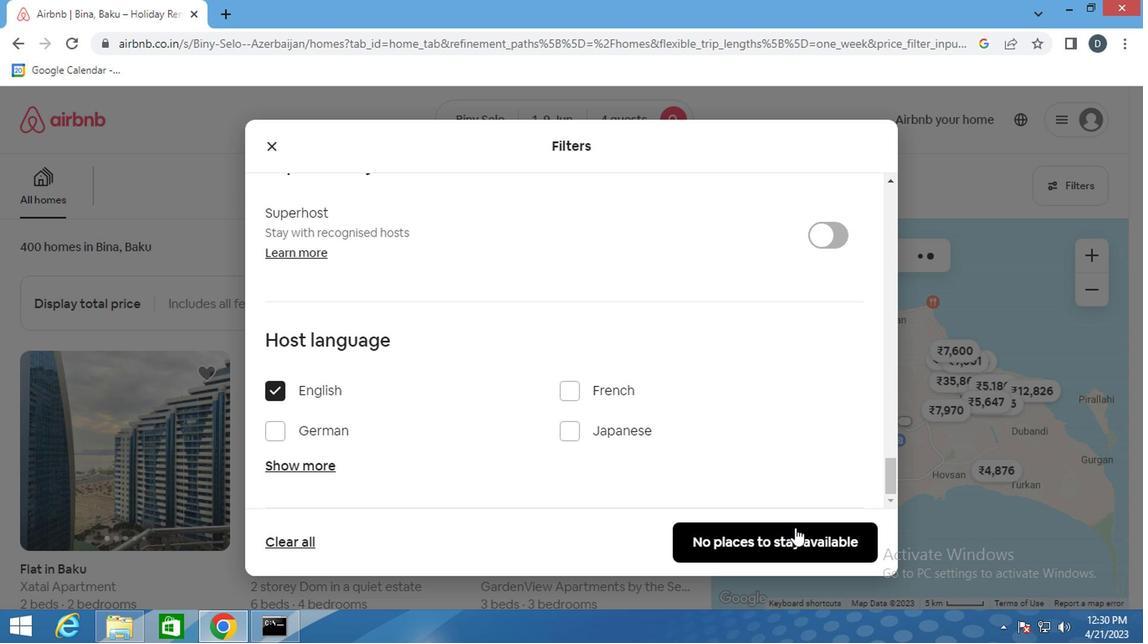 
Action: Mouse moved to (646, 214)
Screenshot: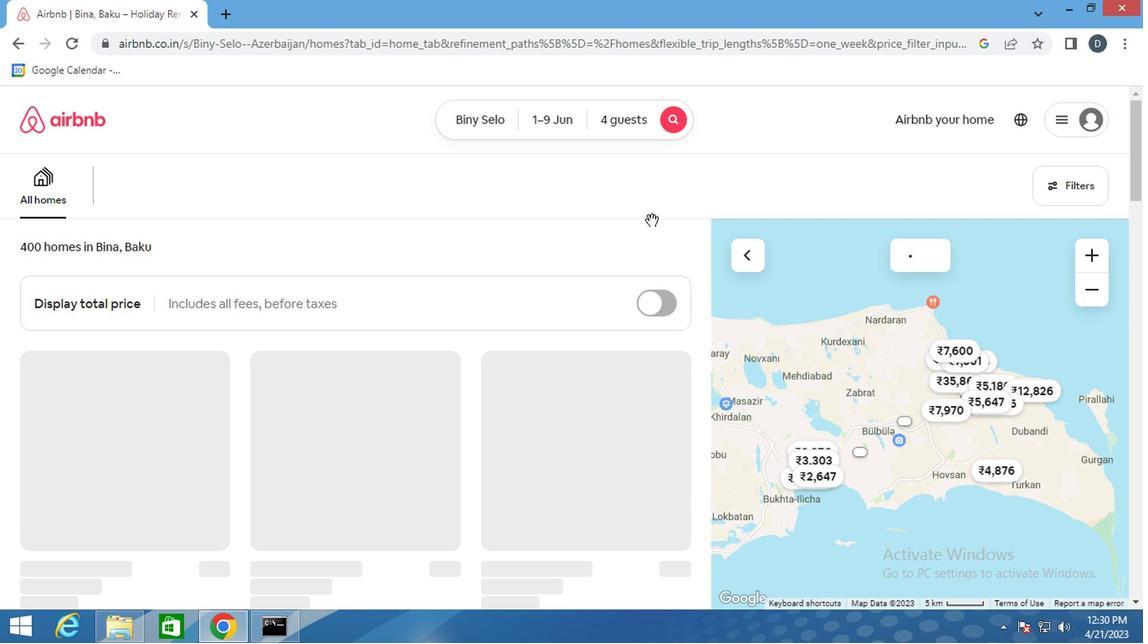 
